 Task: Check the percentage active listings of common area in the last 1 year.
Action: Mouse moved to (930, 218)
Screenshot: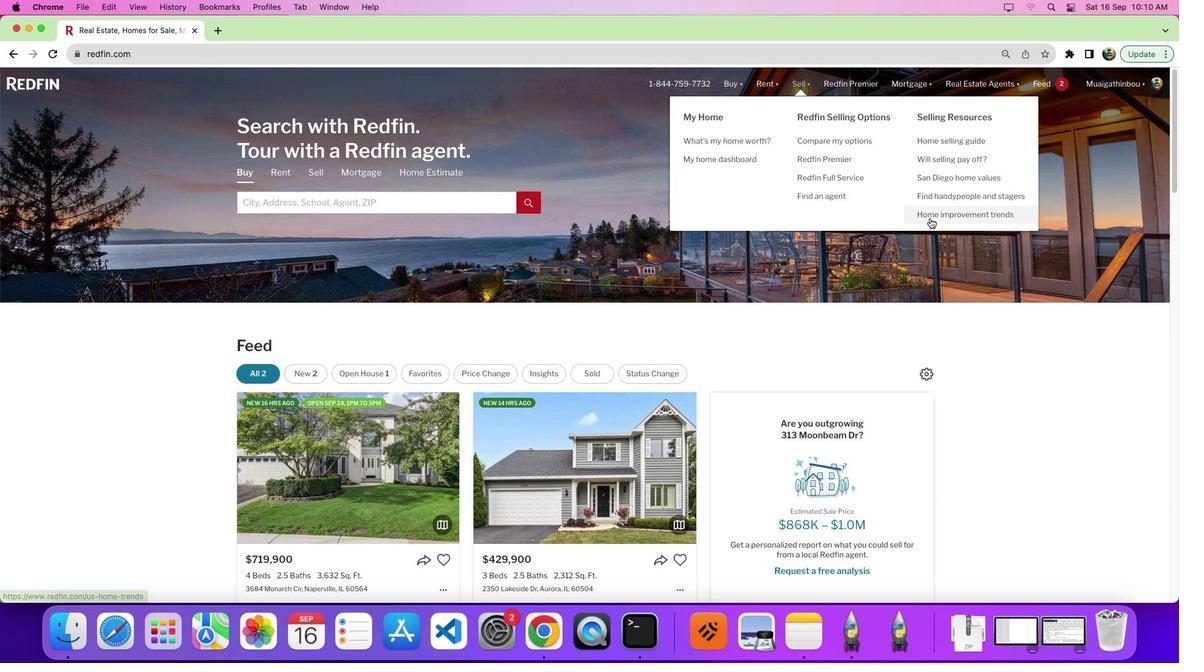 
Action: Mouse pressed left at (930, 218)
Screenshot: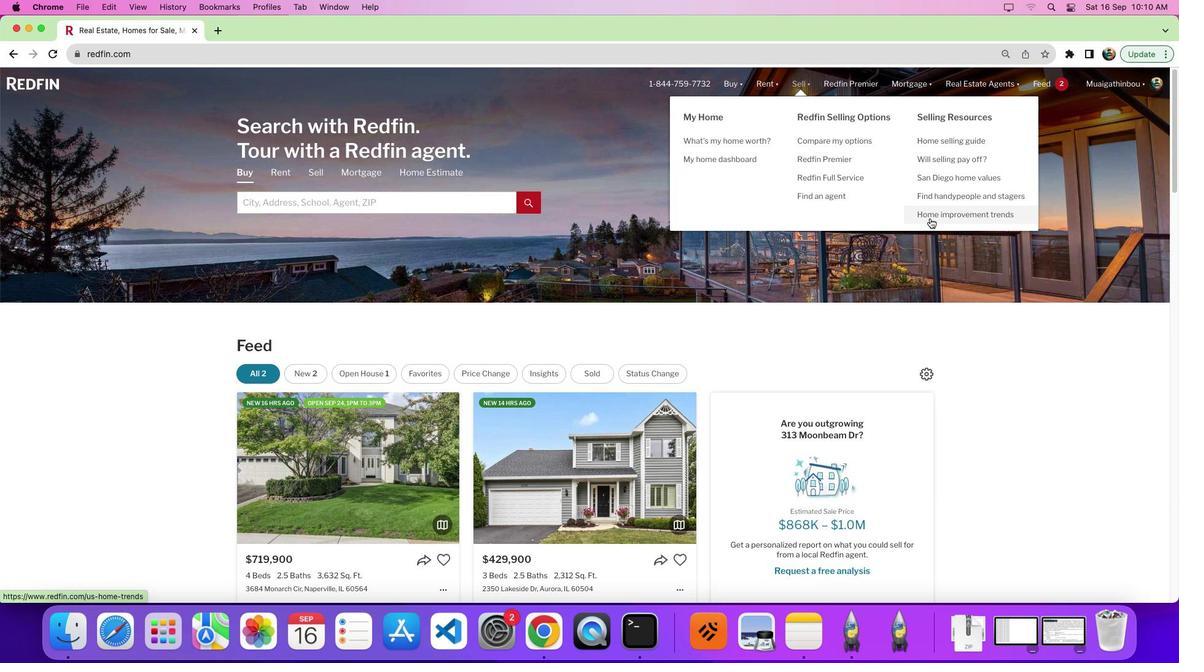 
Action: Mouse moved to (341, 239)
Screenshot: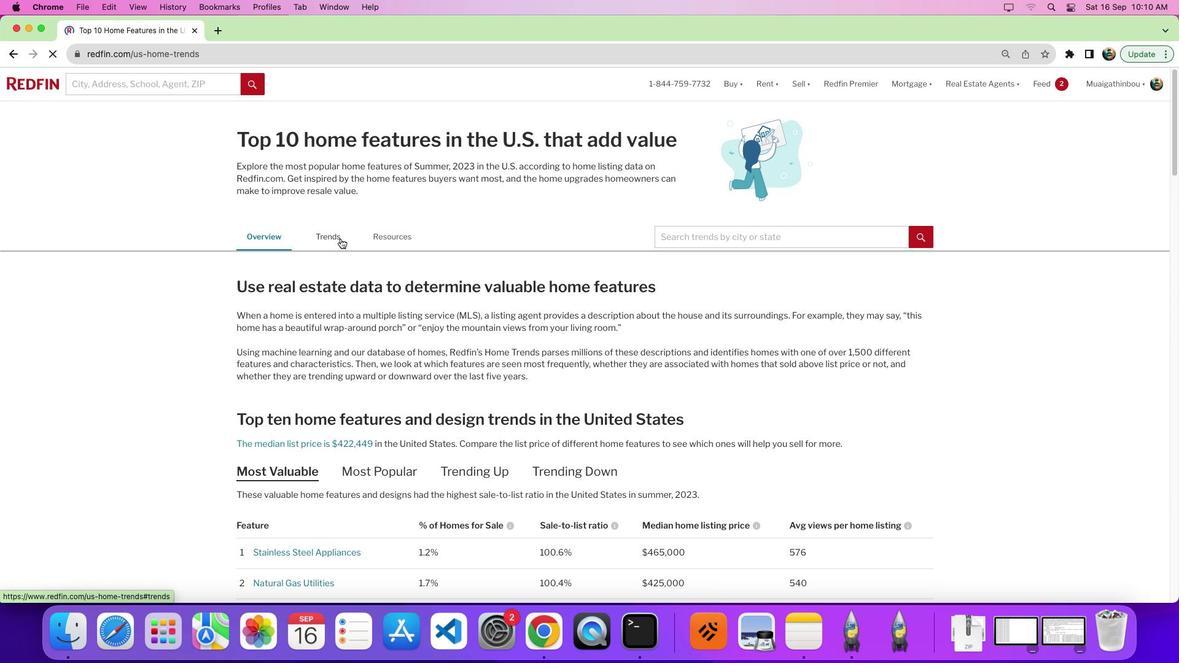 
Action: Mouse pressed left at (341, 239)
Screenshot: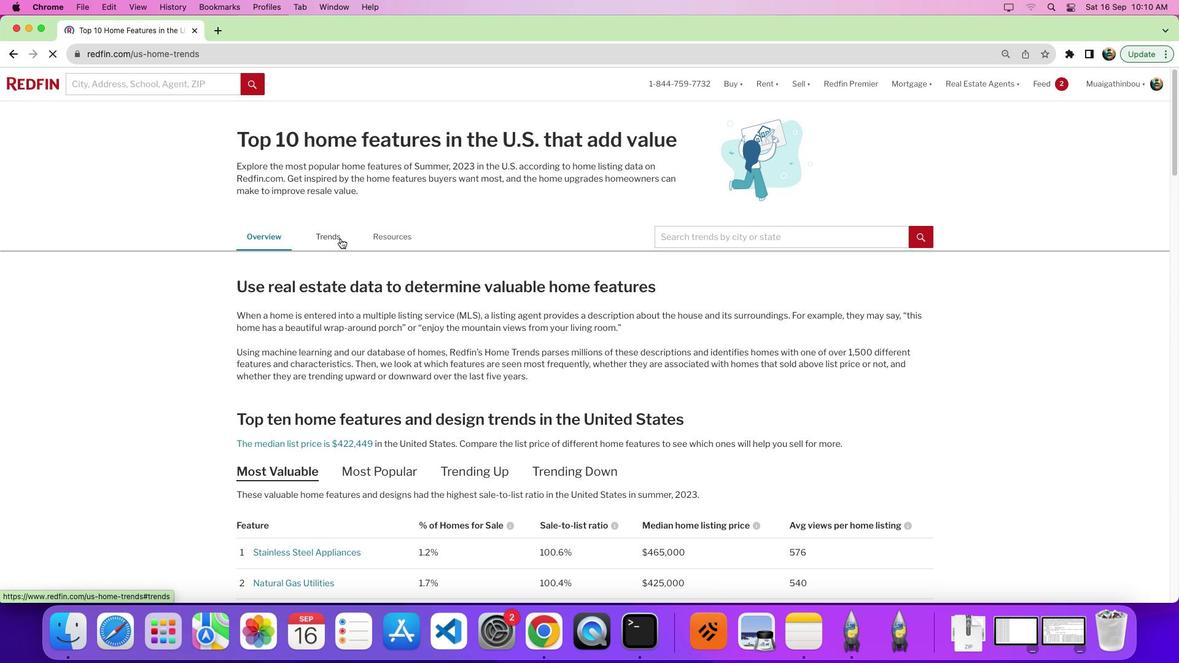 
Action: Mouse moved to (533, 253)
Screenshot: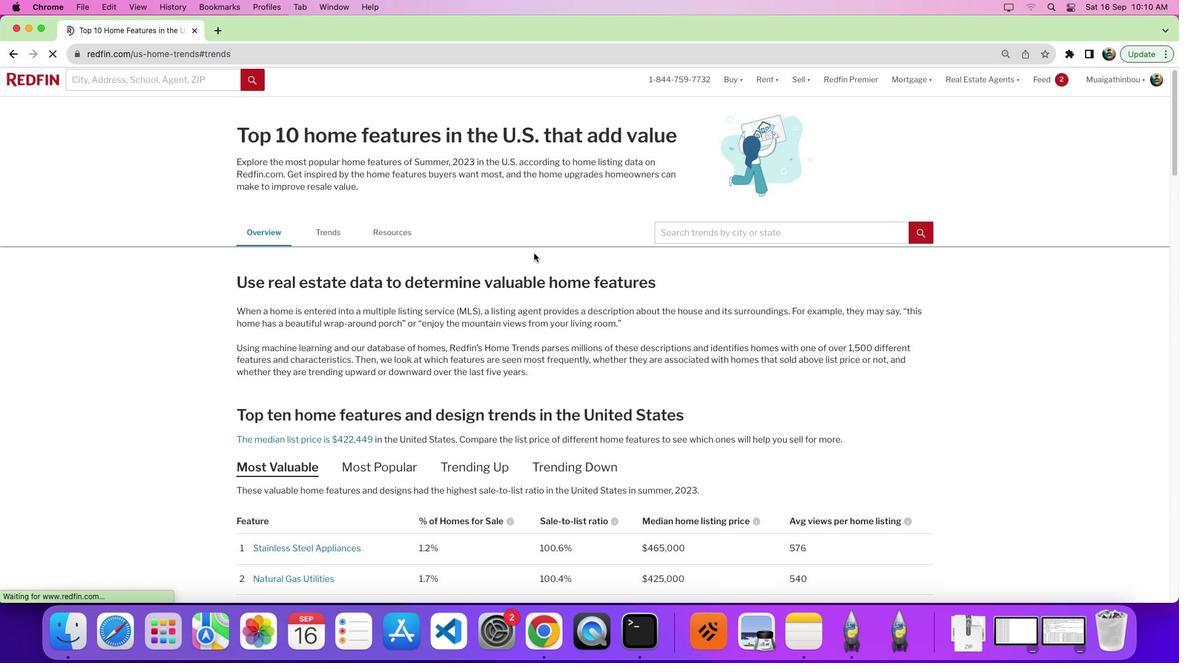 
Action: Mouse scrolled (533, 253) with delta (0, 0)
Screenshot: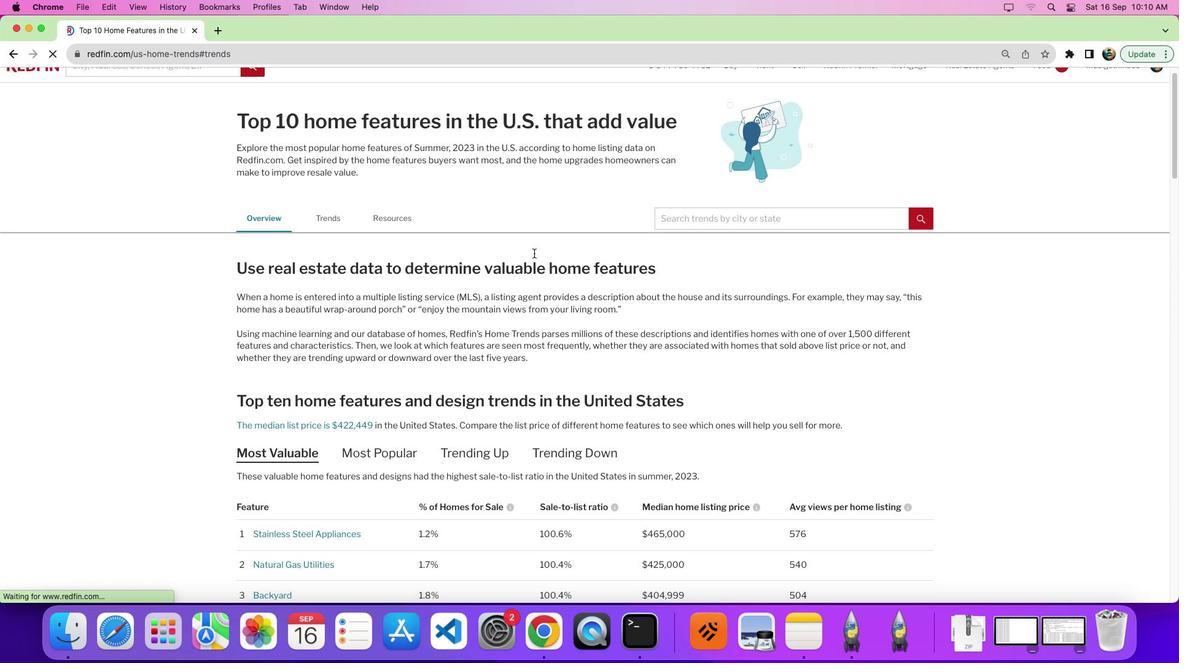 
Action: Mouse moved to (533, 253)
Screenshot: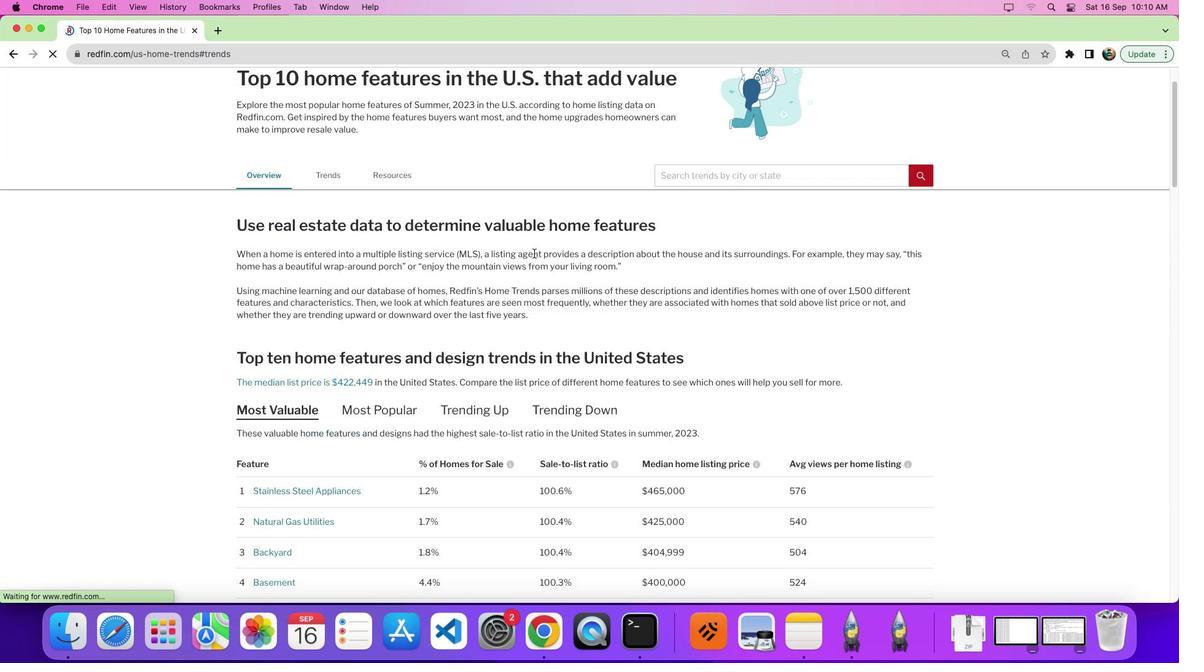 
Action: Mouse scrolled (533, 253) with delta (0, 0)
Screenshot: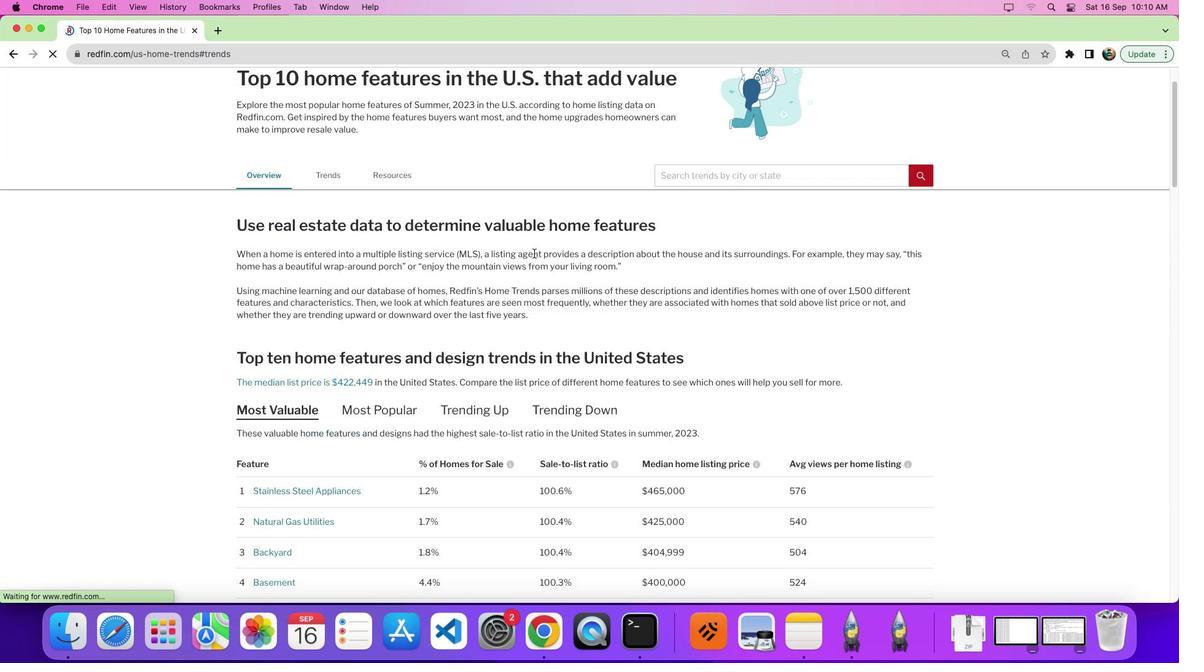 
Action: Mouse moved to (533, 253)
Screenshot: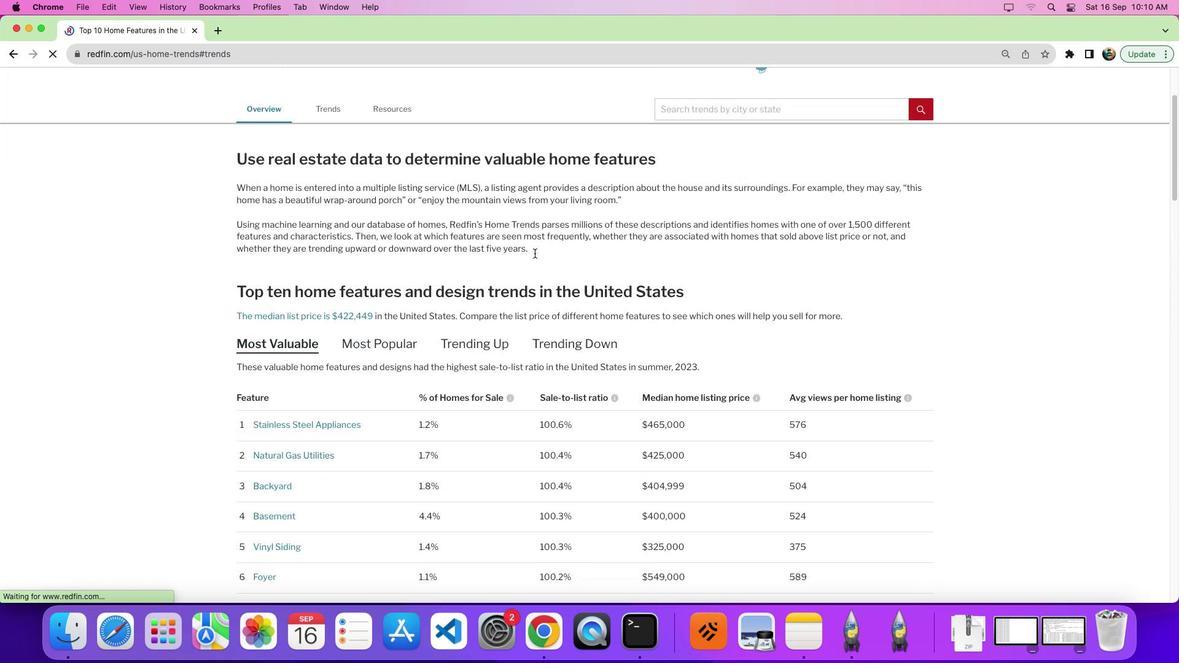
Action: Mouse scrolled (533, 253) with delta (0, -2)
Screenshot: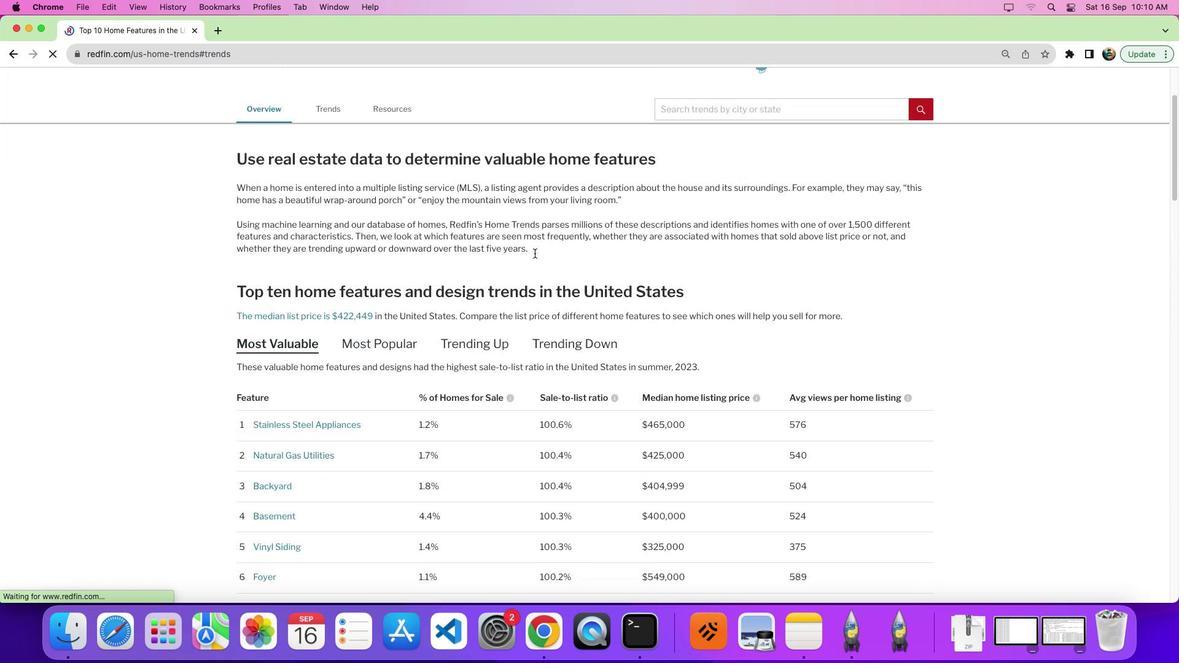 
Action: Mouse moved to (535, 253)
Screenshot: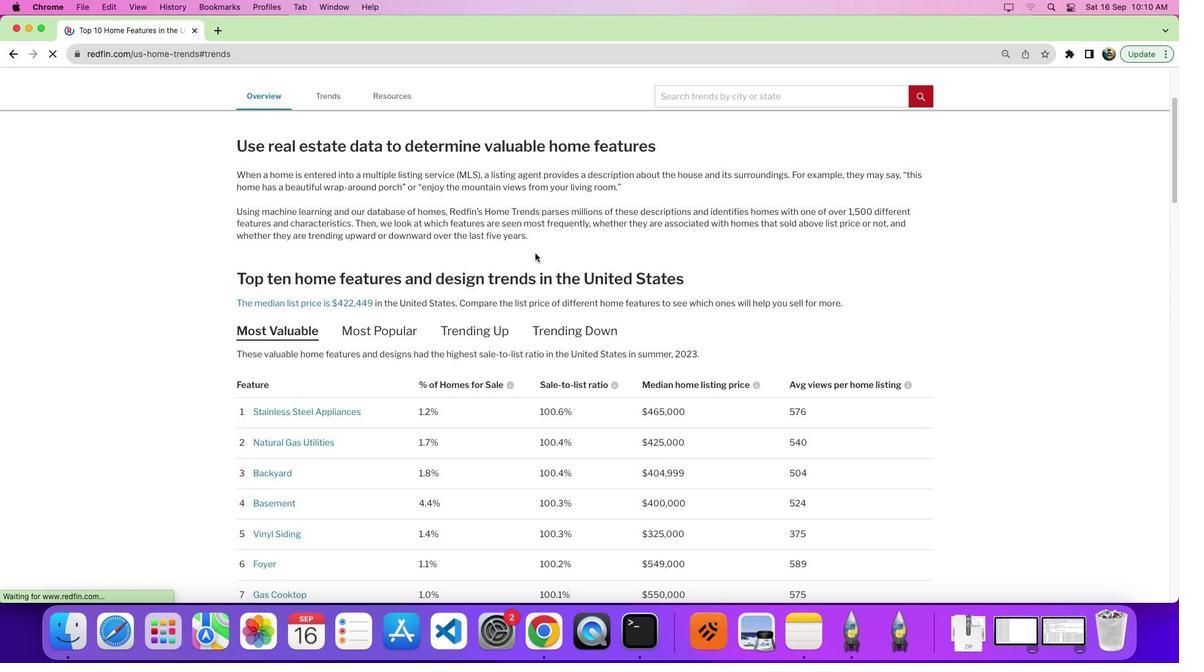 
Action: Mouse scrolled (535, 253) with delta (0, 0)
Screenshot: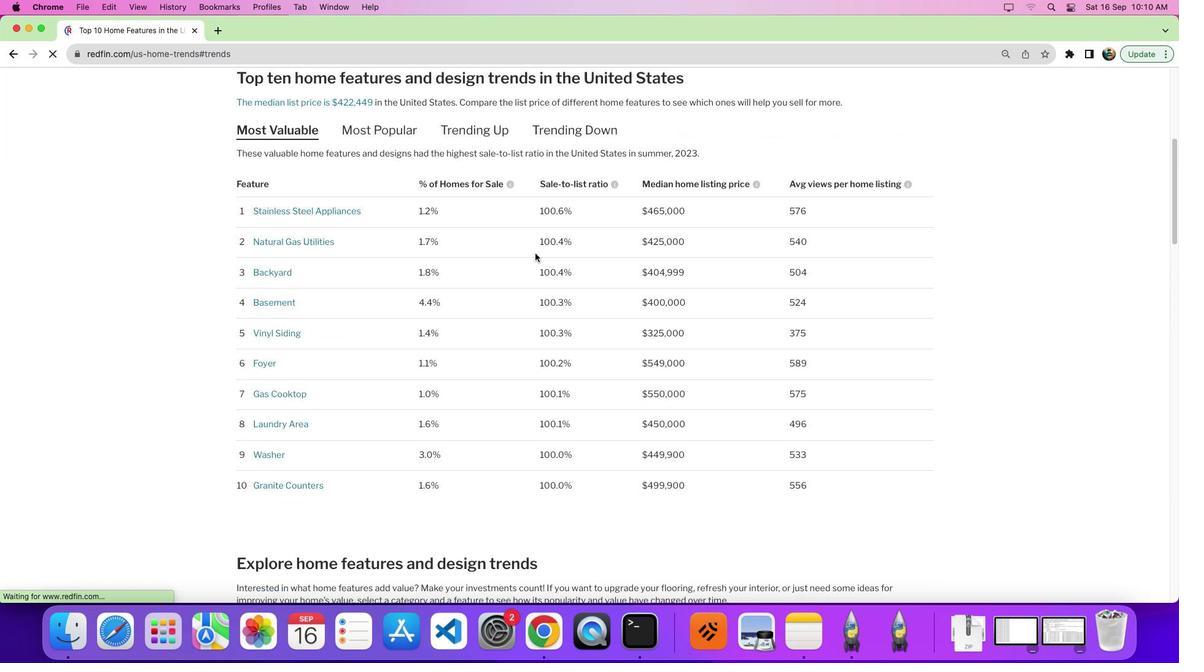 
Action: Mouse moved to (535, 253)
Screenshot: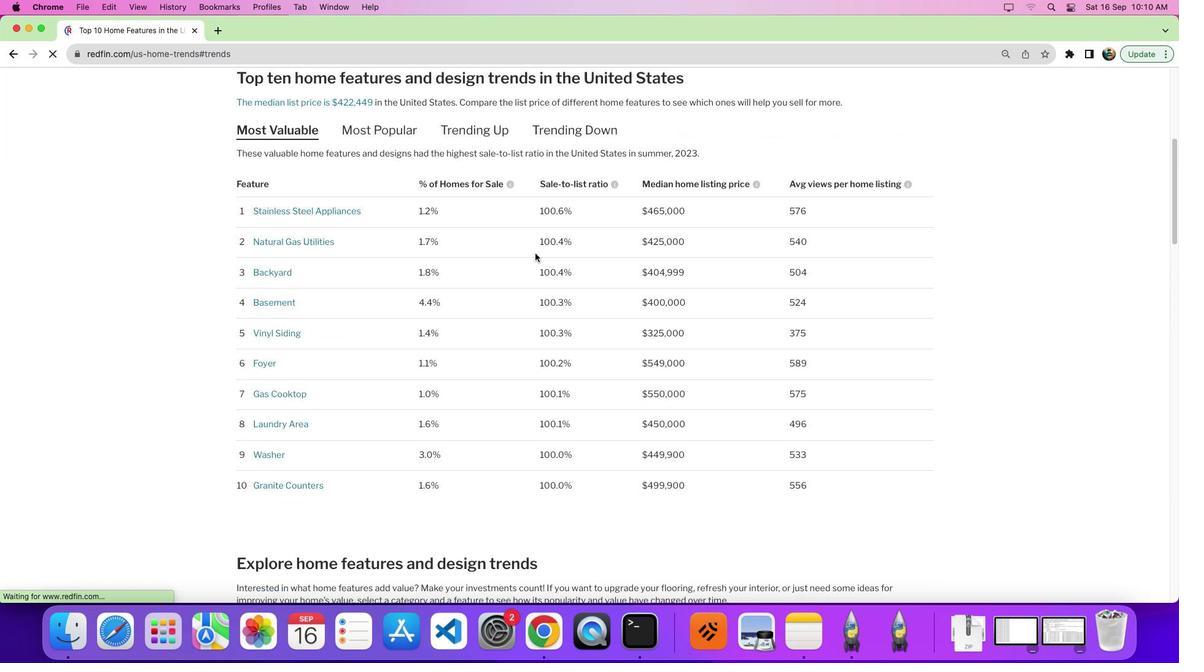 
Action: Mouse scrolled (535, 253) with delta (0, 0)
Screenshot: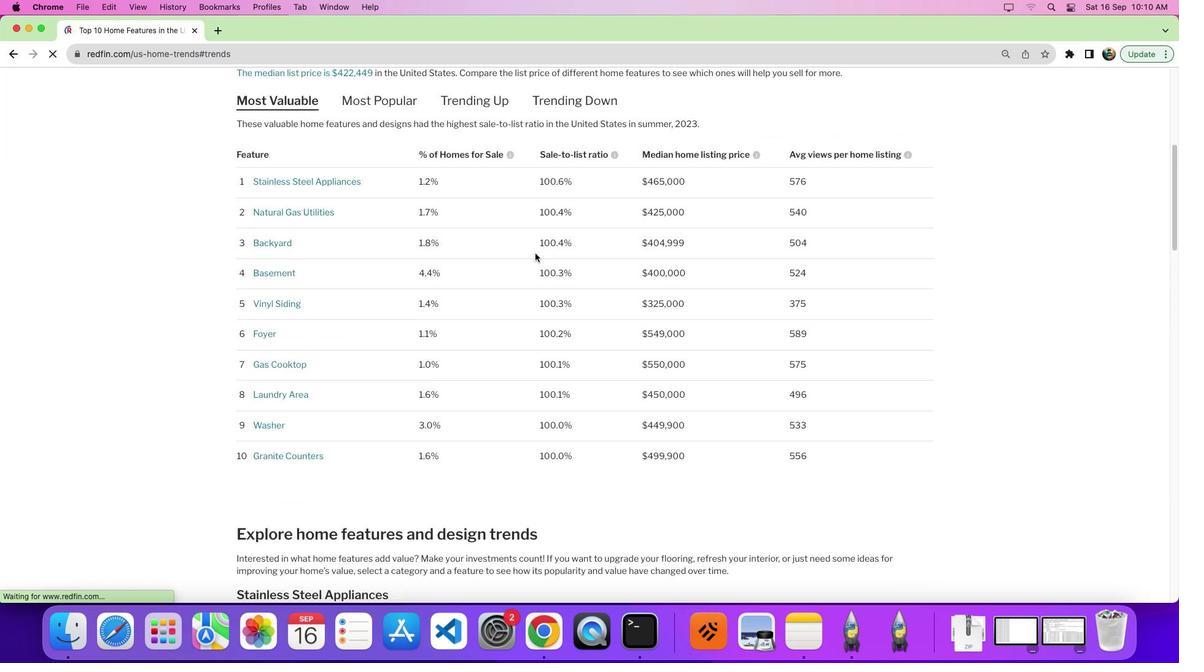 
Action: Mouse scrolled (535, 253) with delta (0, -4)
Screenshot: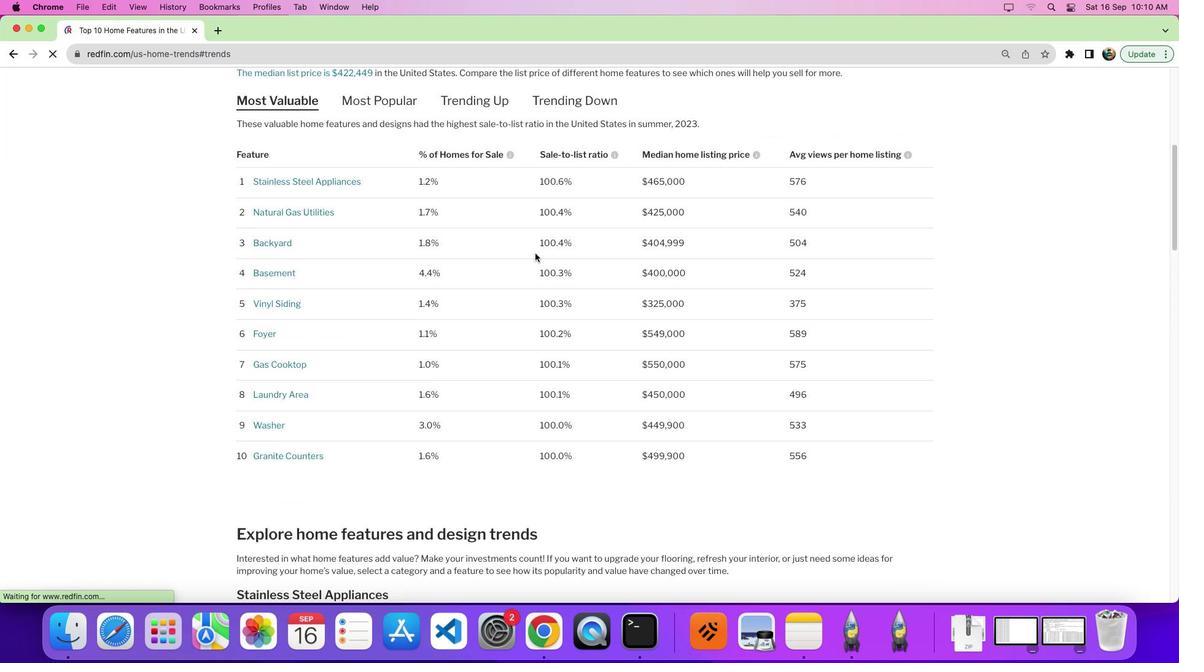 
Action: Mouse scrolled (535, 253) with delta (0, 0)
Screenshot: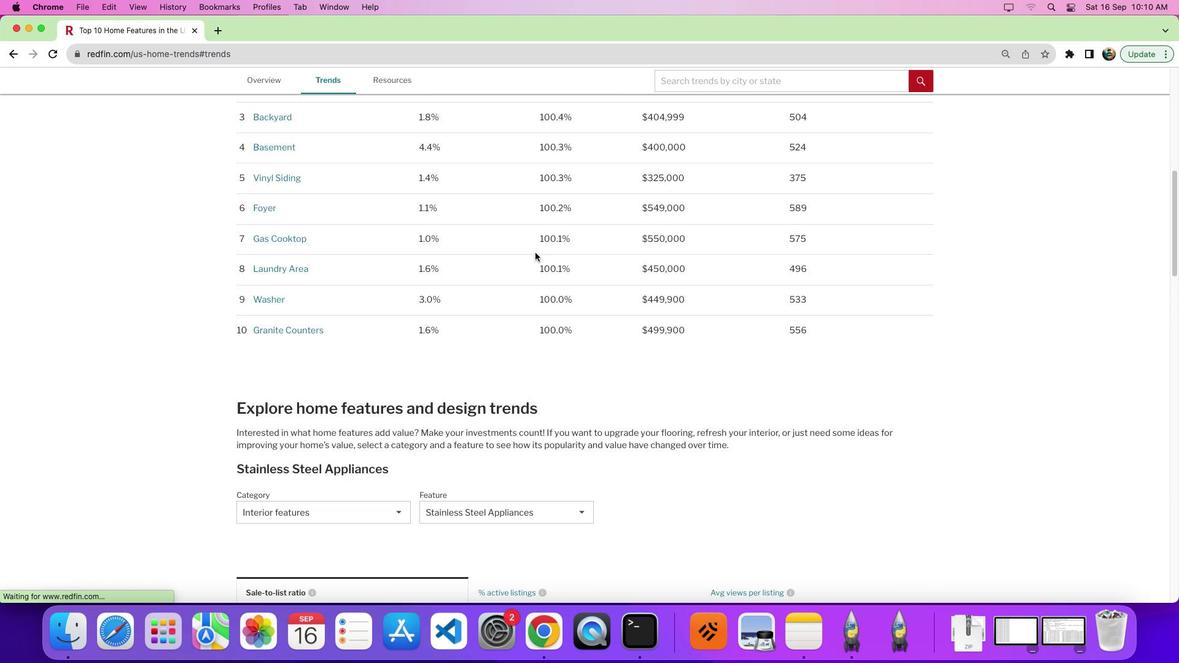 
Action: Mouse moved to (535, 253)
Screenshot: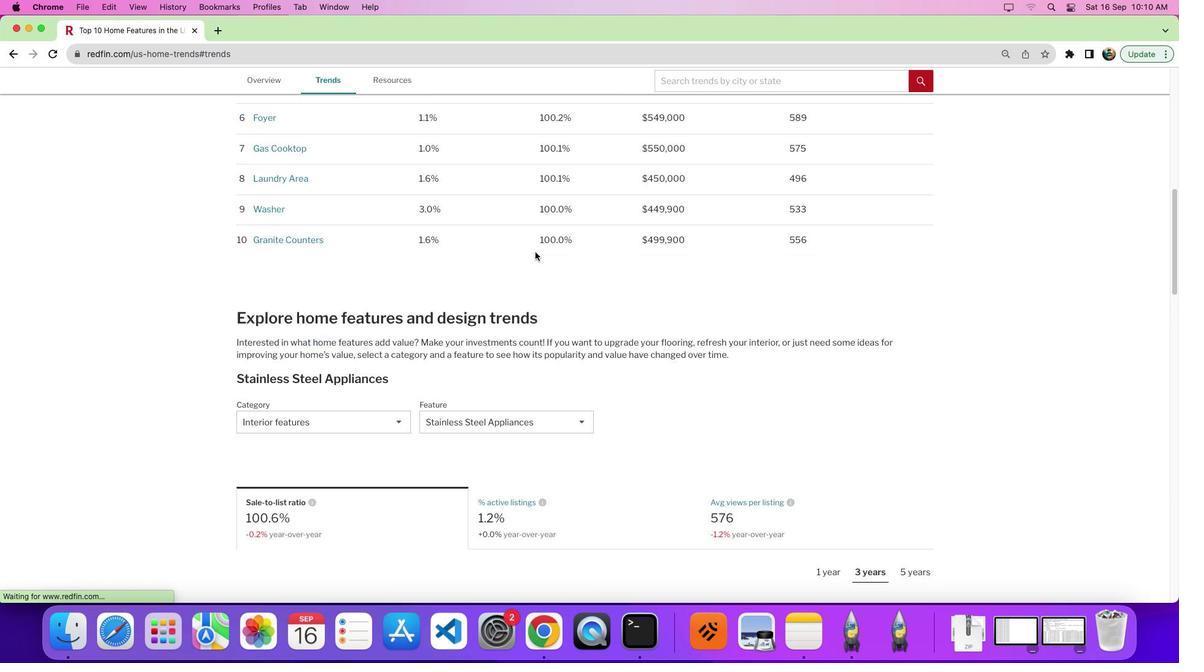
Action: Mouse scrolled (535, 253) with delta (0, 0)
Screenshot: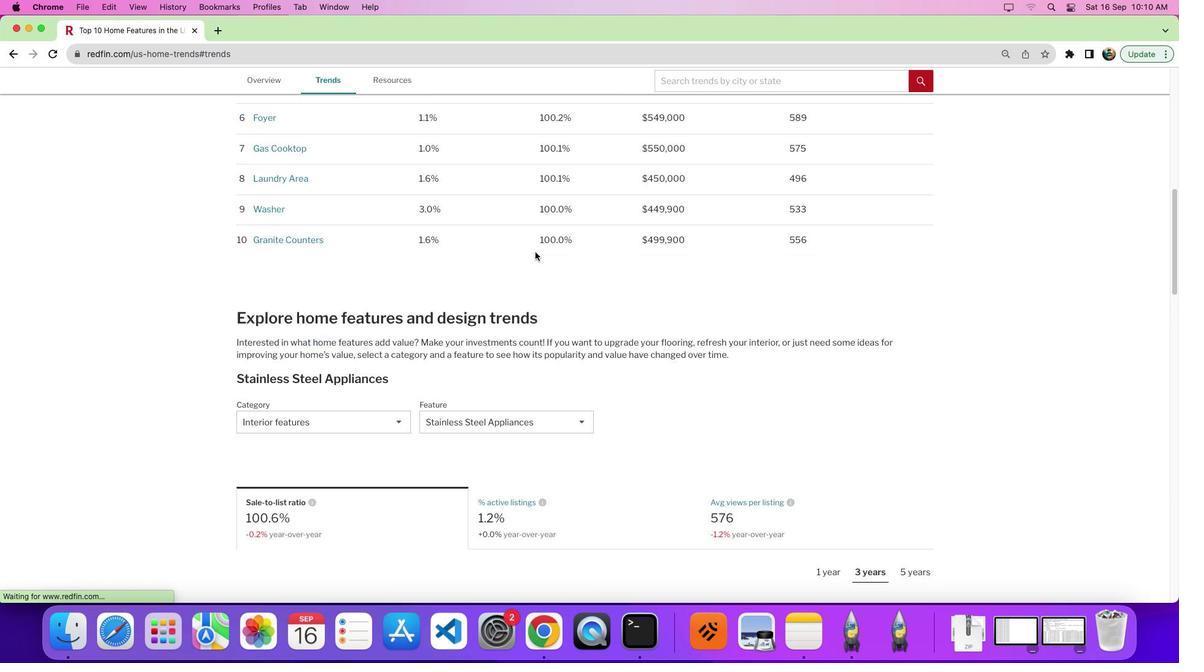 
Action: Mouse moved to (535, 252)
Screenshot: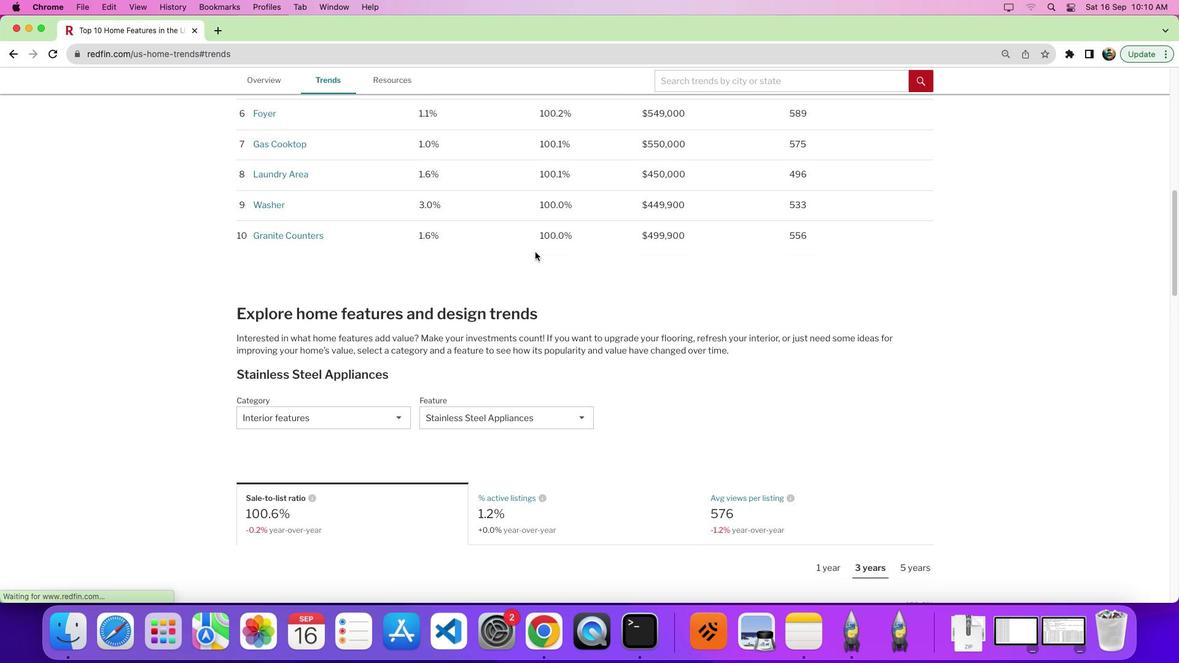 
Action: Mouse scrolled (535, 252) with delta (0, -4)
Screenshot: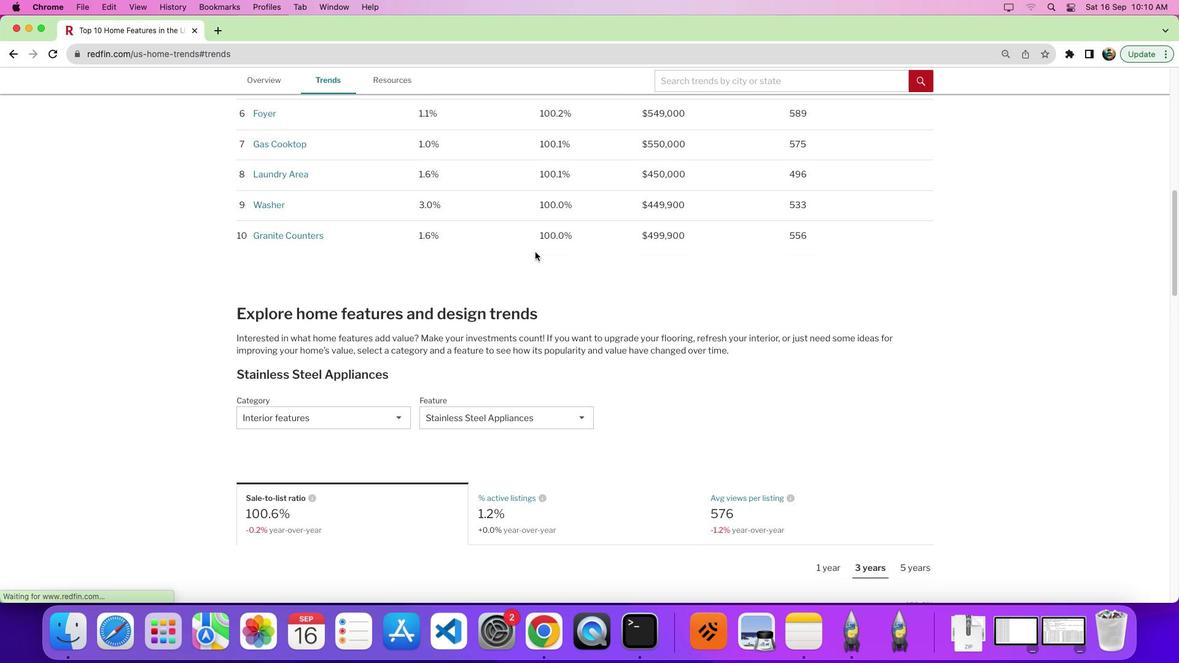 
Action: Mouse moved to (535, 251)
Screenshot: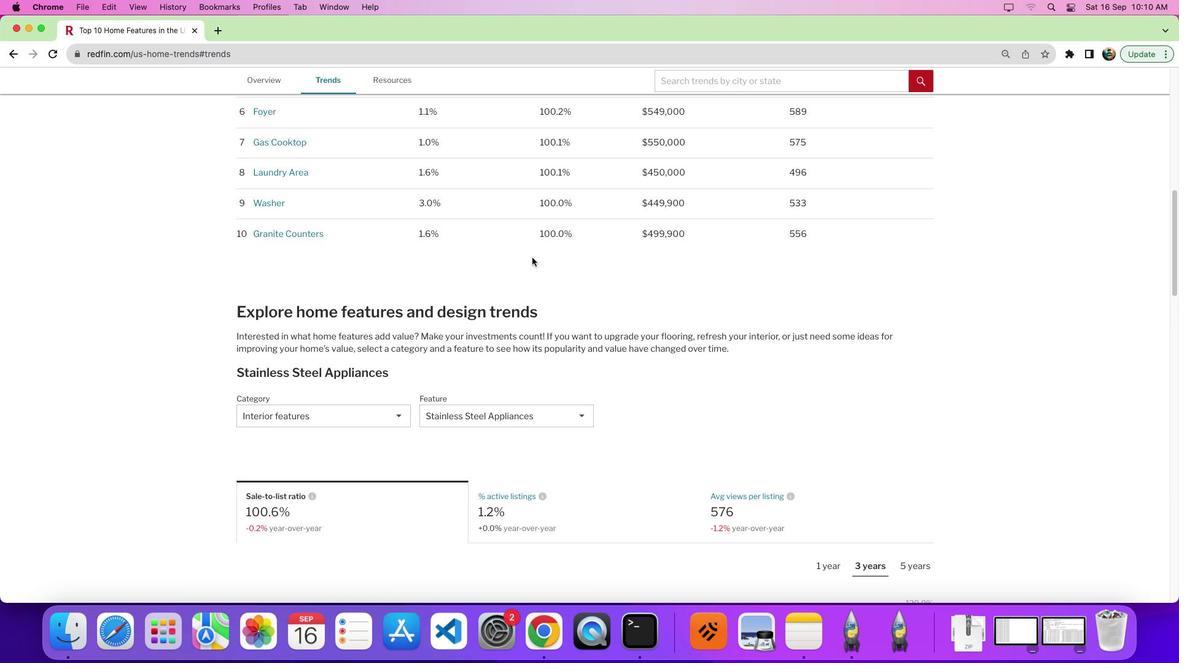 
Action: Mouse scrolled (535, 251) with delta (0, 0)
Screenshot: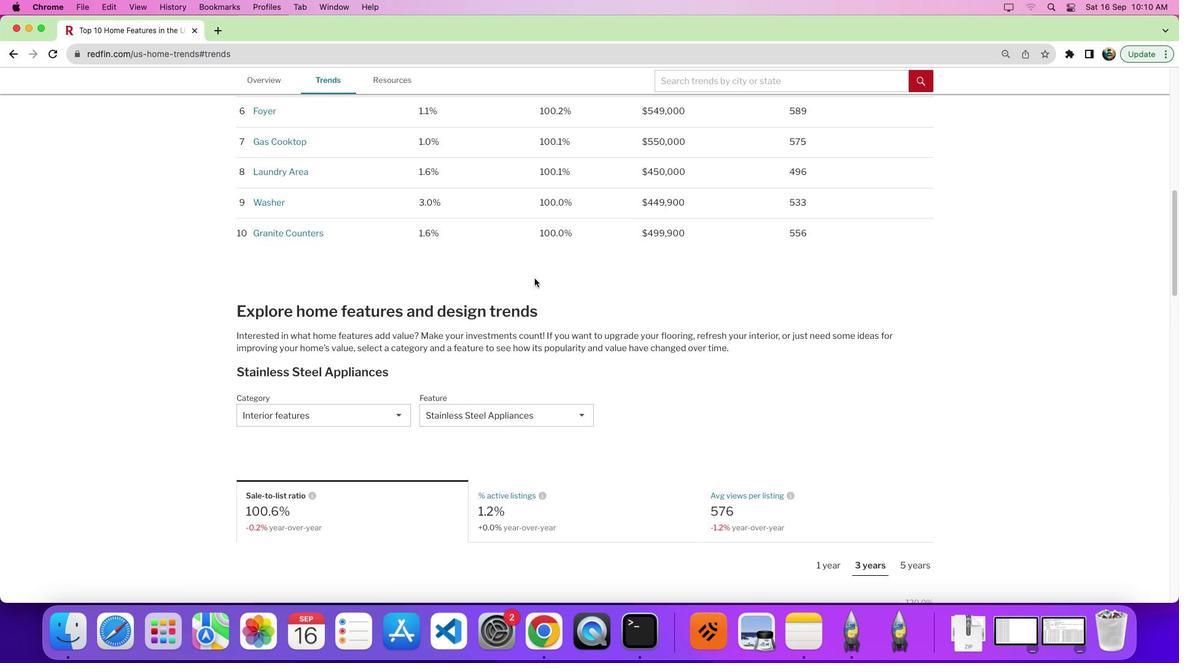 
Action: Mouse moved to (520, 411)
Screenshot: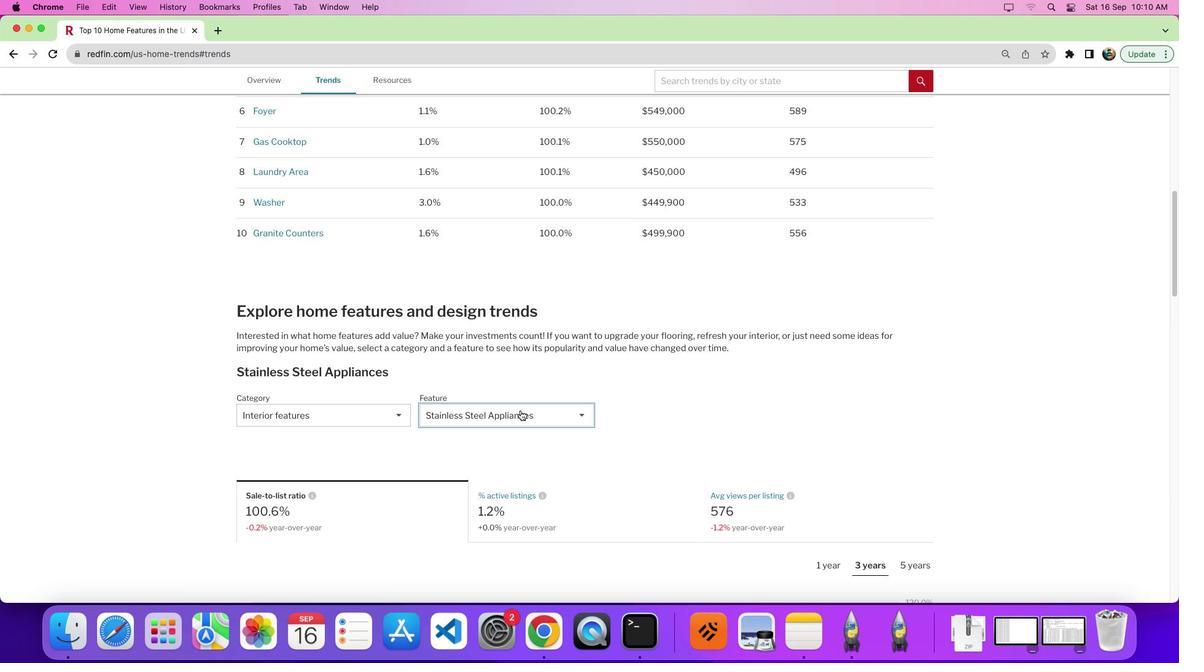 
Action: Mouse pressed left at (520, 411)
Screenshot: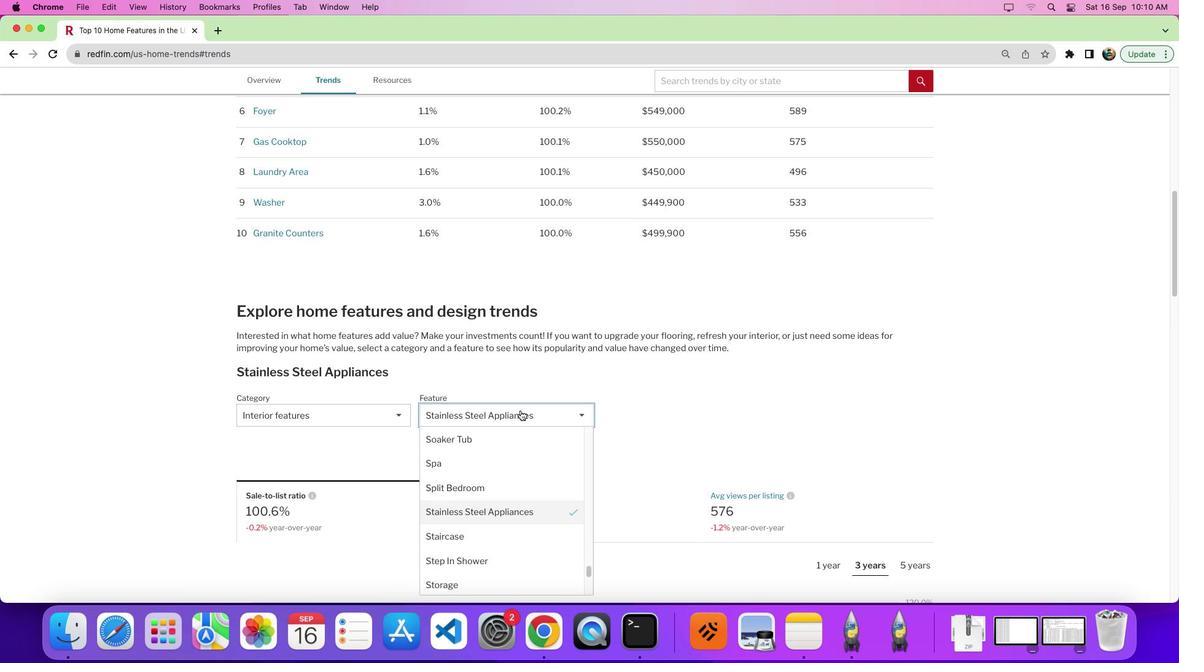 
Action: Mouse moved to (483, 474)
Screenshot: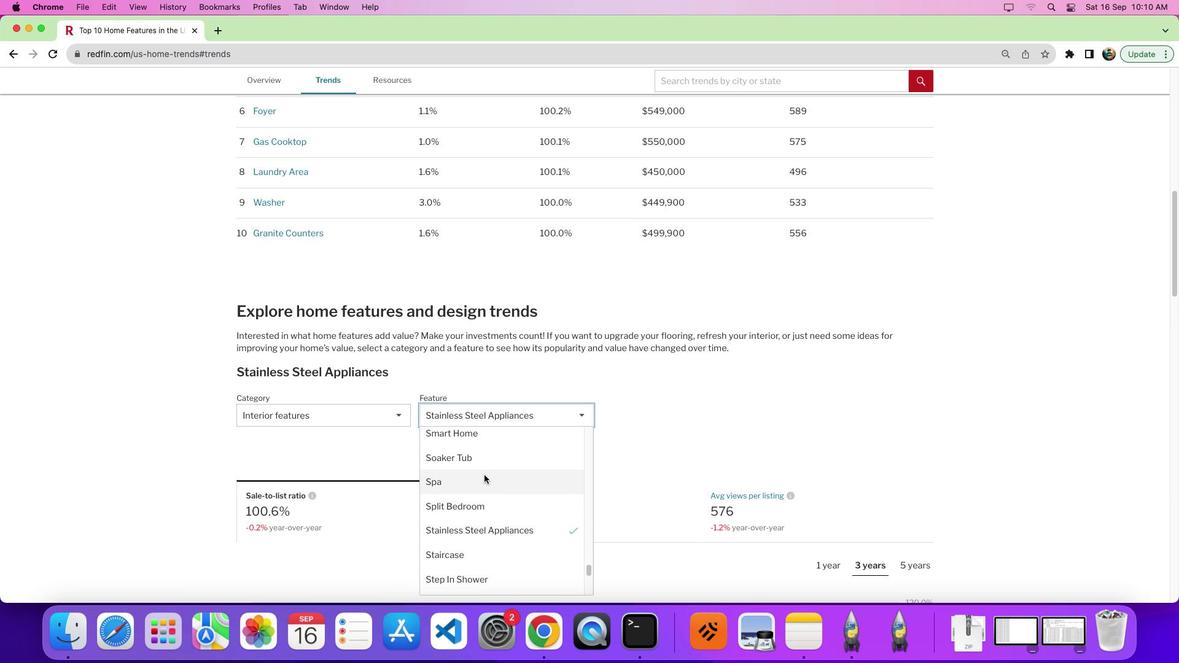 
Action: Mouse scrolled (483, 474) with delta (0, 0)
Screenshot: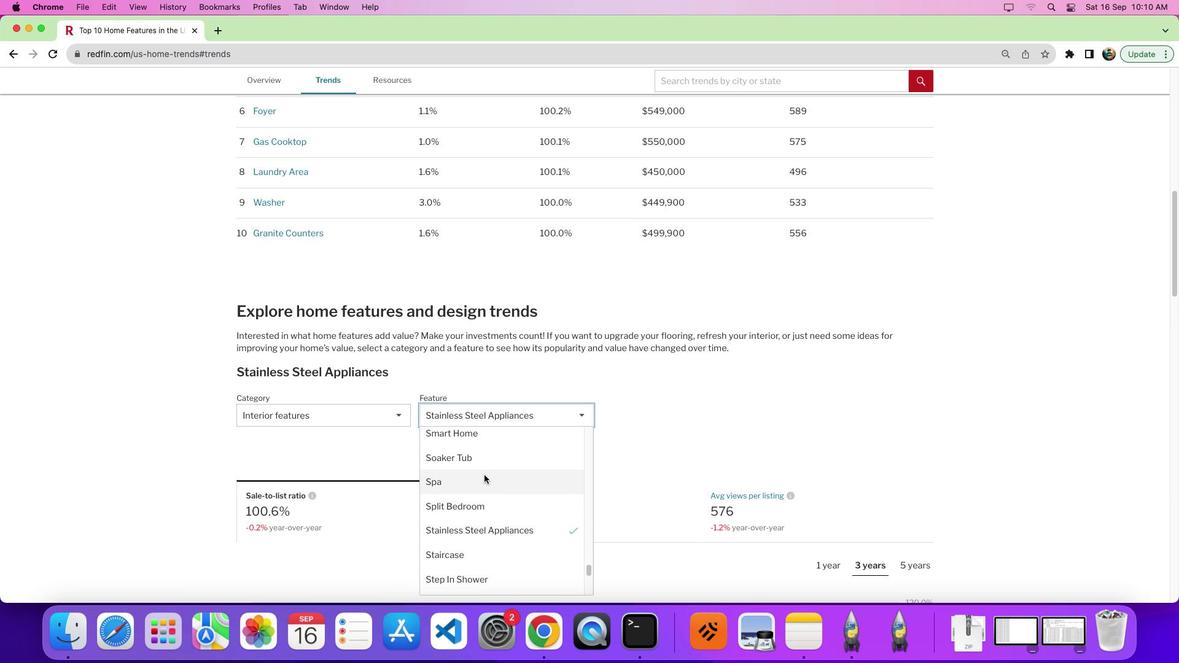 
Action: Mouse moved to (483, 474)
Screenshot: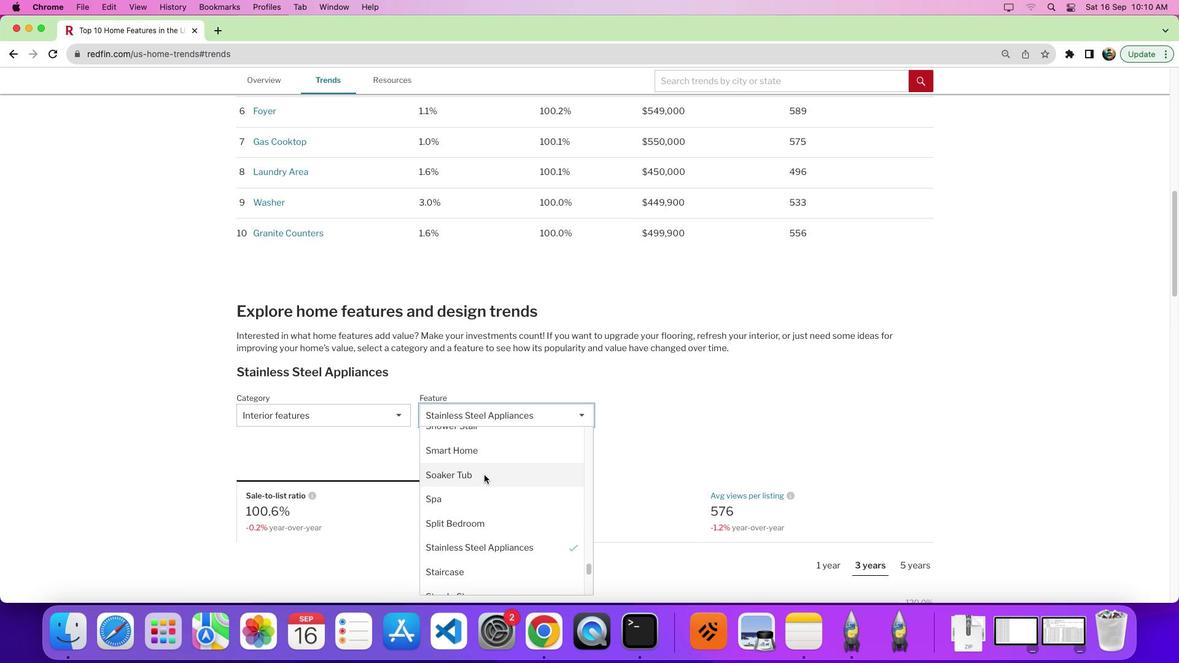 
Action: Mouse scrolled (483, 474) with delta (0, 0)
Screenshot: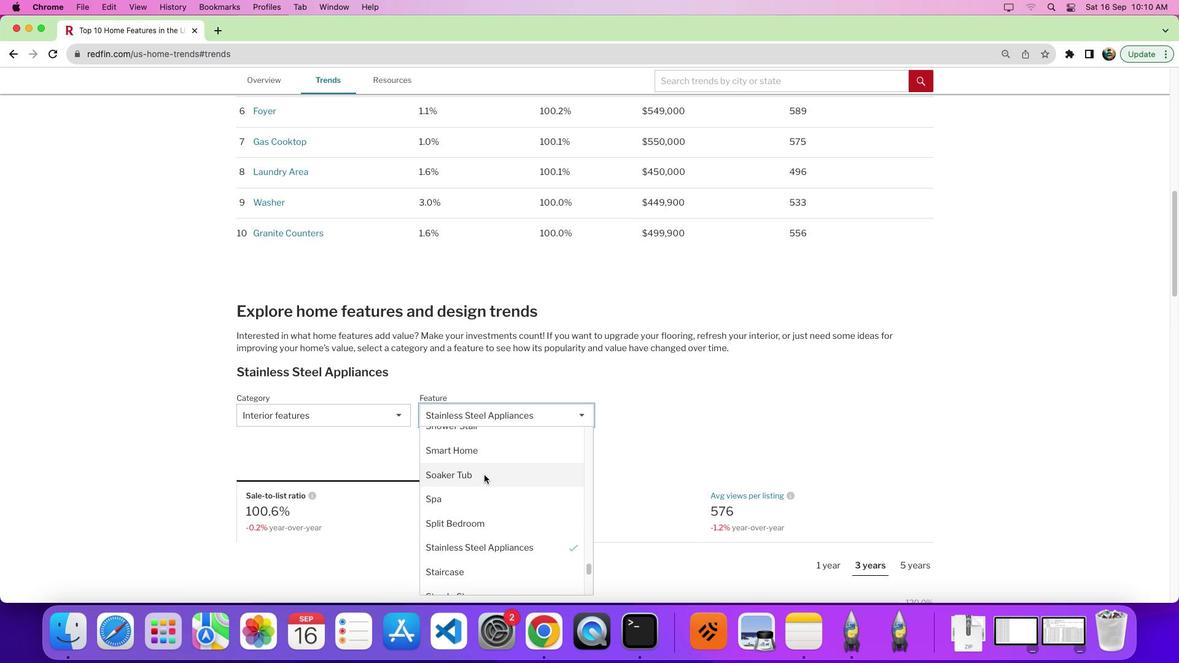 
Action: Mouse moved to (484, 474)
Screenshot: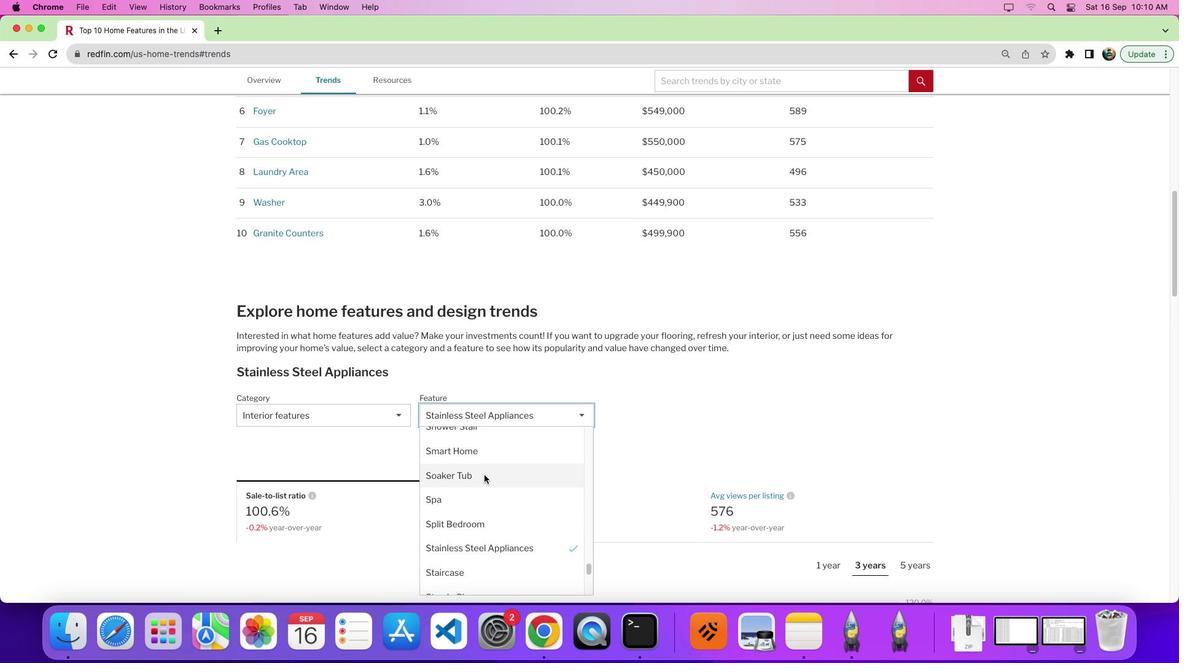 
Action: Mouse scrolled (484, 474) with delta (0, 0)
Screenshot: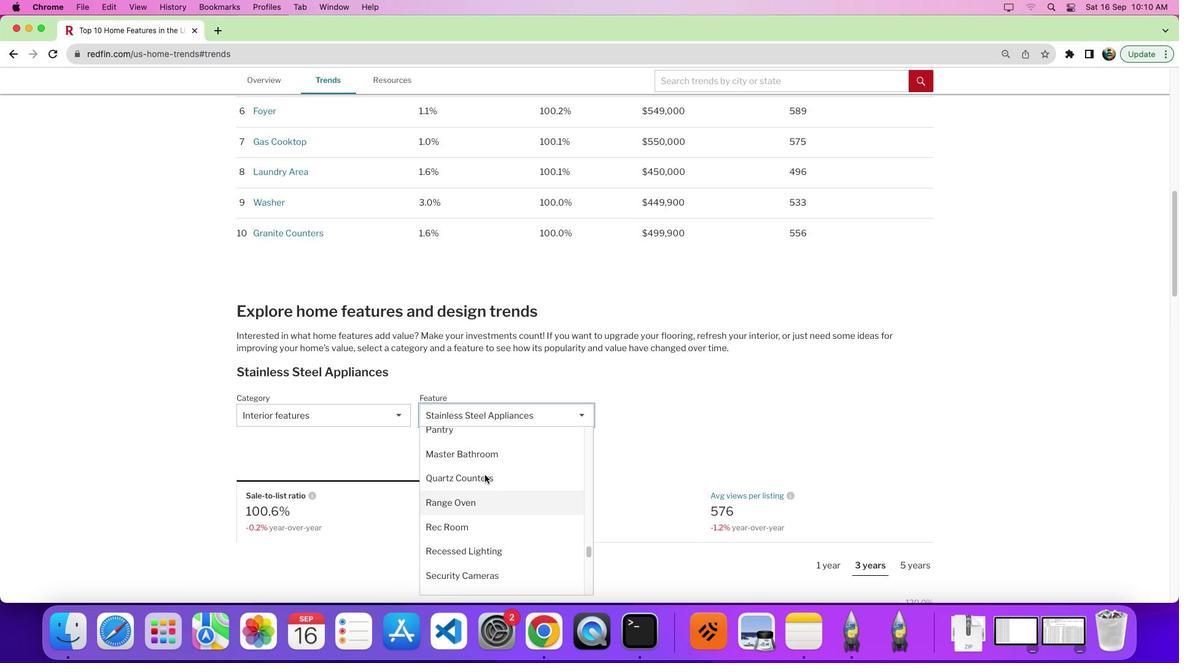 
Action: Mouse scrolled (484, 474) with delta (0, 0)
Screenshot: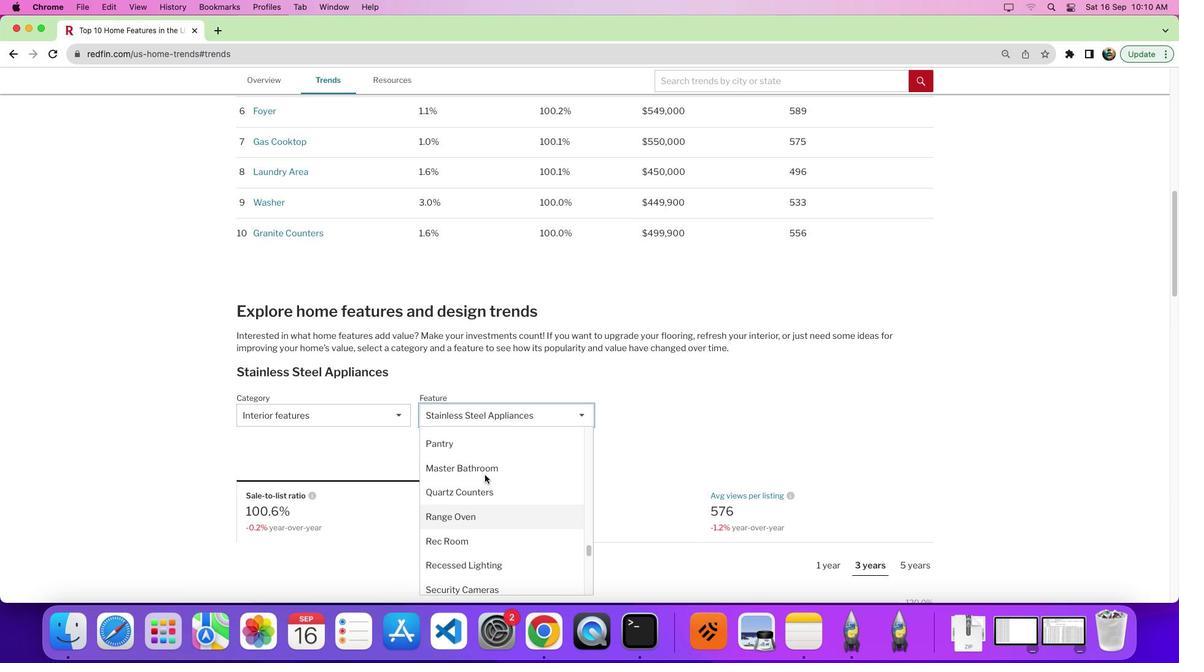 
Action: Mouse scrolled (484, 474) with delta (0, 4)
Screenshot: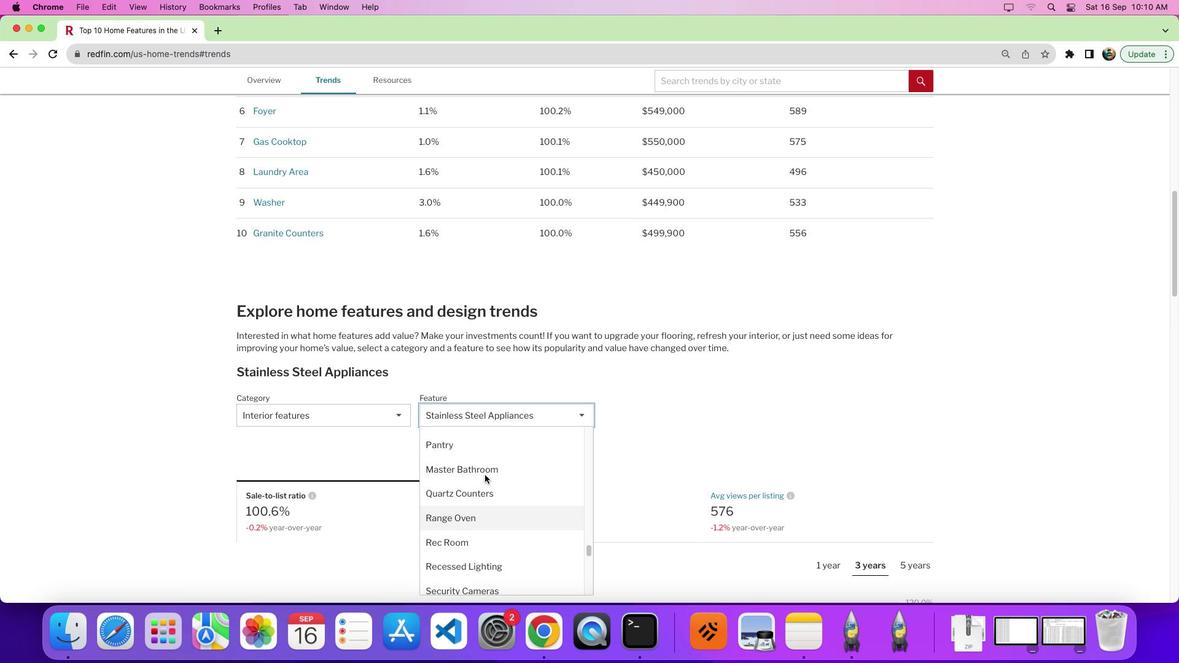 
Action: Mouse moved to (485, 474)
Screenshot: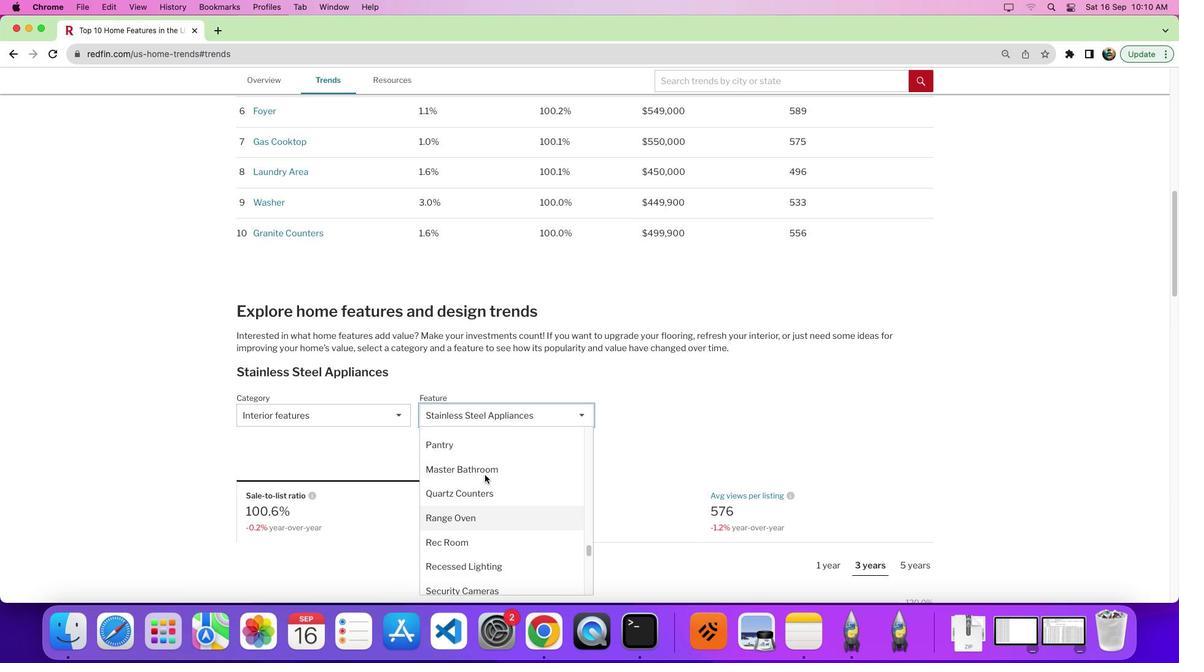 
Action: Mouse scrolled (485, 474) with delta (0, 0)
Screenshot: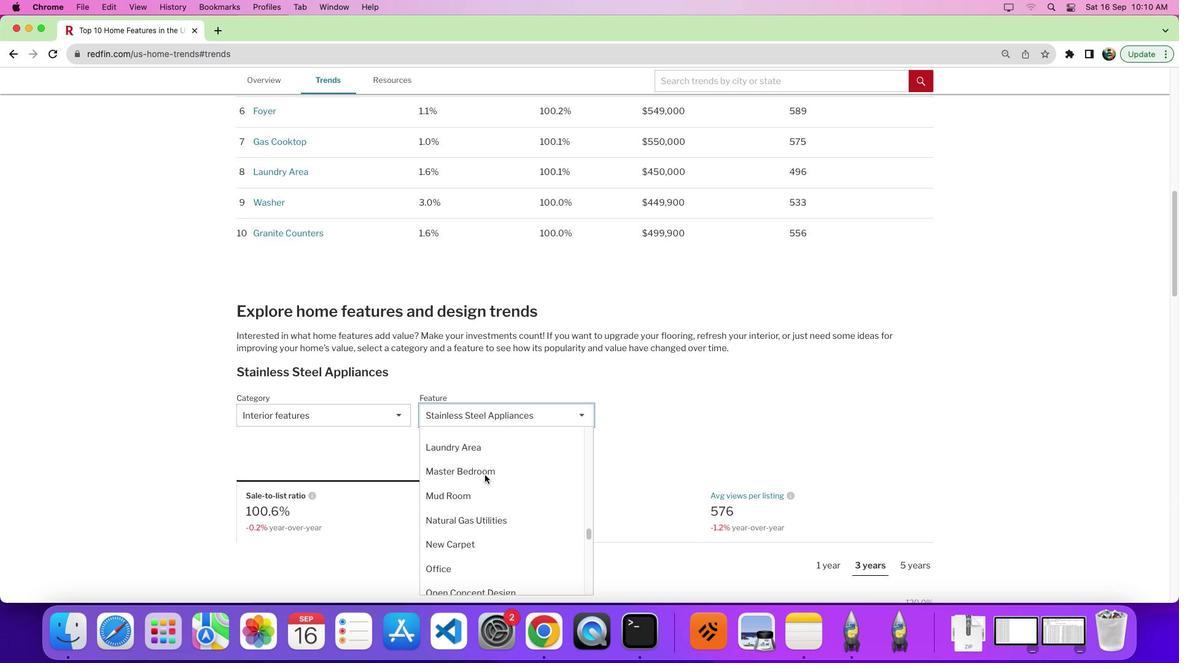 
Action: Mouse scrolled (485, 474) with delta (0, 0)
Screenshot: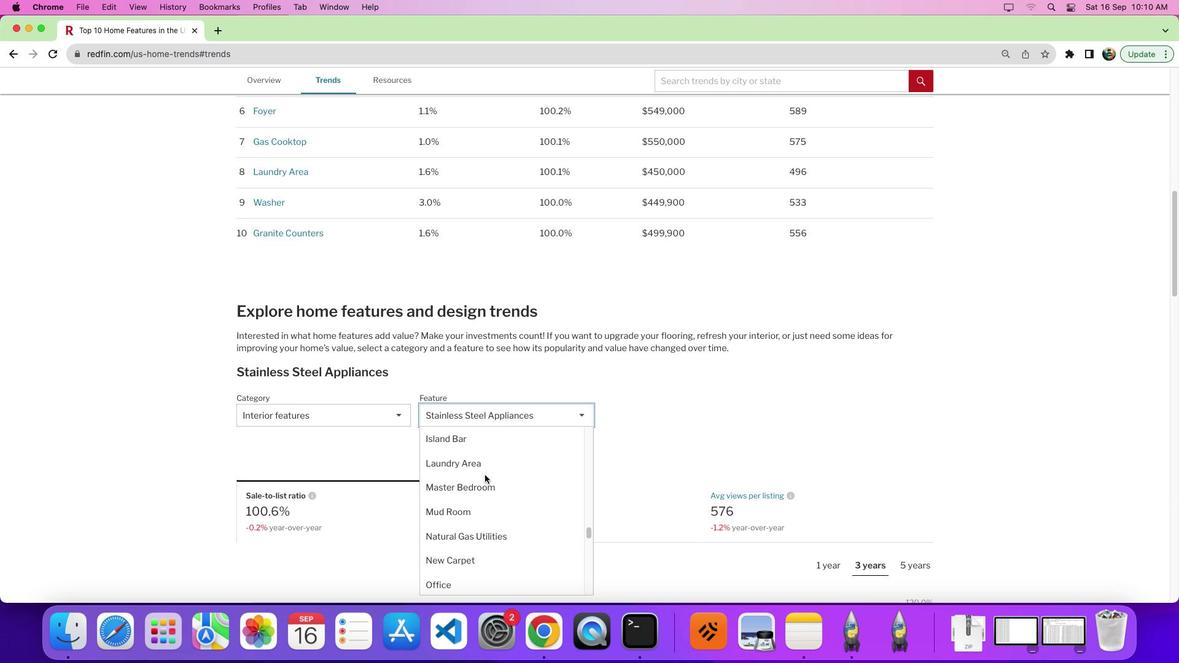 
Action: Mouse scrolled (485, 474) with delta (0, 4)
Screenshot: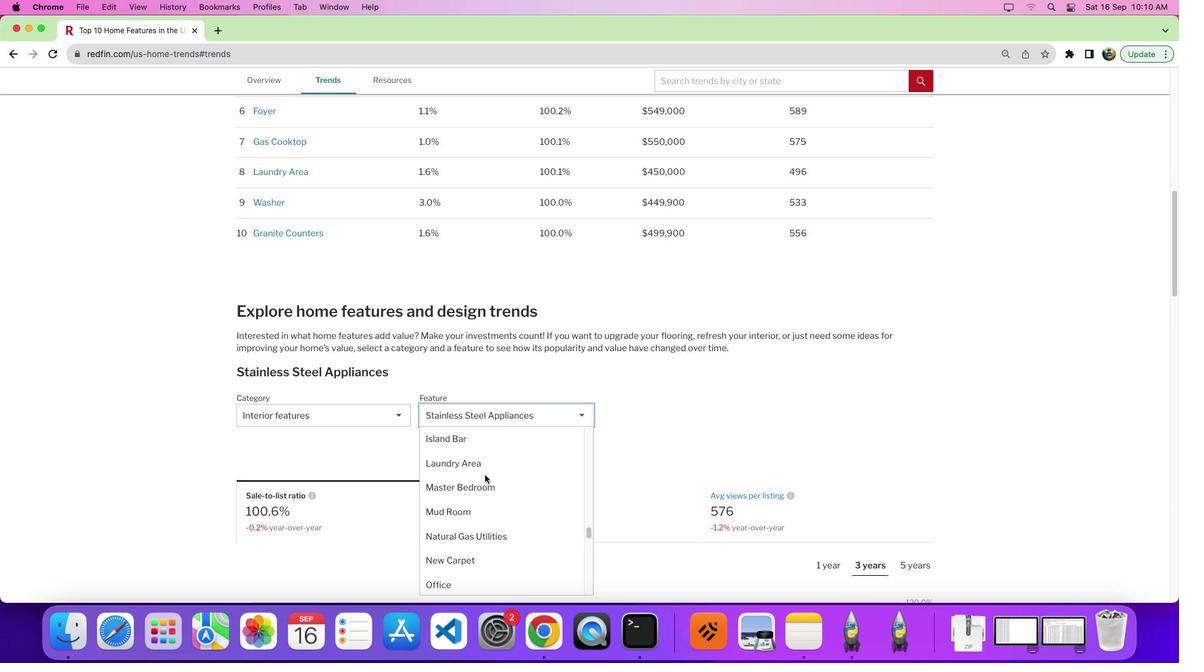 
Action: Mouse scrolled (485, 474) with delta (0, 0)
Screenshot: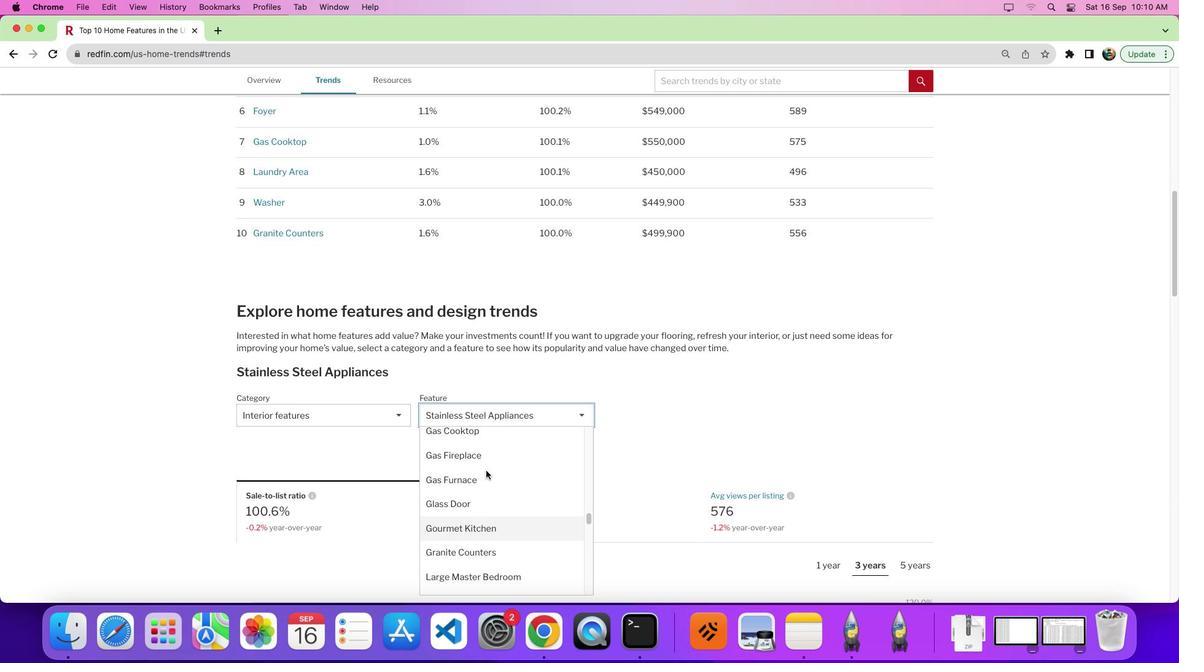
Action: Mouse scrolled (485, 474) with delta (0, 0)
Screenshot: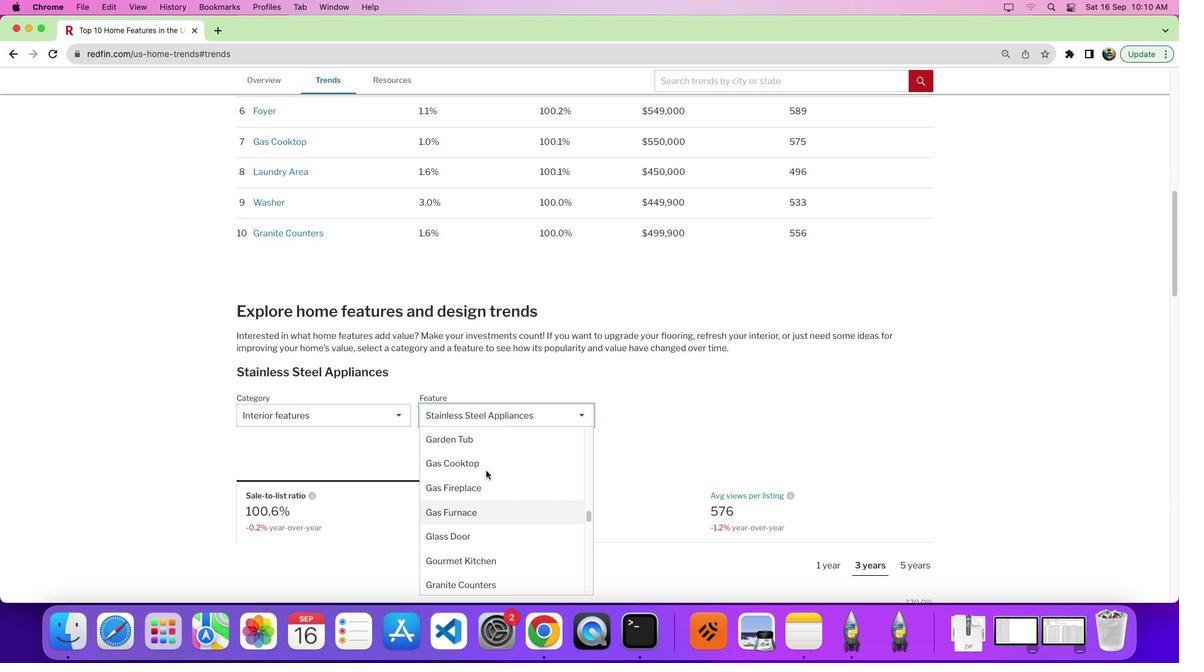 
Action: Mouse scrolled (485, 474) with delta (0, 4)
Screenshot: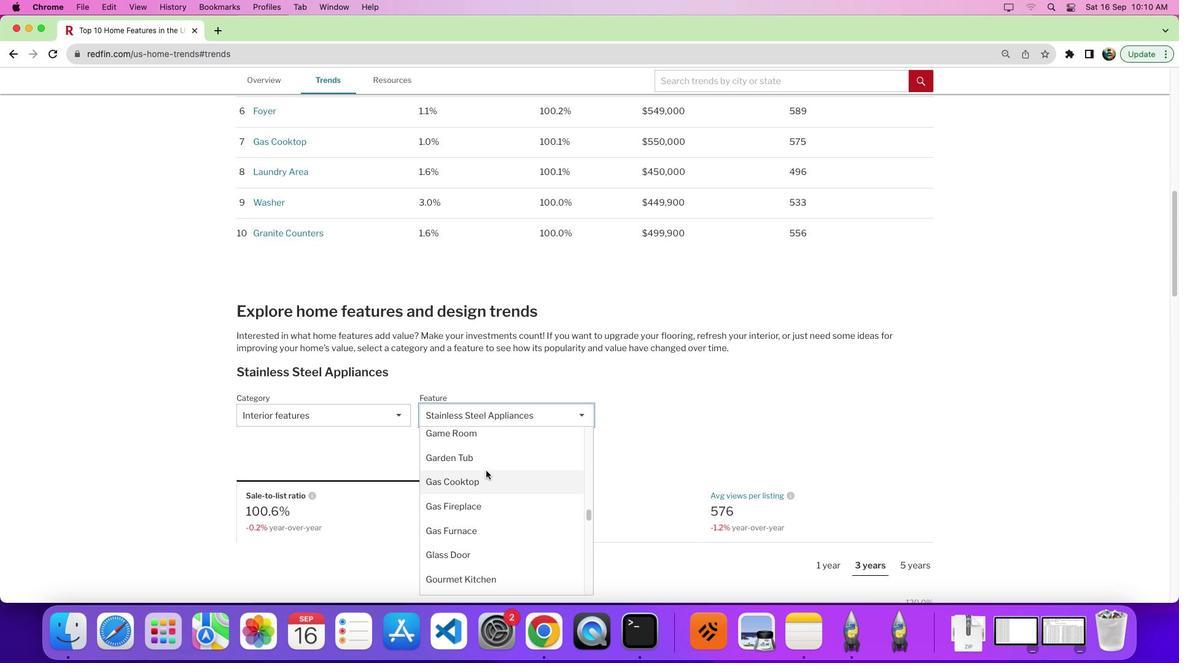 
Action: Mouse moved to (486, 465)
Screenshot: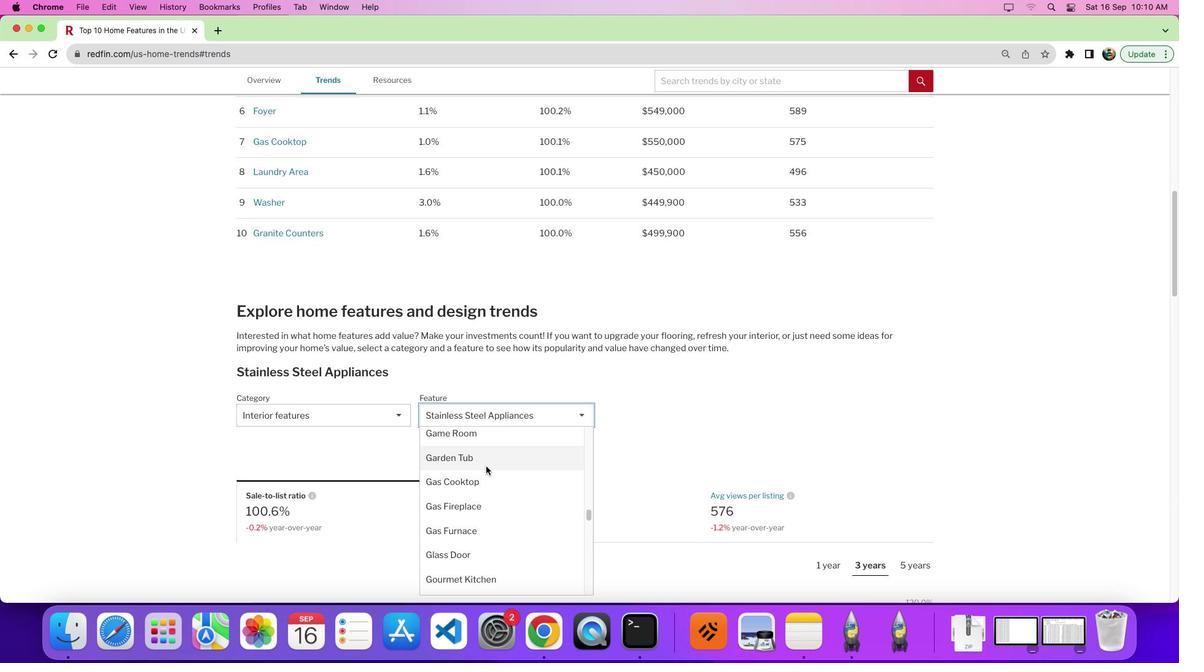 
Action: Mouse scrolled (486, 465) with delta (0, 0)
Screenshot: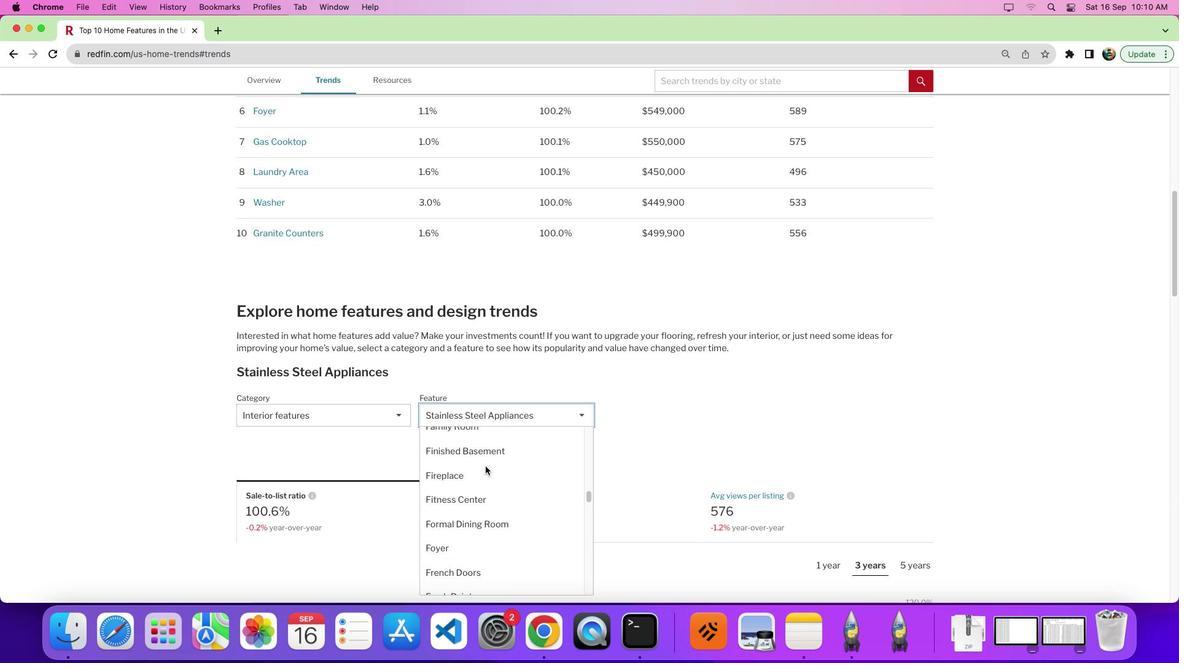 
Action: Mouse moved to (486, 466)
Screenshot: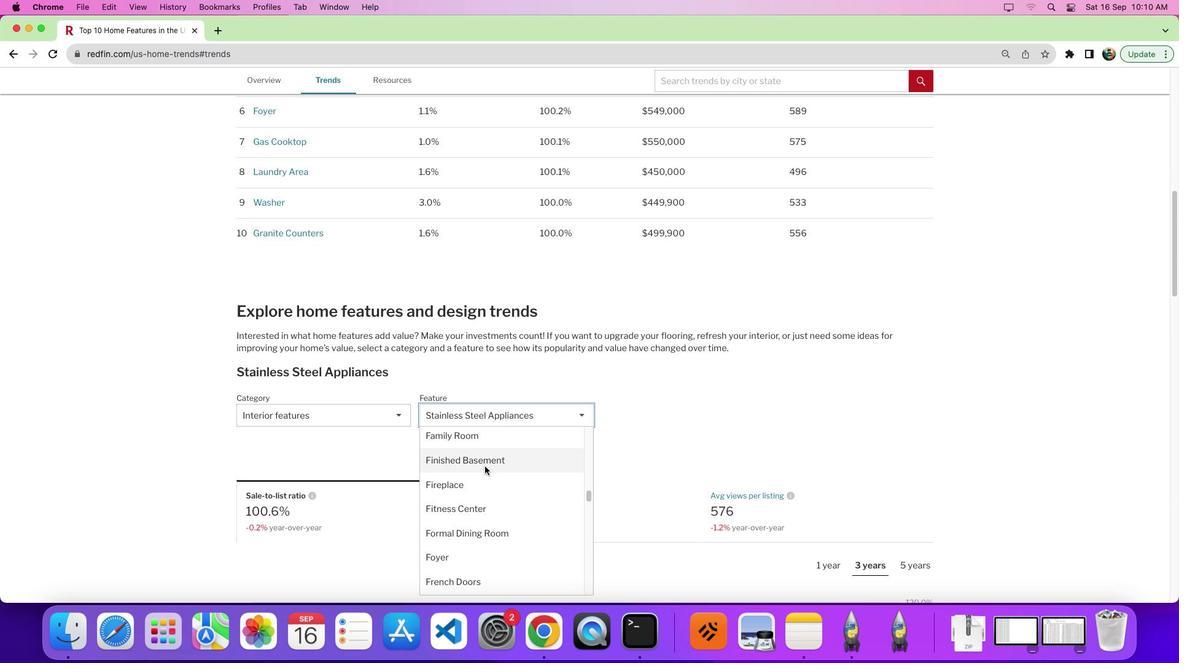 
Action: Mouse scrolled (486, 466) with delta (0, 0)
Screenshot: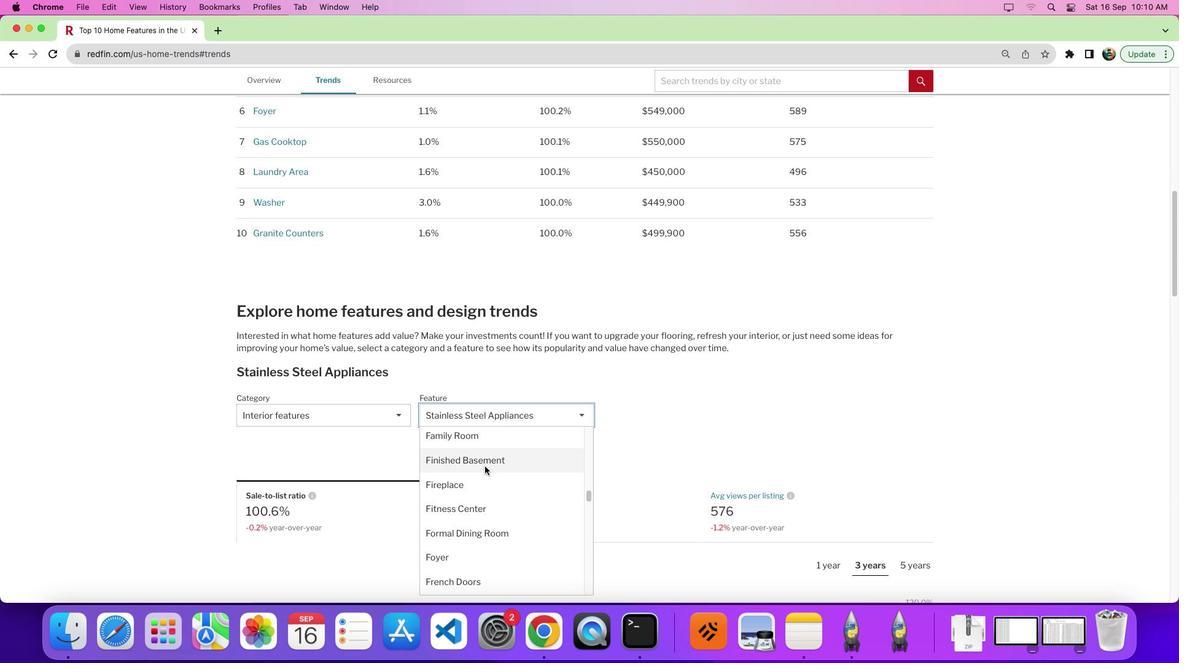 
Action: Mouse moved to (486, 466)
Screenshot: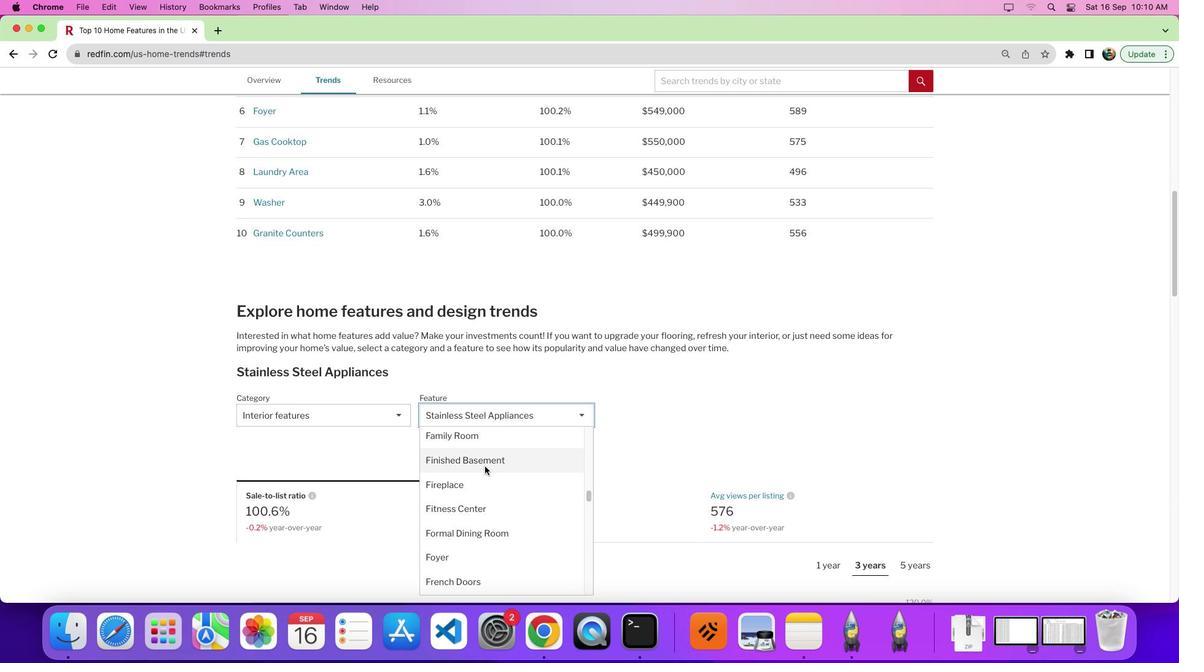 
Action: Mouse scrolled (486, 466) with delta (0, 4)
Screenshot: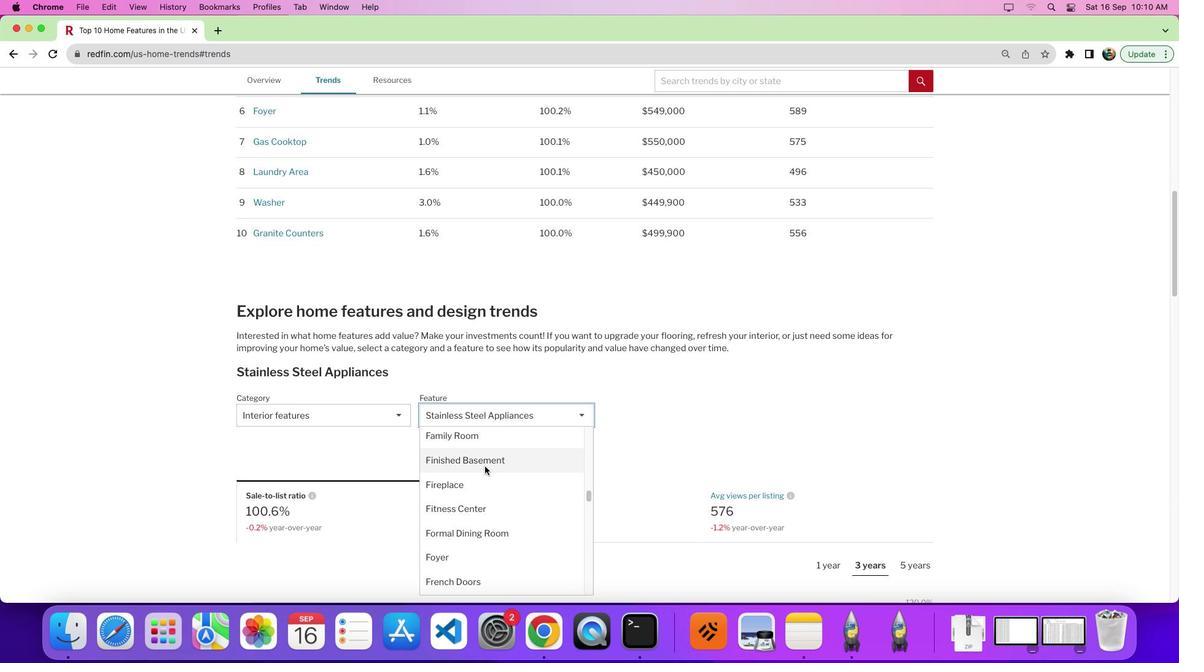 
Action: Mouse moved to (484, 466)
Screenshot: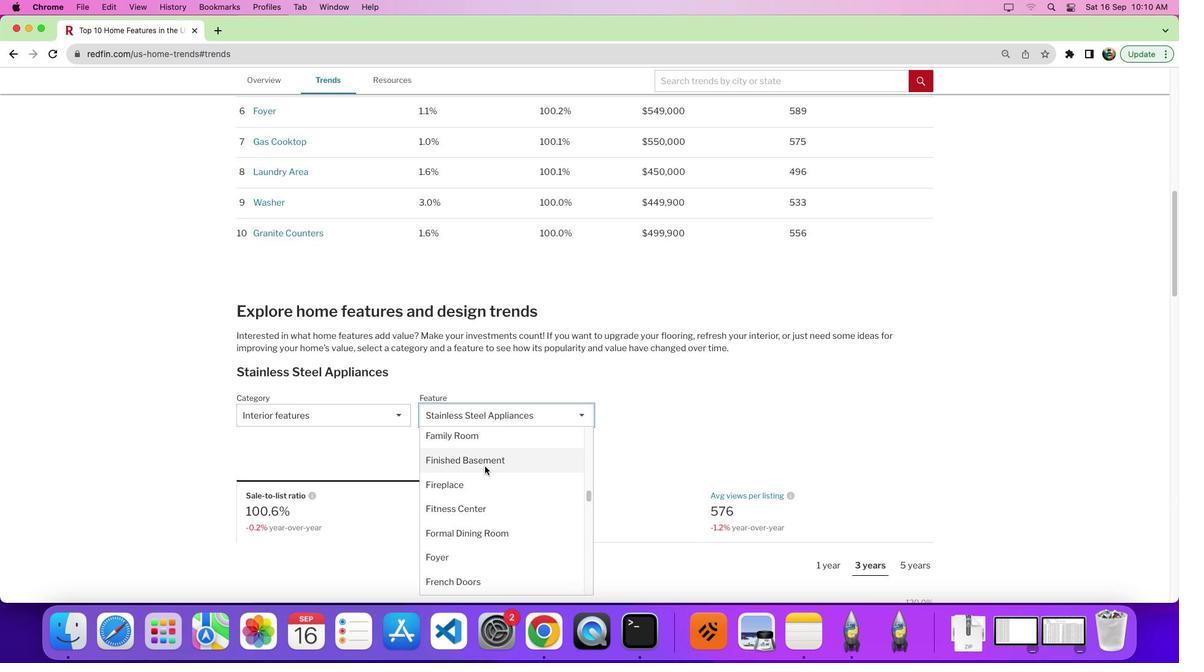 
Action: Mouse scrolled (484, 466) with delta (0, 0)
Screenshot: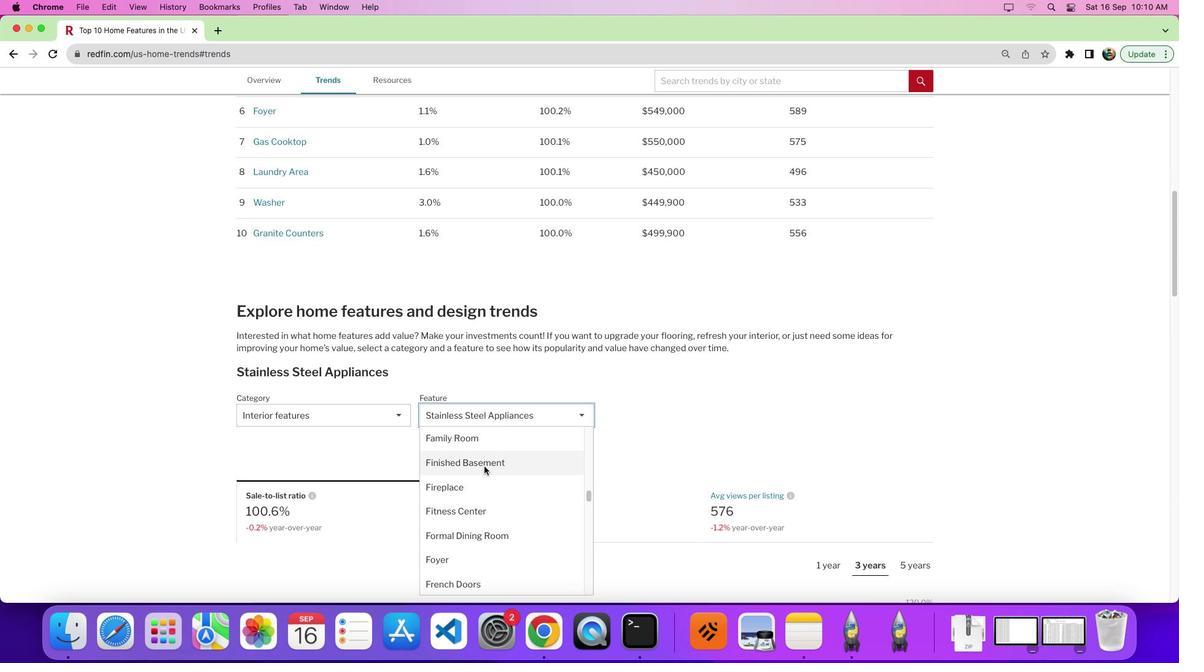 
Action: Mouse moved to (484, 466)
Screenshot: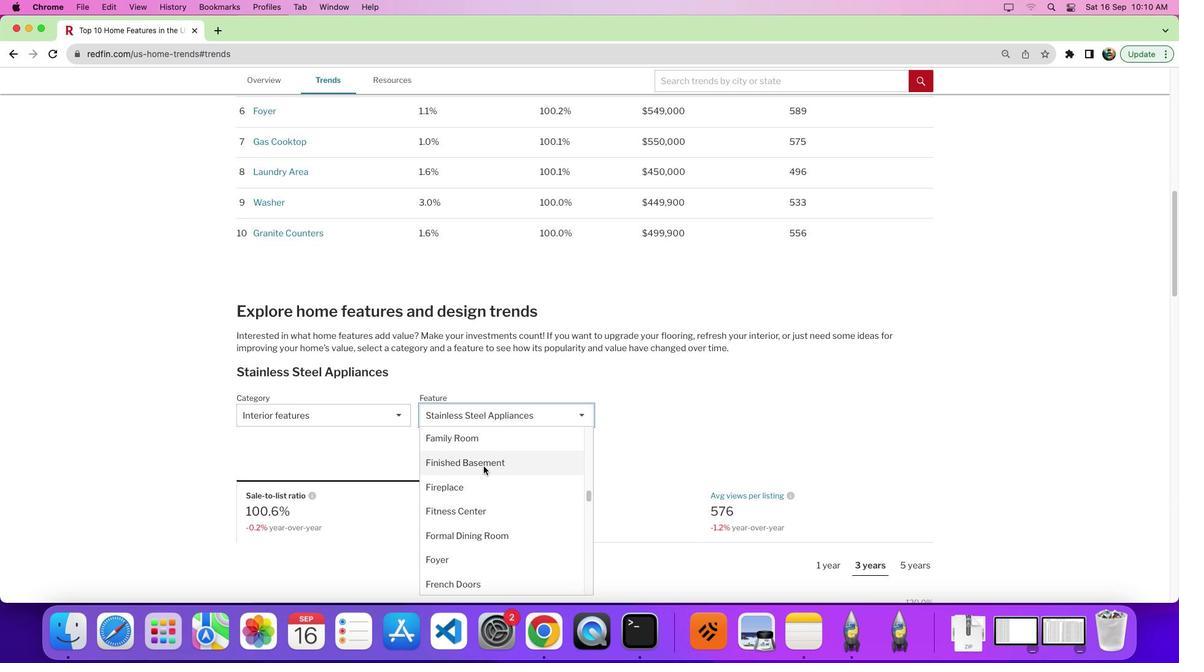 
Action: Mouse scrolled (484, 466) with delta (0, 0)
Screenshot: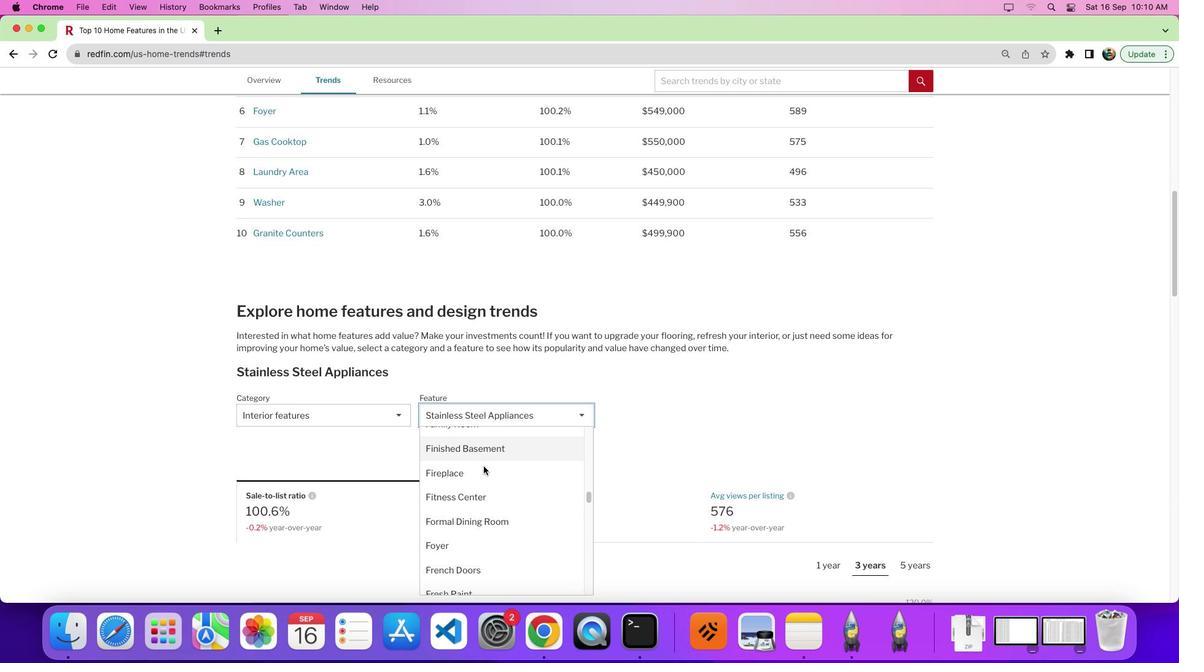 
Action: Mouse scrolled (484, 466) with delta (0, 0)
Screenshot: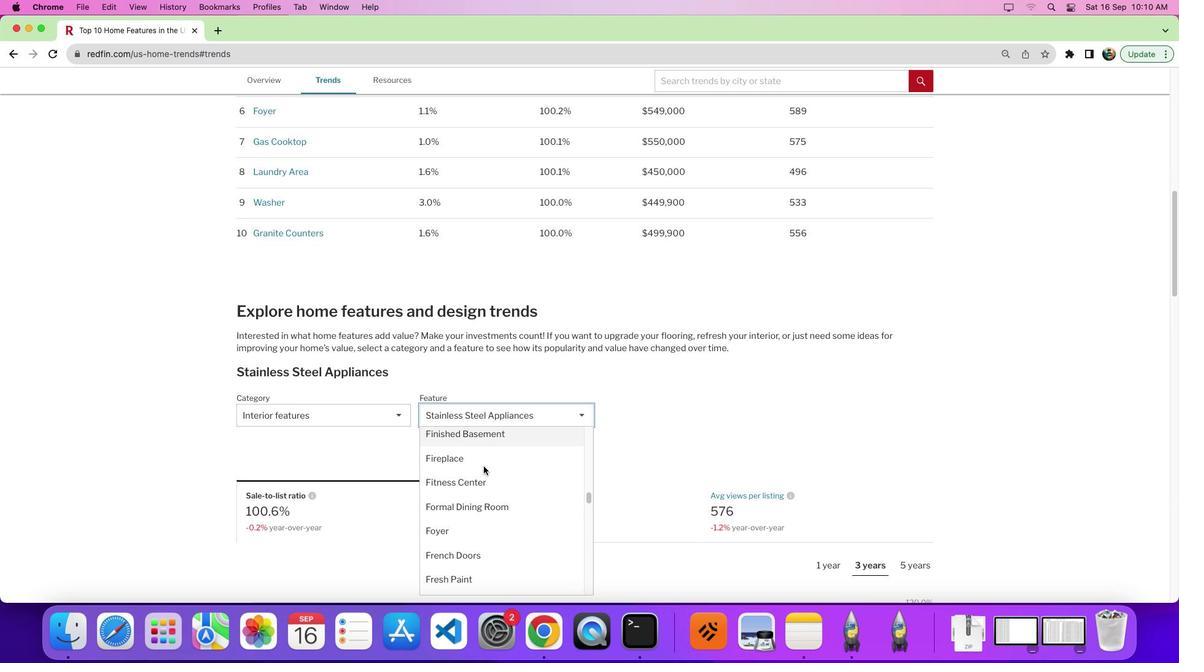 
Action: Mouse scrolled (484, 466) with delta (0, 0)
Screenshot: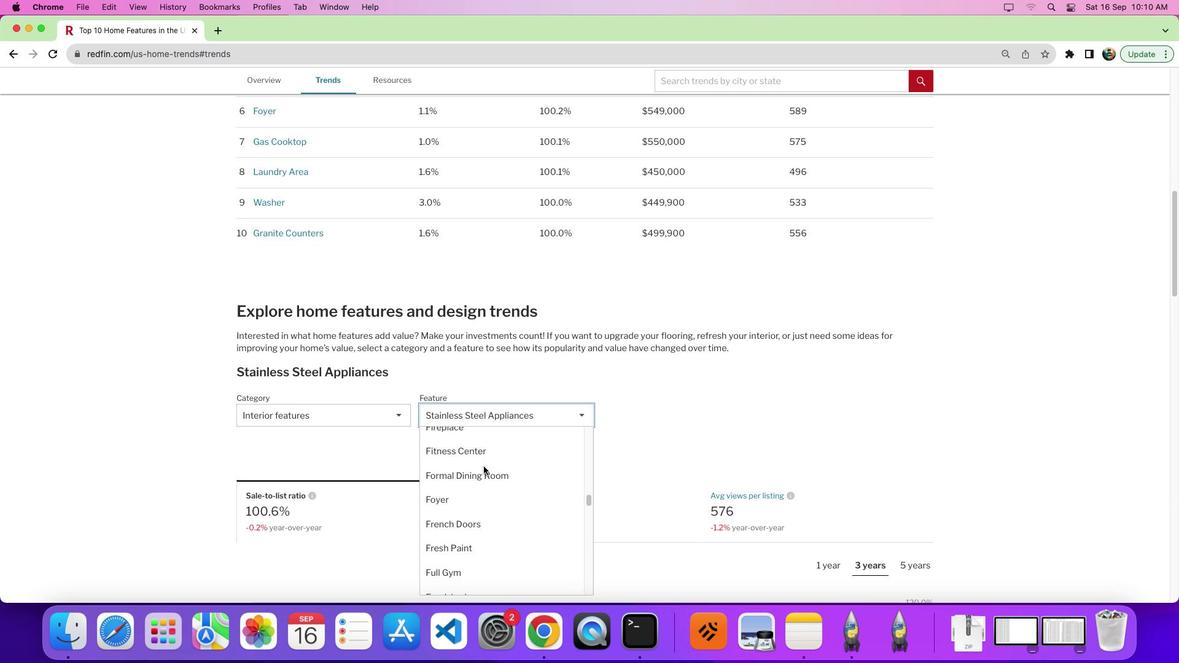 
Action: Mouse scrolled (484, 466) with delta (0, 0)
Screenshot: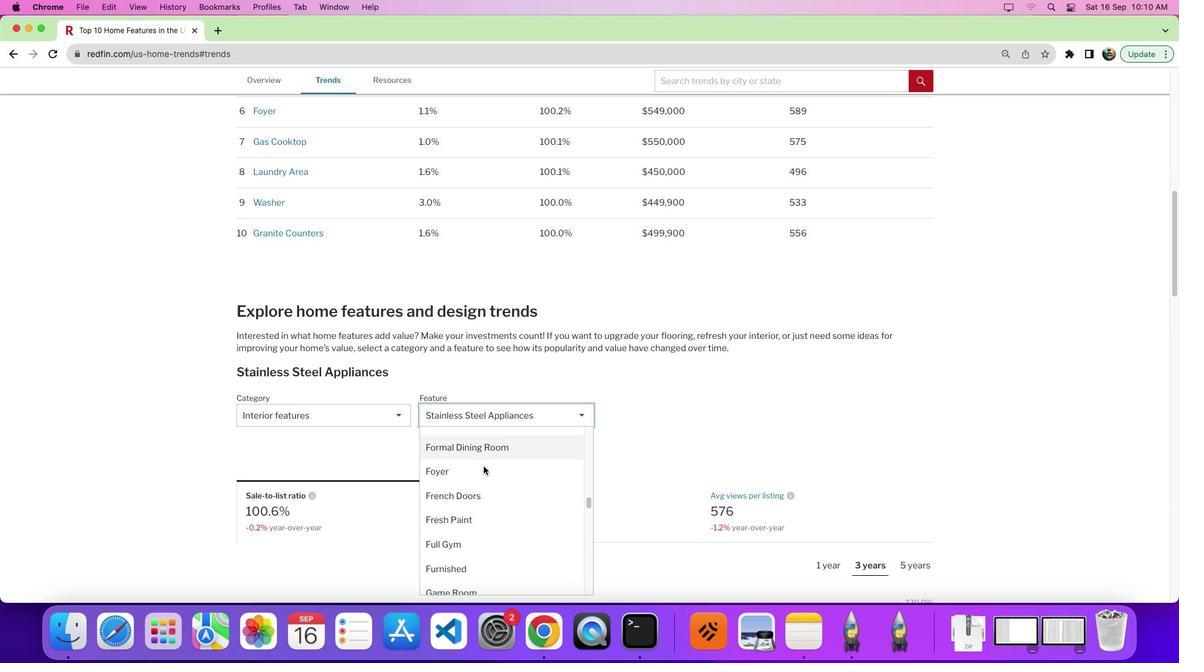 
Action: Mouse scrolled (484, 466) with delta (0, 0)
Screenshot: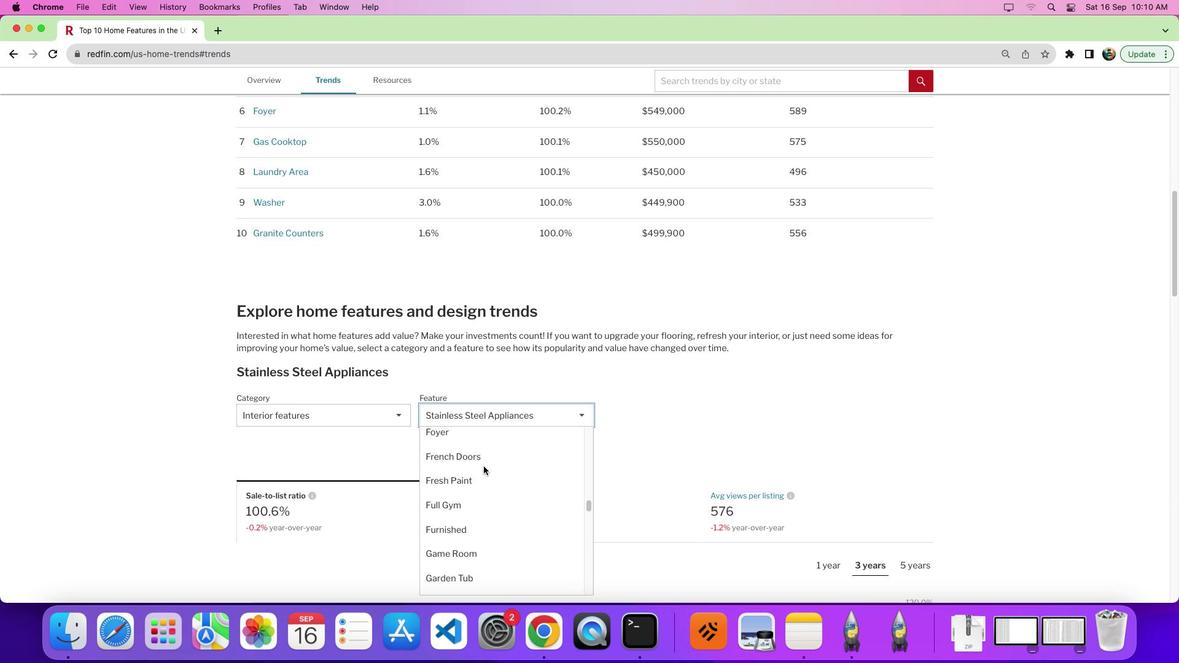
Action: Mouse scrolled (484, 466) with delta (0, -1)
Screenshot: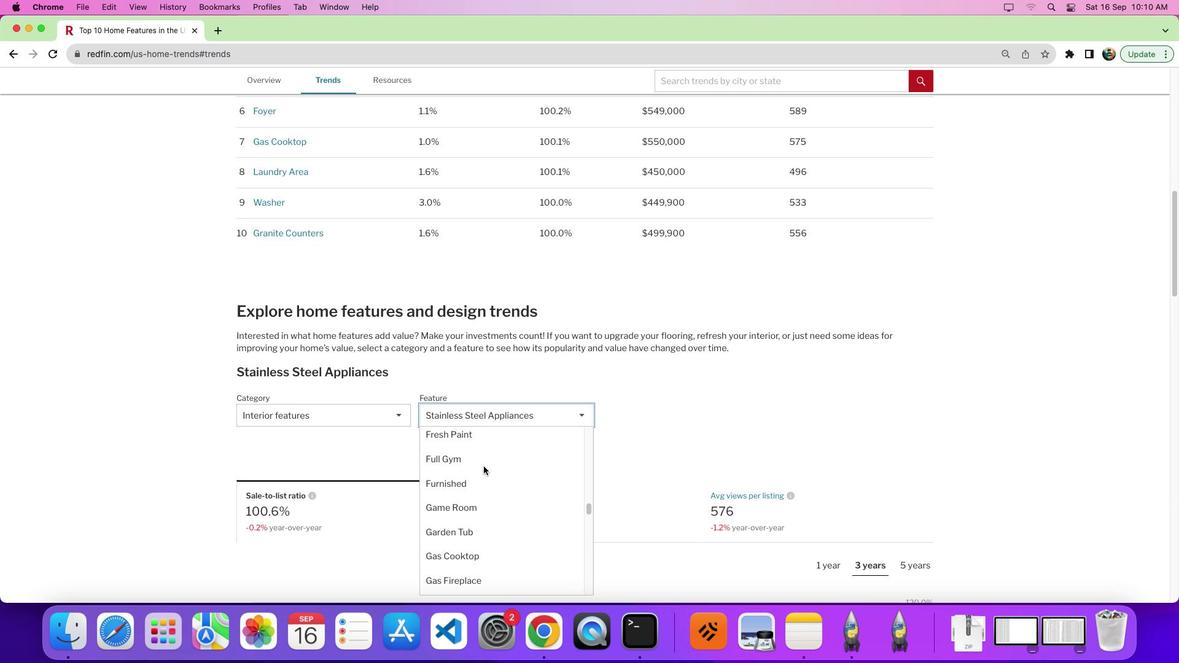 
Action: Mouse scrolled (484, 466) with delta (0, 0)
Screenshot: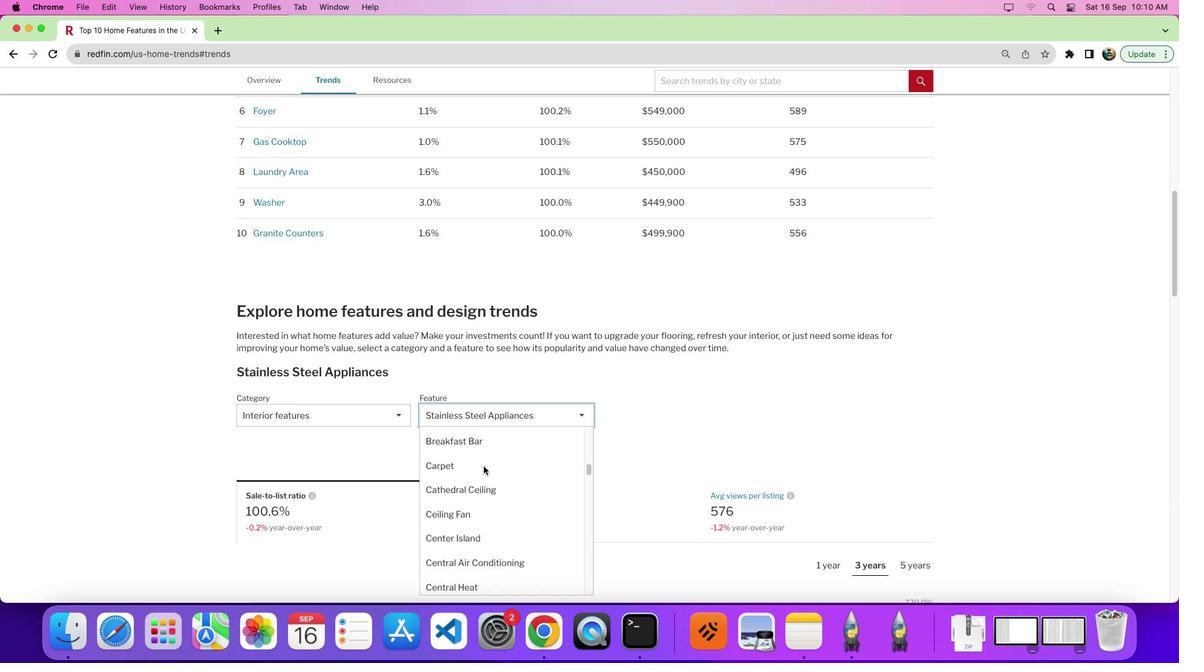 
Action: Mouse scrolled (484, 466) with delta (0, 0)
Screenshot: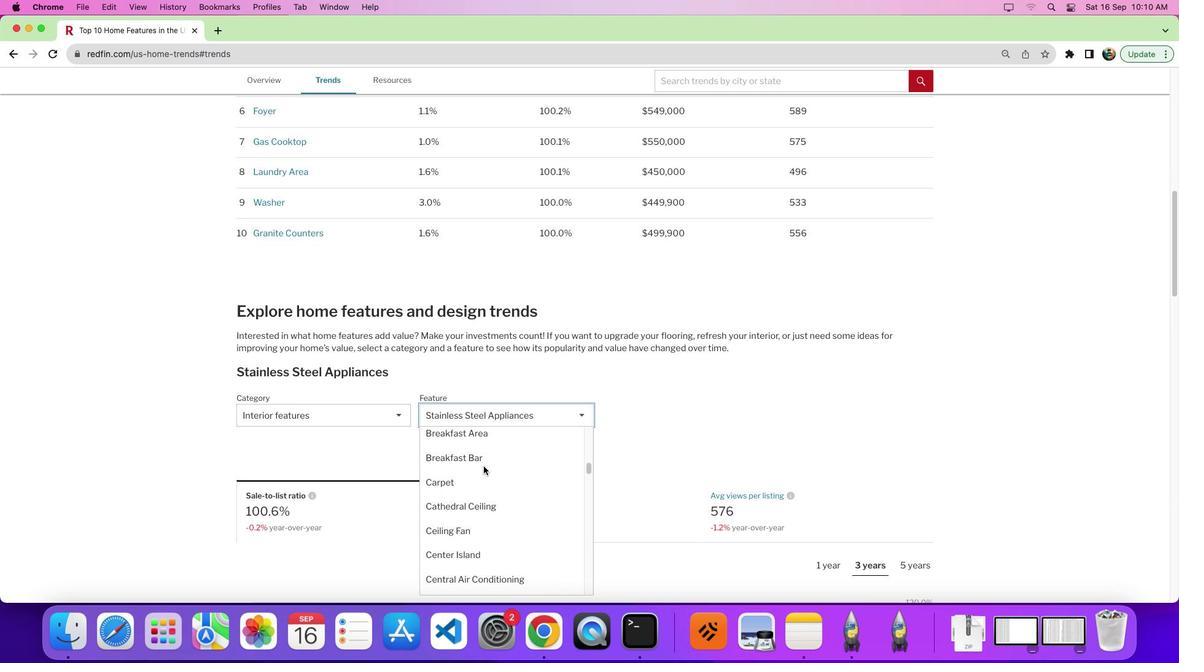 
Action: Mouse scrolled (484, 466) with delta (0, 4)
Screenshot: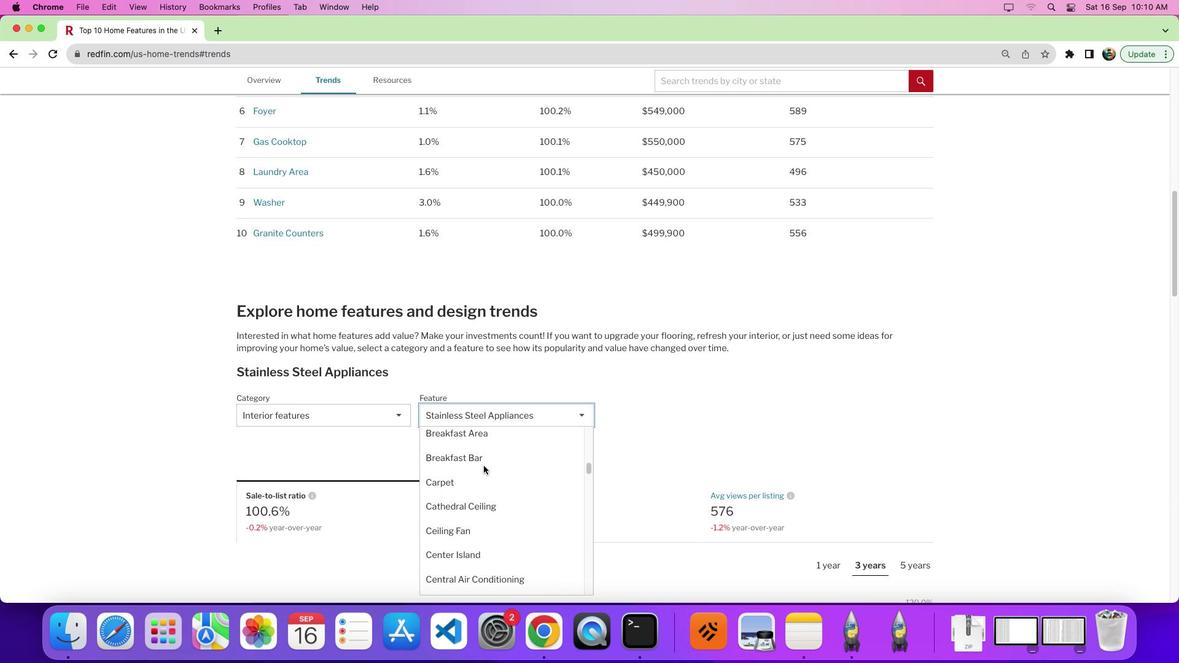 
Action: Mouse scrolled (484, 466) with delta (0, 6)
Screenshot: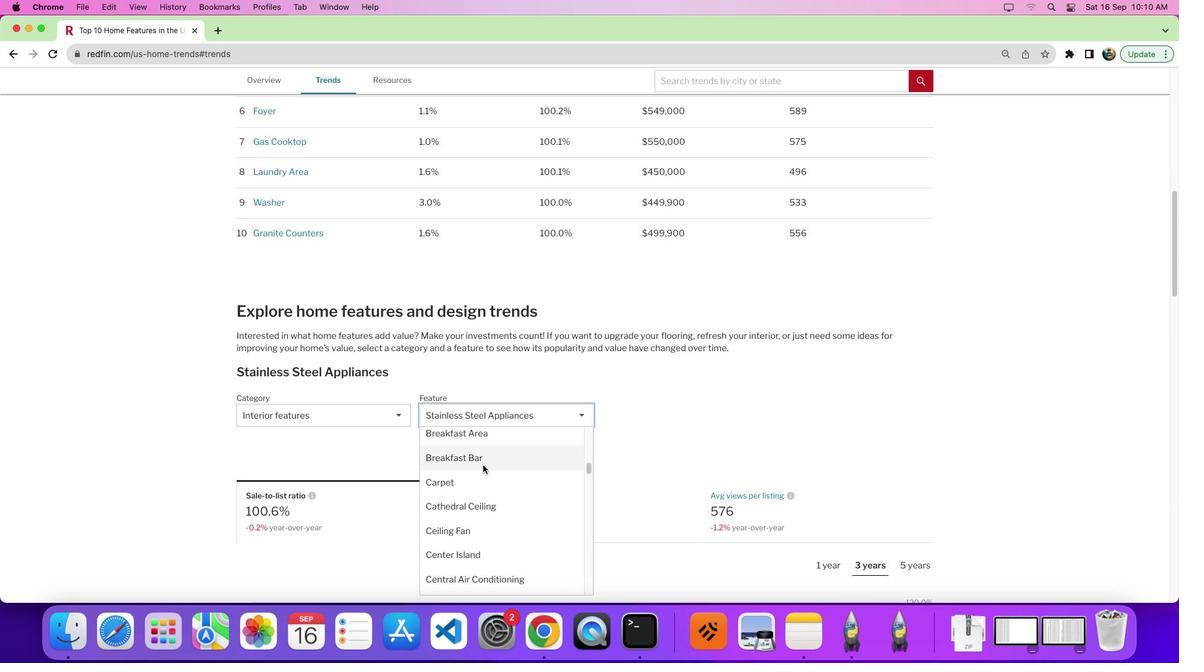 
Action: Mouse moved to (483, 465)
Screenshot: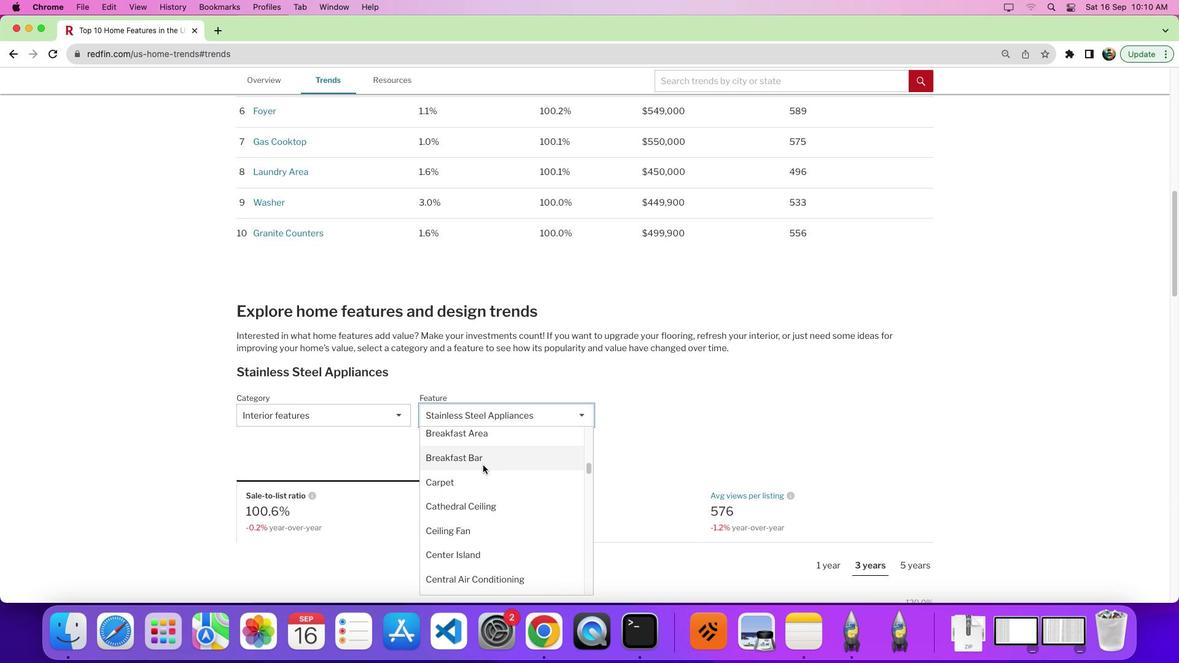 
Action: Mouse scrolled (483, 465) with delta (0, 0)
Screenshot: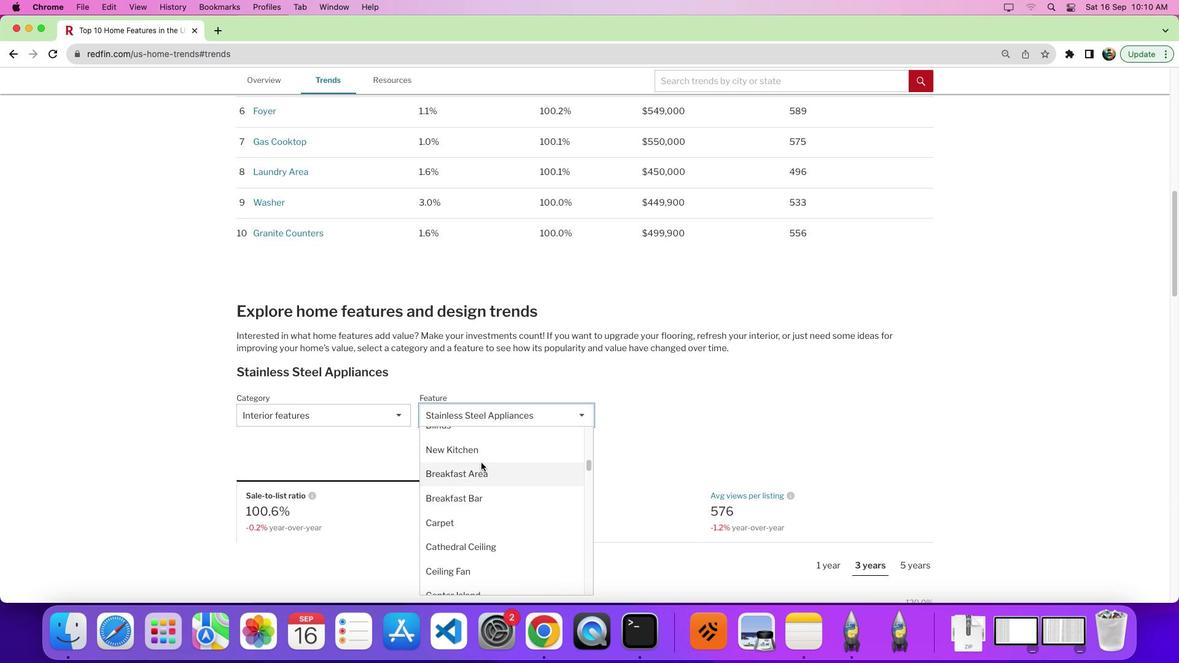 
Action: Mouse scrolled (483, 465) with delta (0, 0)
Screenshot: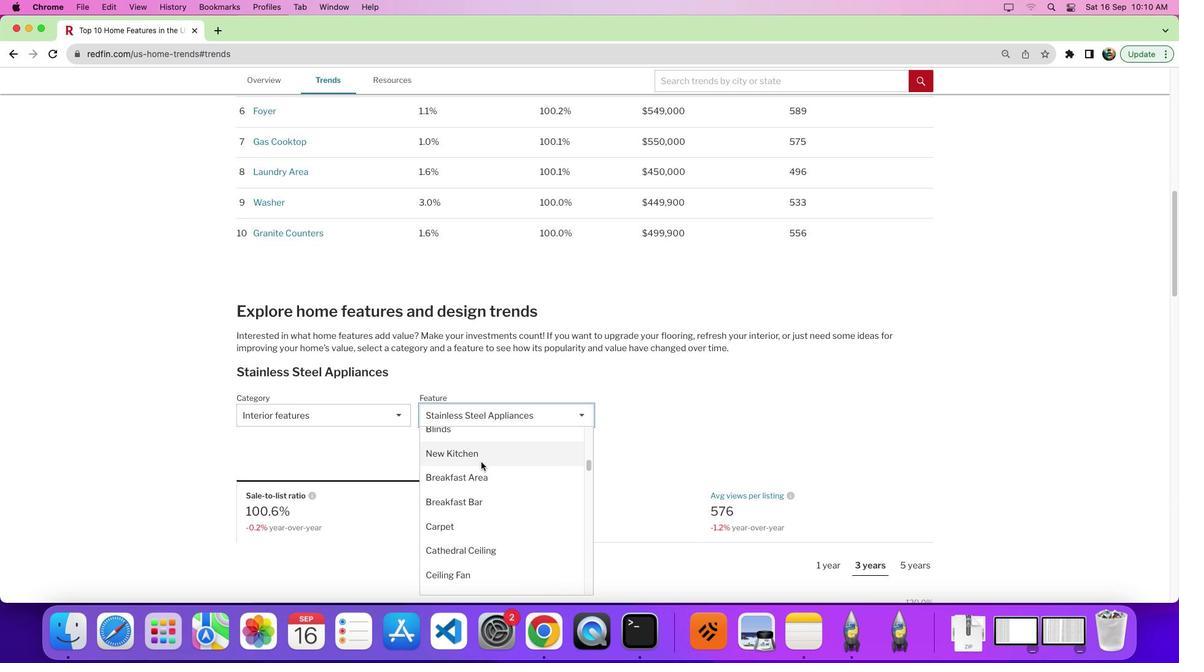 
Action: Mouse moved to (481, 462)
Screenshot: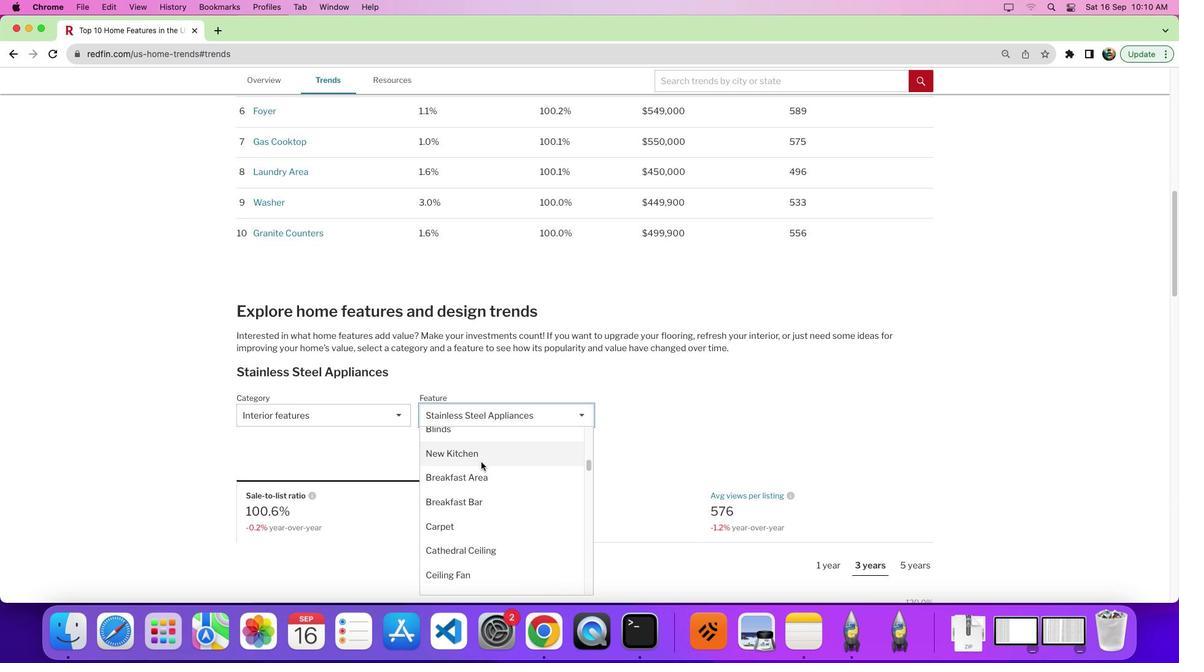 
Action: Mouse scrolled (481, 462) with delta (0, 0)
Screenshot: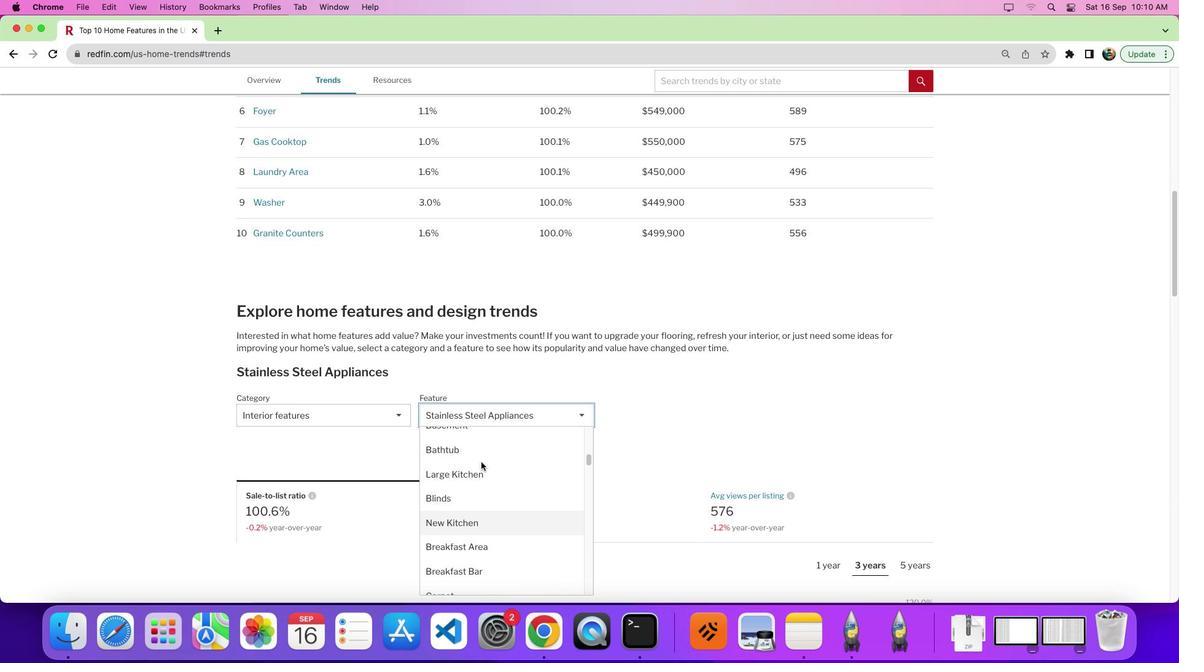 
Action: Mouse scrolled (481, 462) with delta (0, 0)
Screenshot: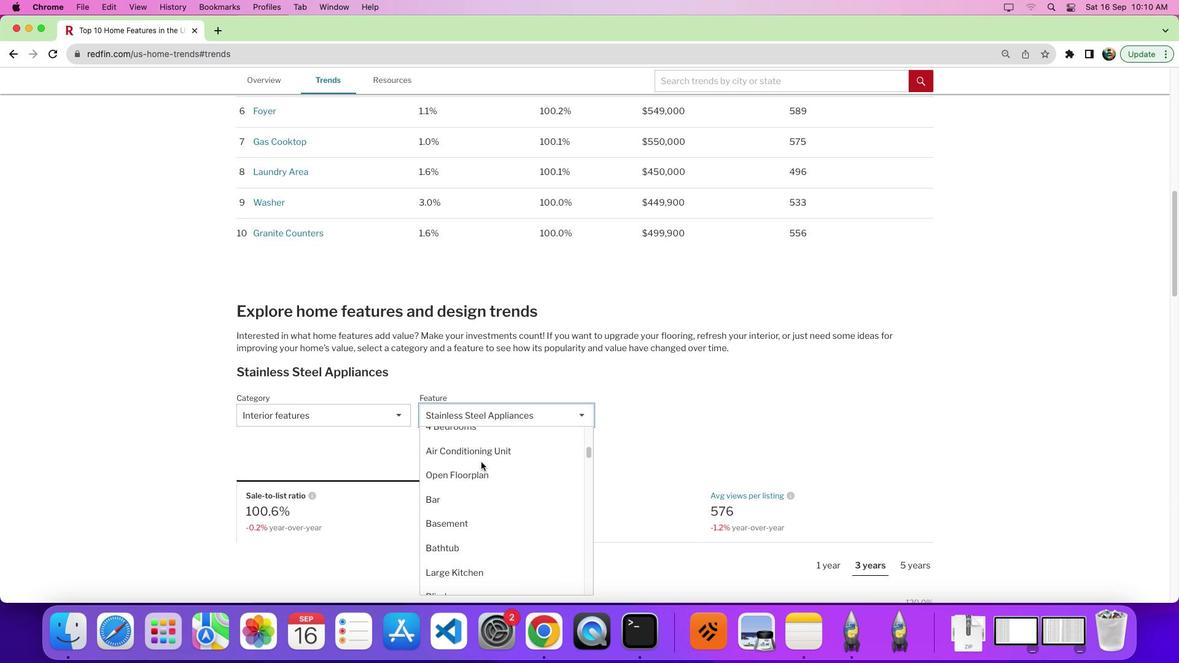 
Action: Mouse scrolled (481, 462) with delta (0, 3)
Screenshot: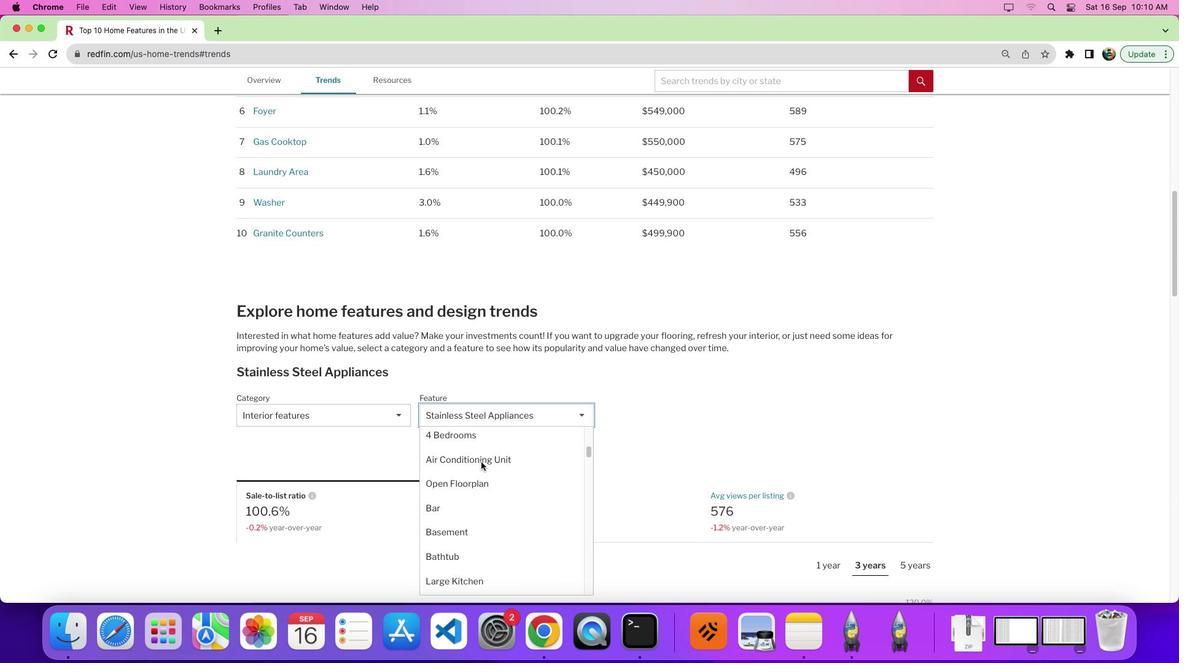 
Action: Mouse moved to (474, 521)
Screenshot: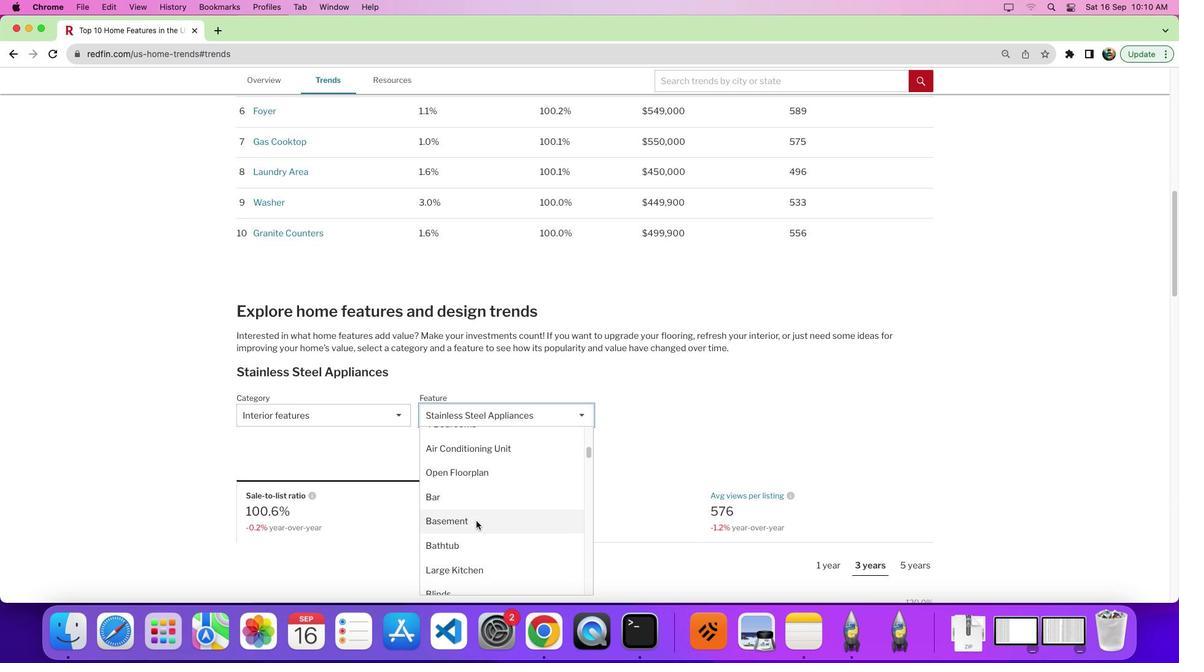 
Action: Mouse scrolled (474, 521) with delta (0, 0)
Screenshot: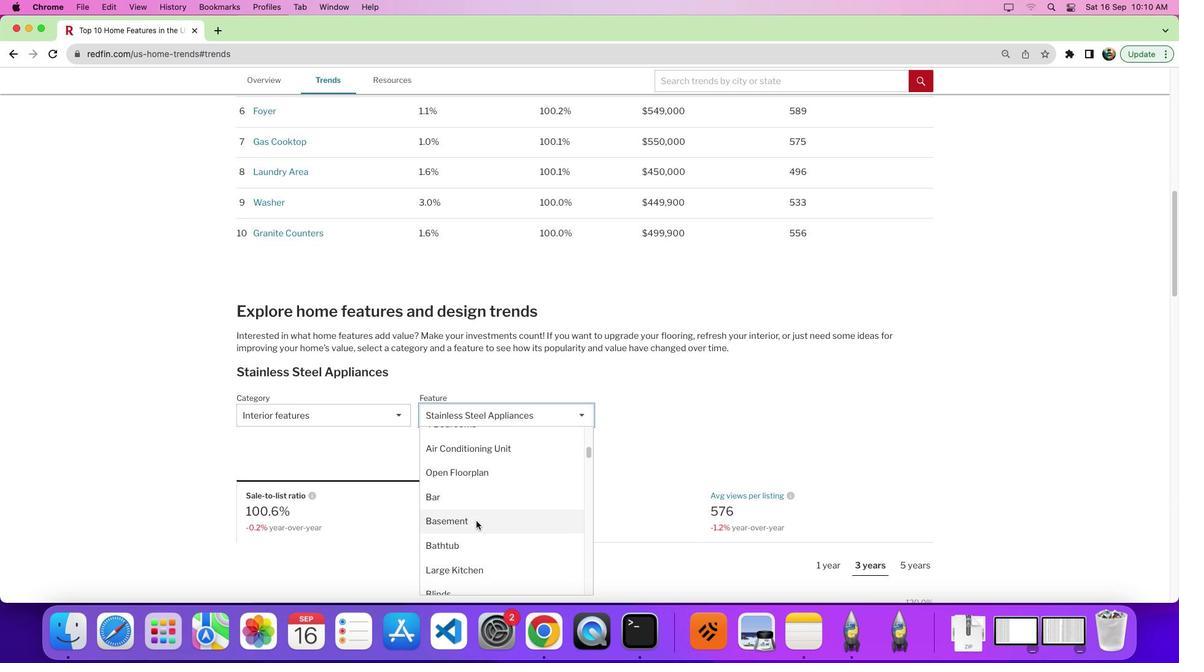
Action: Mouse moved to (476, 521)
Screenshot: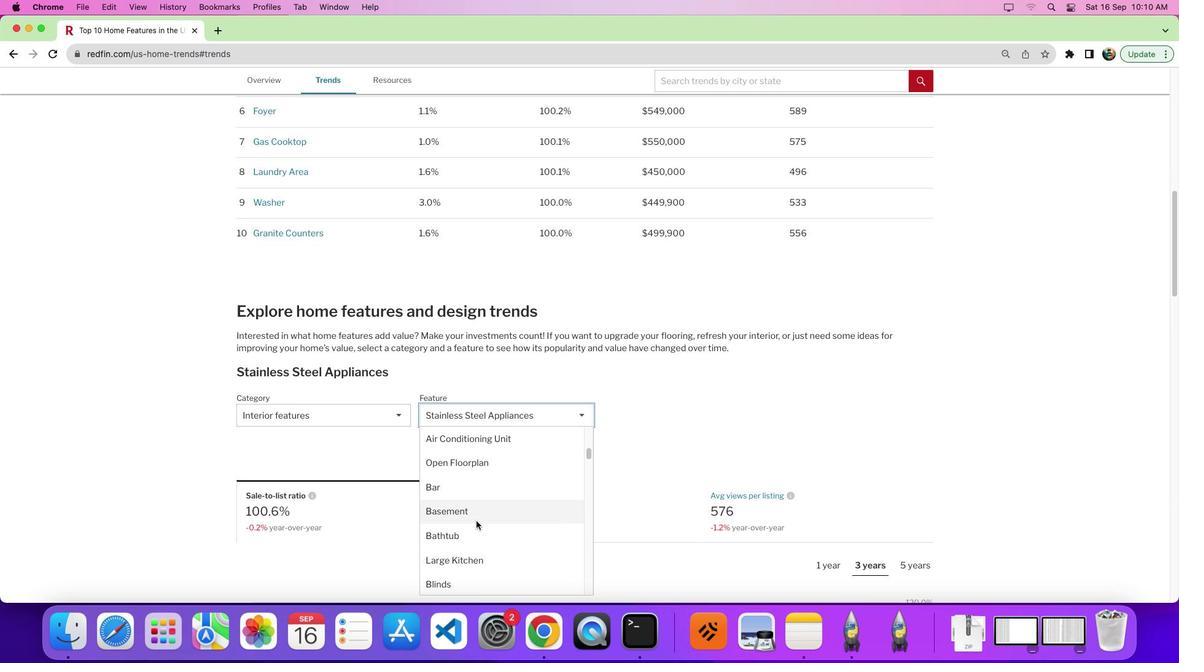 
Action: Mouse scrolled (476, 521) with delta (0, 0)
Screenshot: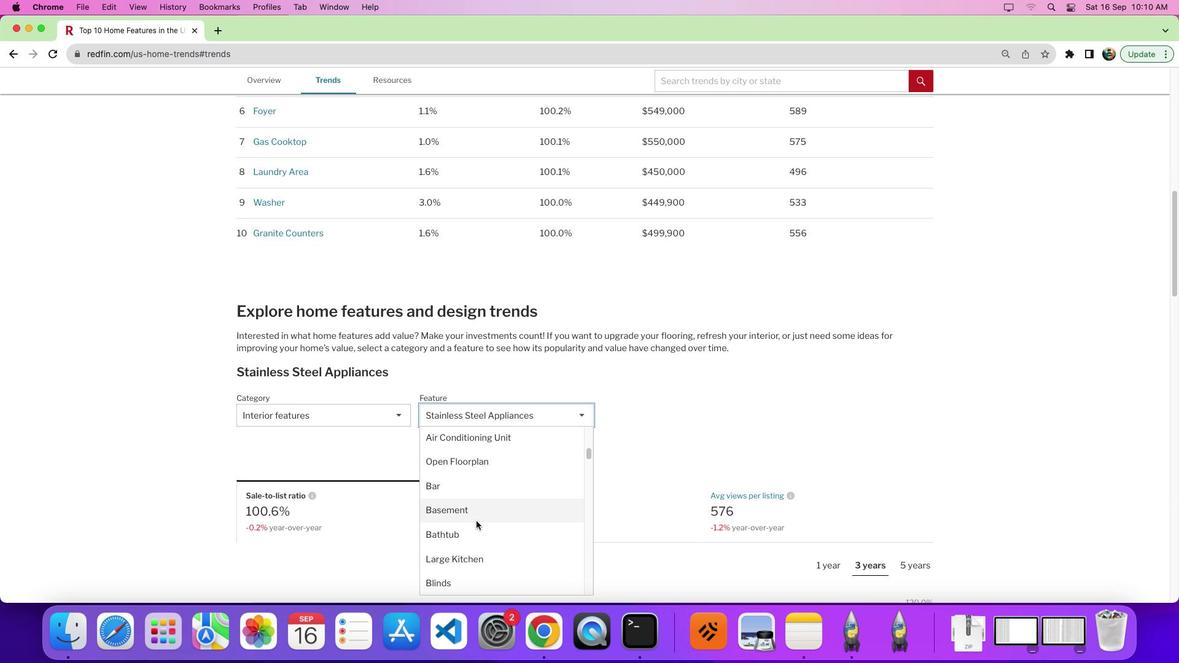 
Action: Mouse moved to (476, 521)
Screenshot: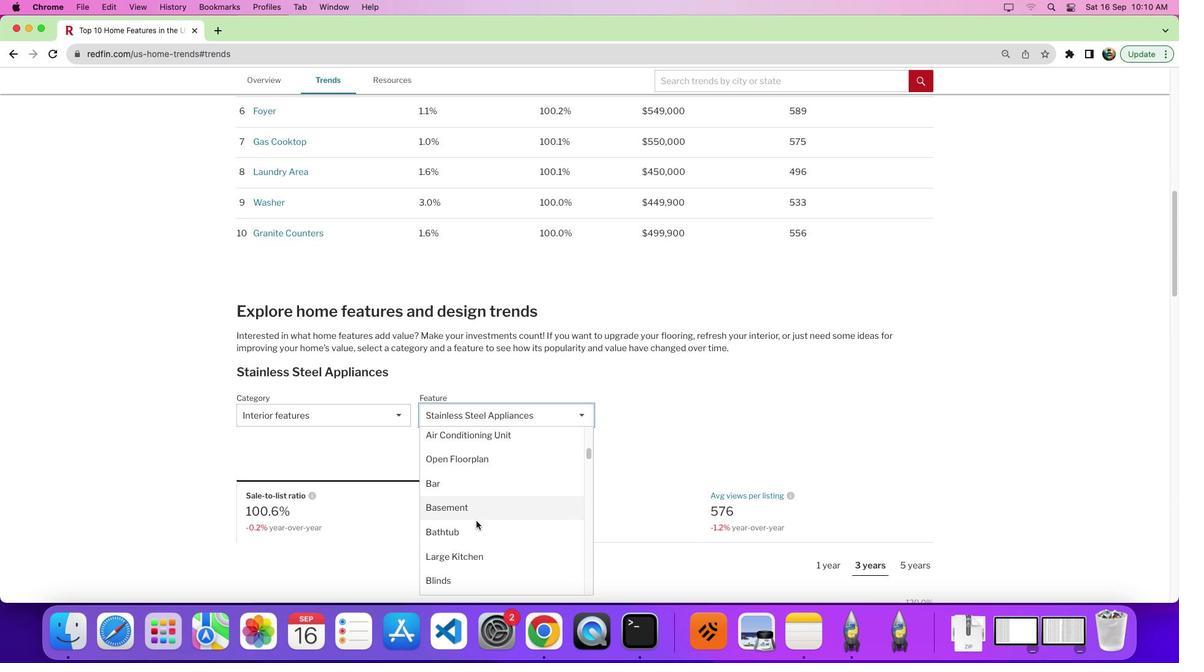 
Action: Mouse scrolled (476, 521) with delta (0, 0)
Screenshot: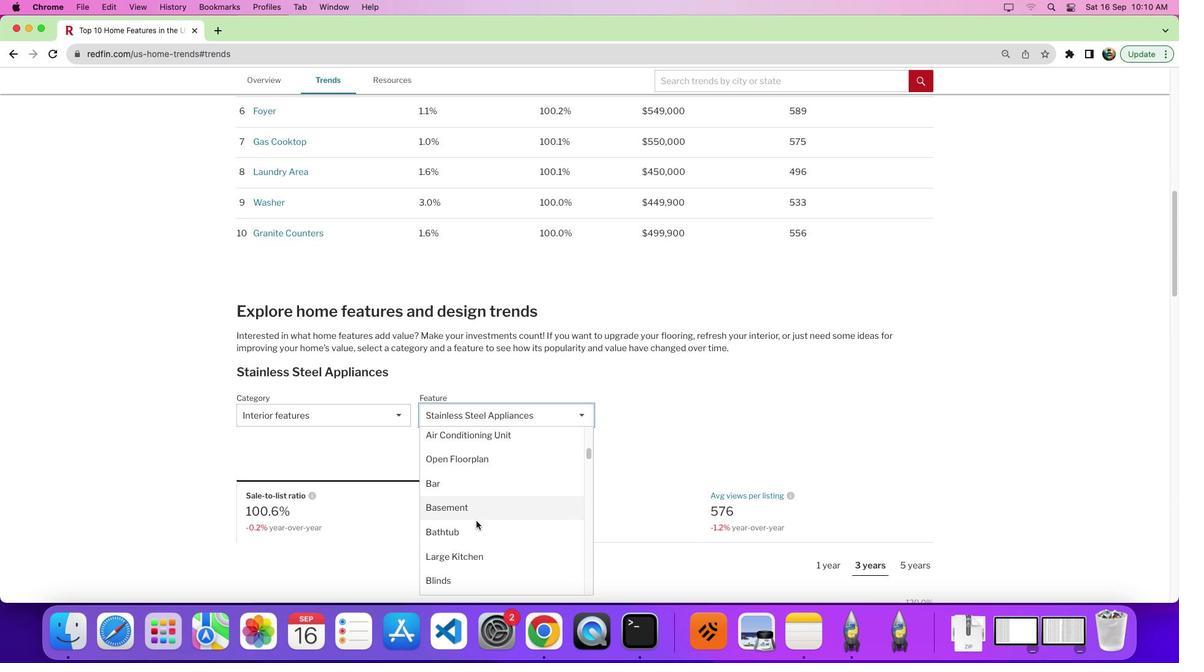 
Action: Mouse moved to (476, 521)
Screenshot: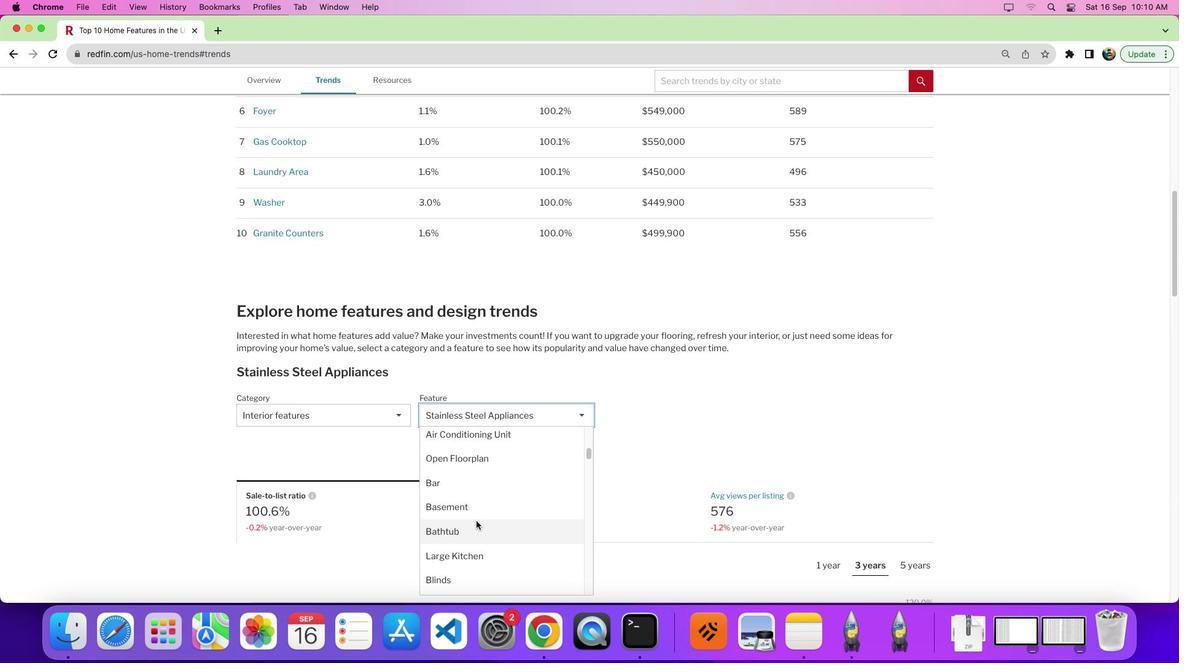 
Action: Mouse scrolled (476, 521) with delta (0, 0)
Screenshot: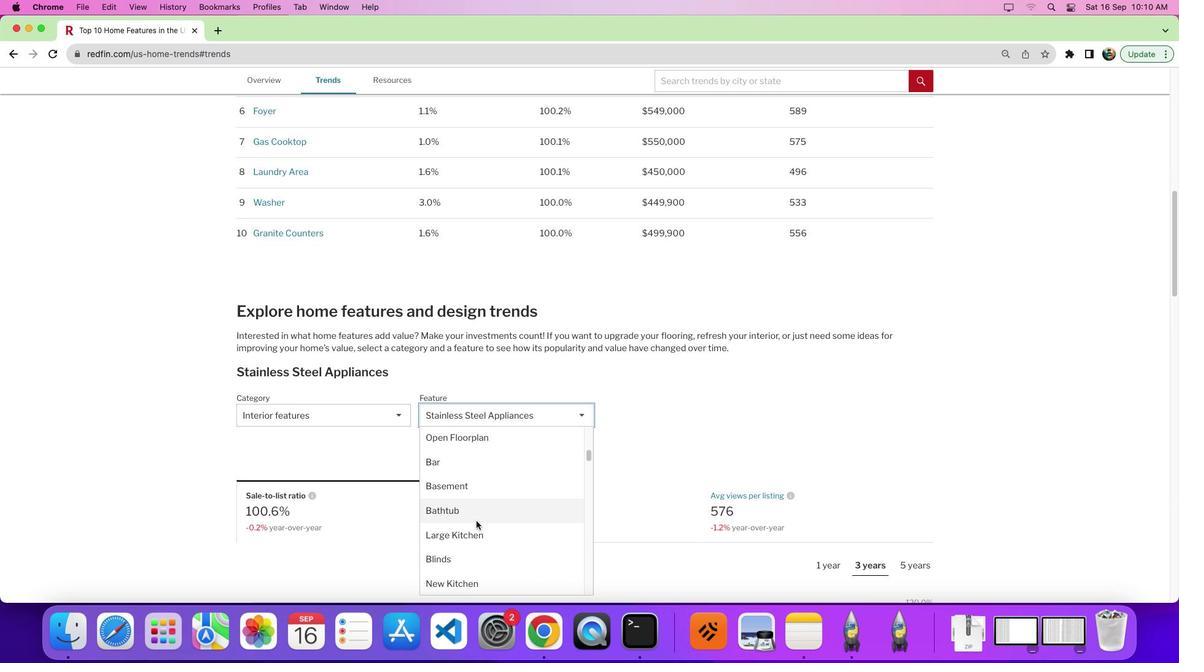 
Action: Mouse scrolled (476, 521) with delta (0, 0)
Screenshot: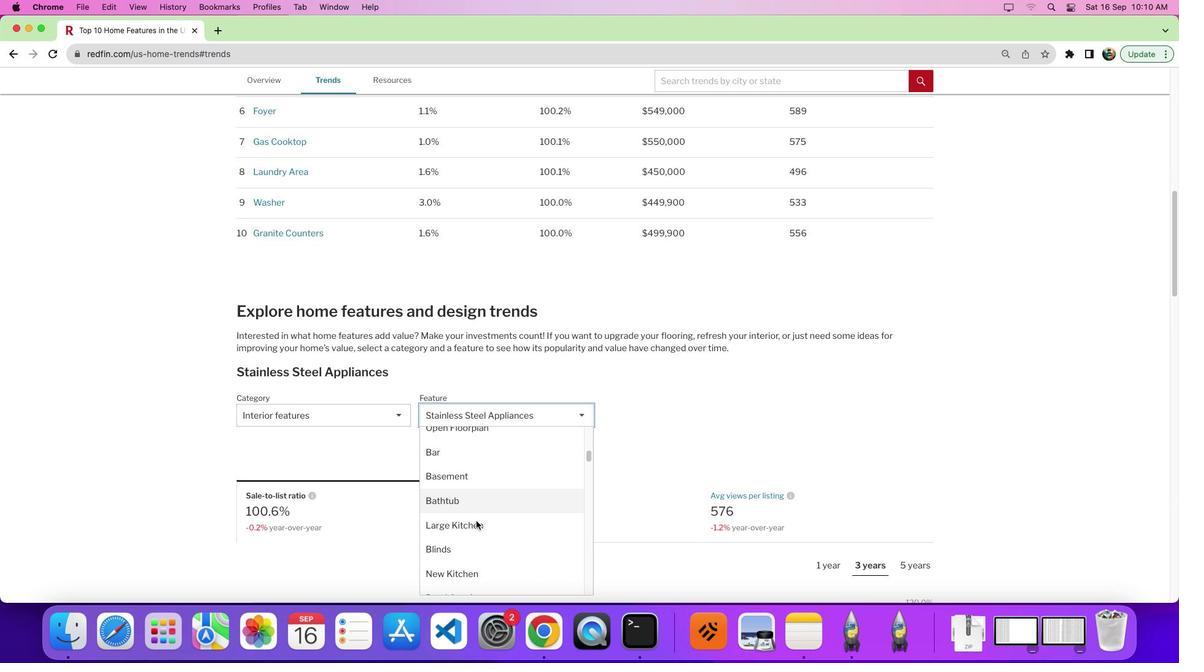 
Action: Mouse scrolled (476, 521) with delta (0, 0)
Screenshot: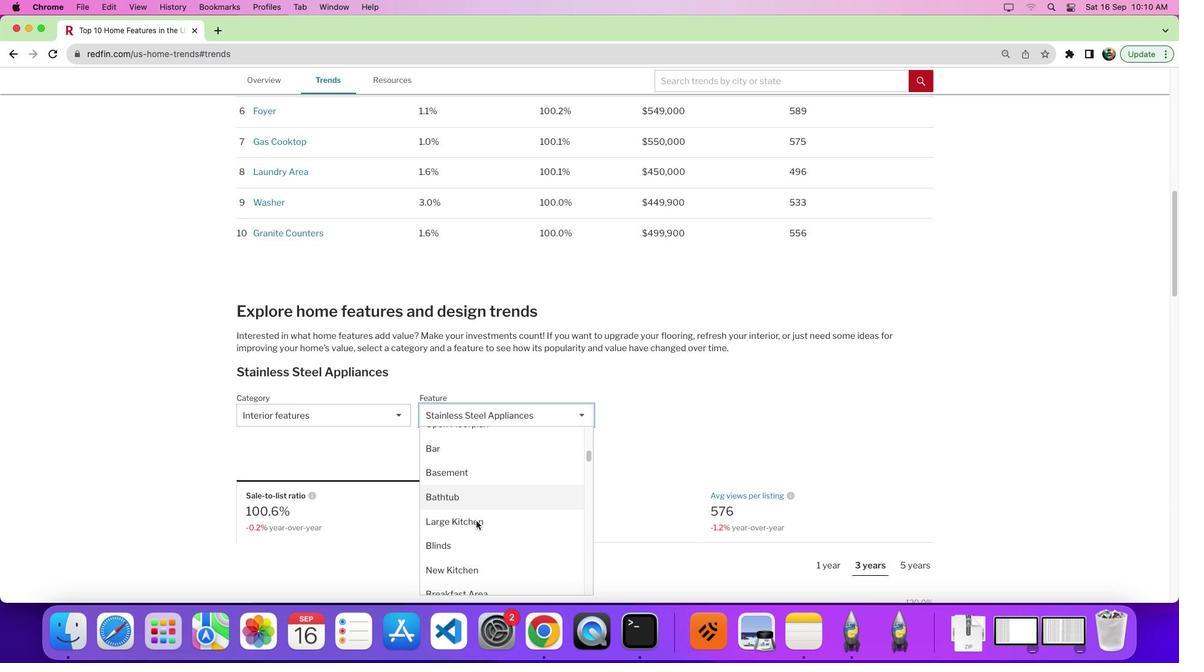 
Action: Mouse scrolled (476, 521) with delta (0, 0)
Screenshot: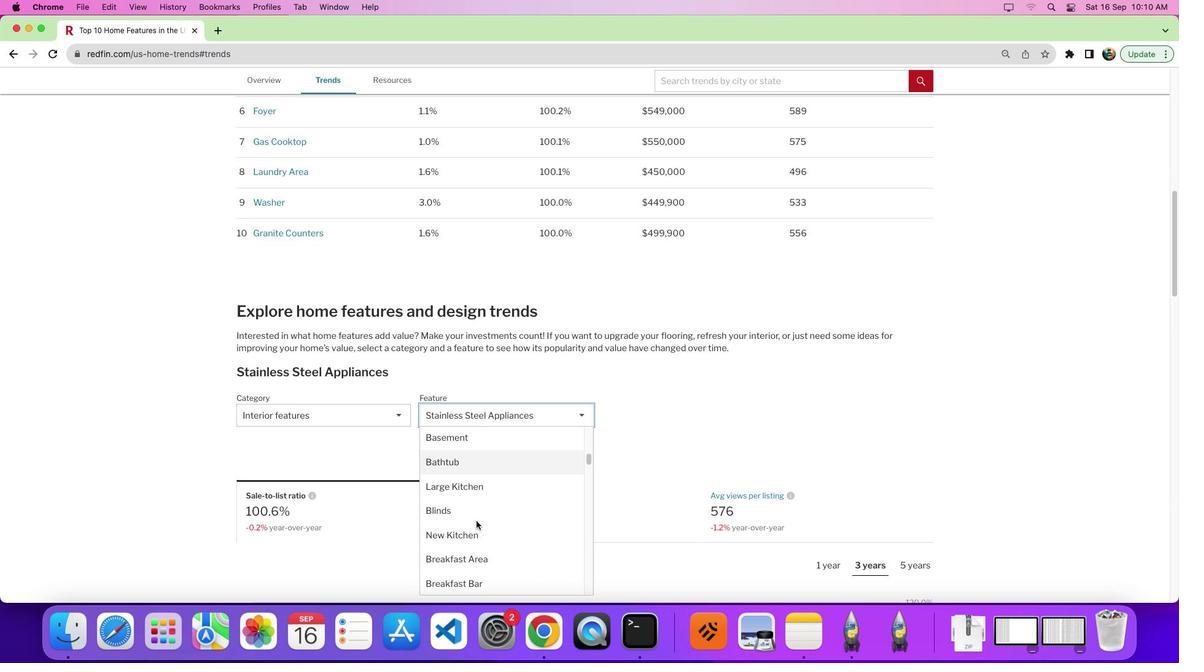 
Action: Mouse scrolled (476, 521) with delta (0, 0)
Screenshot: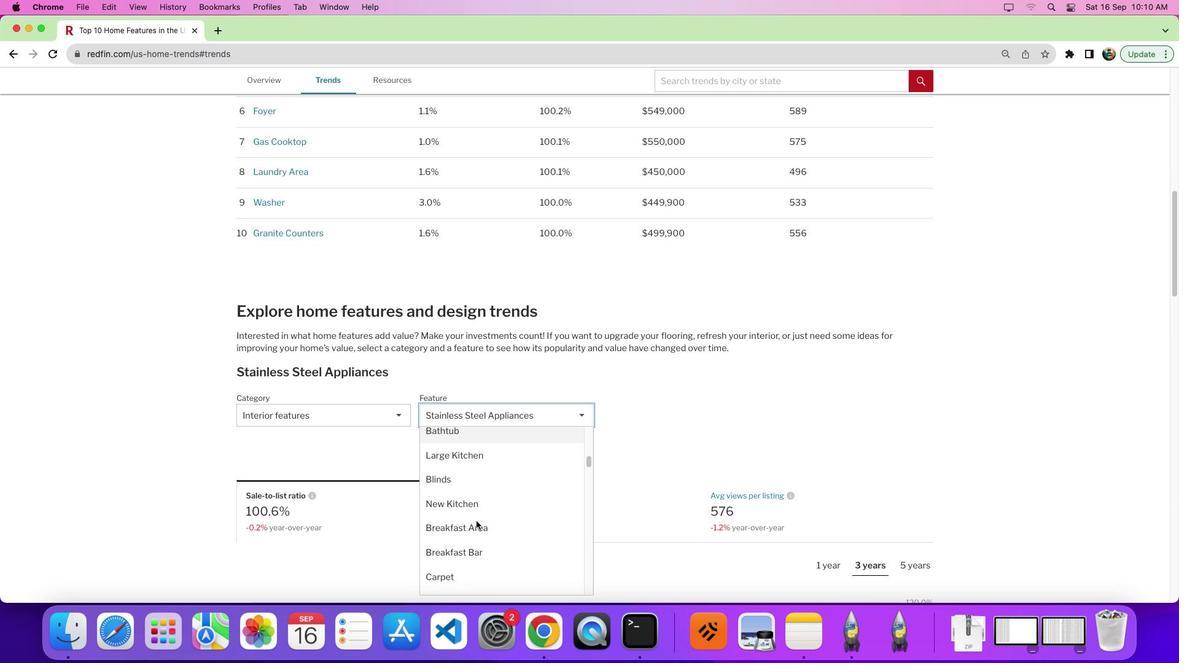 
Action: Mouse scrolled (476, 521) with delta (0, -1)
Screenshot: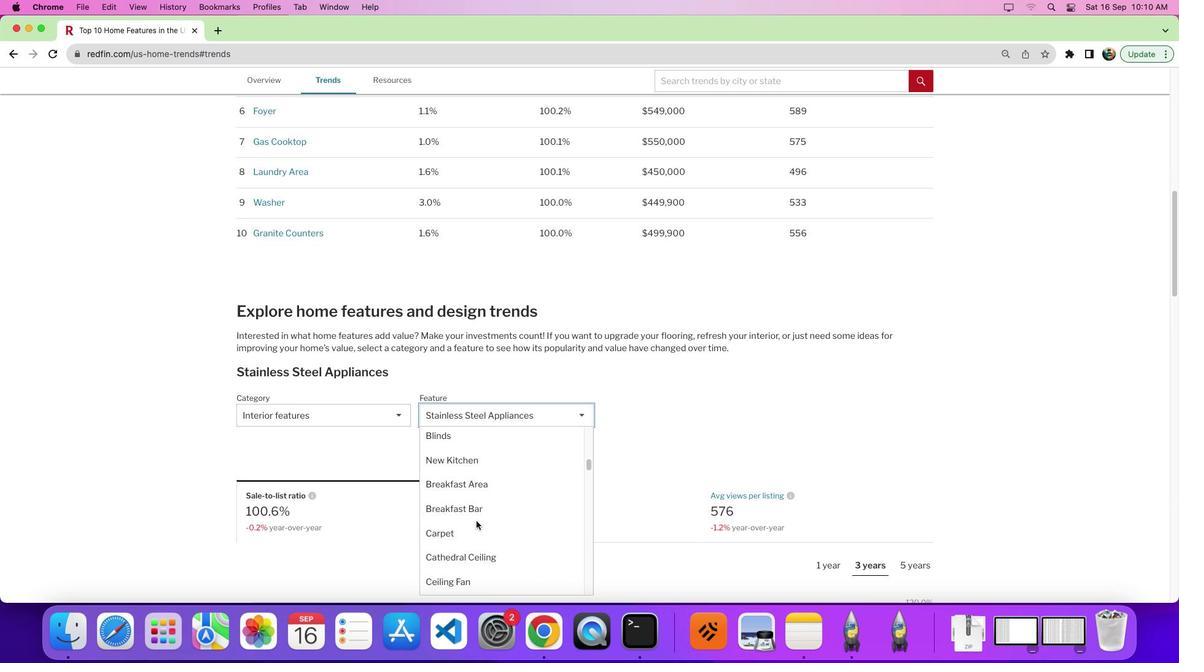 
Action: Mouse moved to (476, 517)
Screenshot: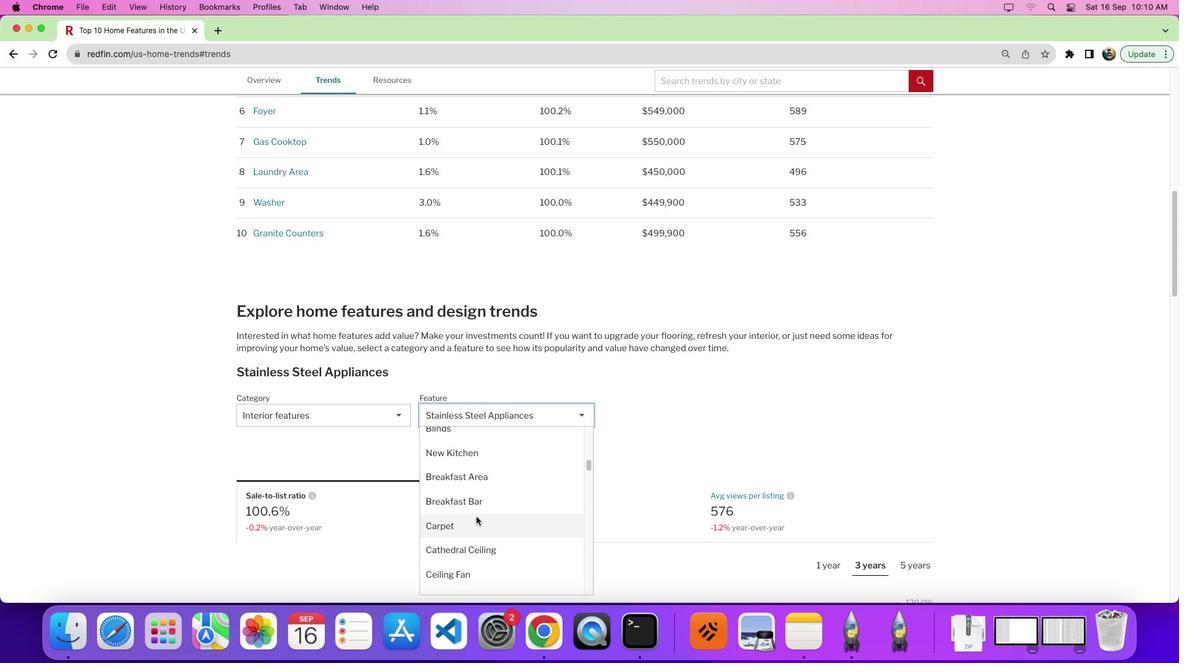 
Action: Mouse scrolled (476, 517) with delta (0, 0)
Screenshot: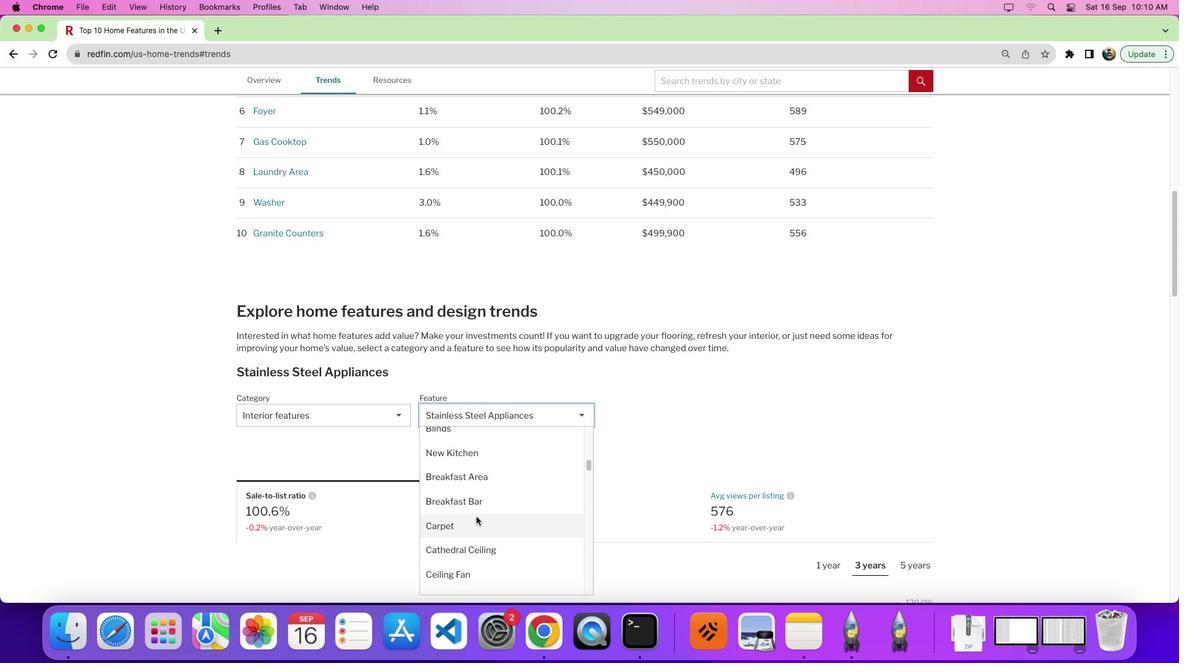 
Action: Mouse moved to (476, 516)
Screenshot: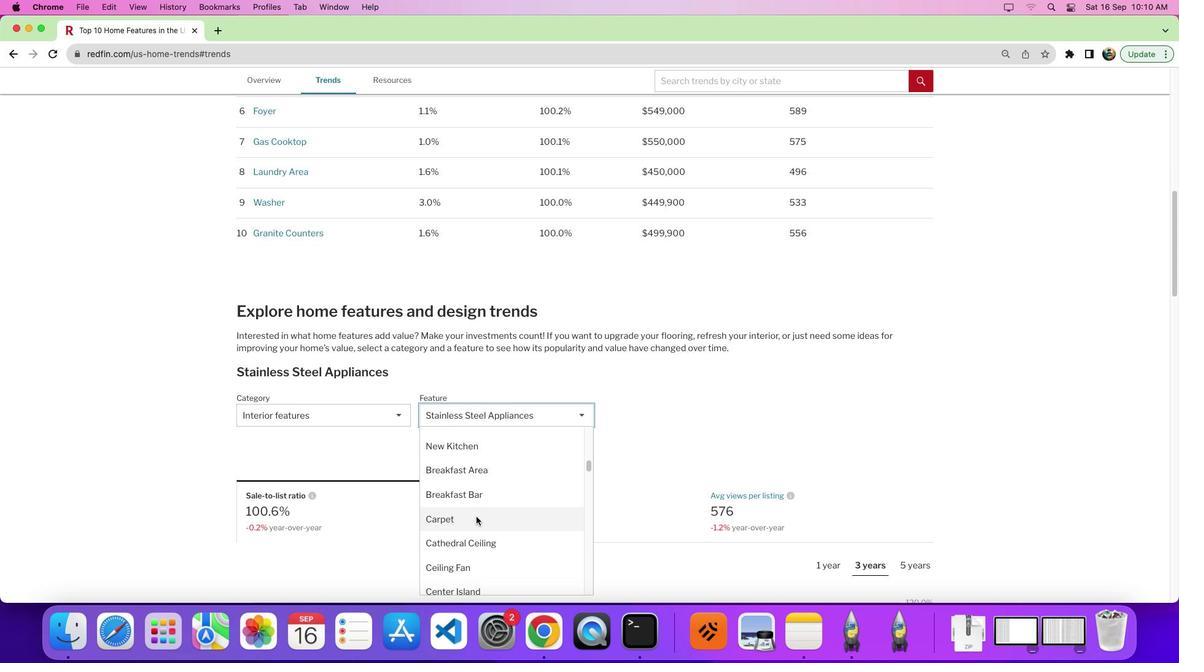 
Action: Mouse scrolled (476, 516) with delta (0, 0)
Screenshot: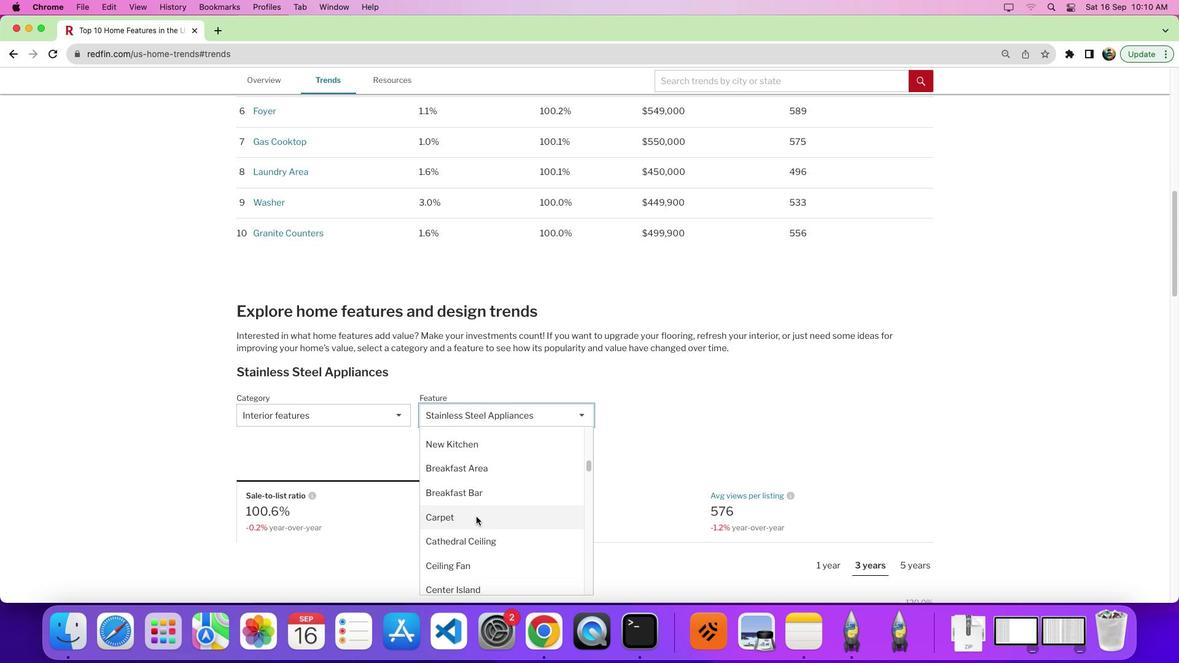 
Action: Mouse scrolled (476, 516) with delta (0, 0)
Screenshot: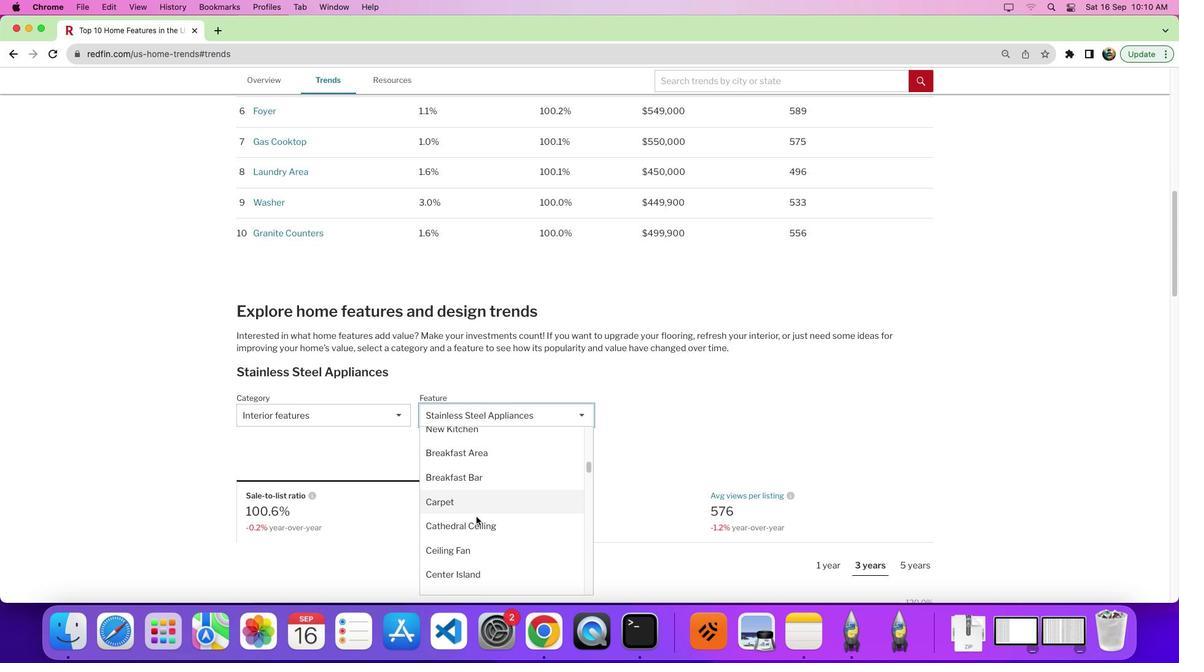 
Action: Mouse scrolled (476, 516) with delta (0, 0)
Screenshot: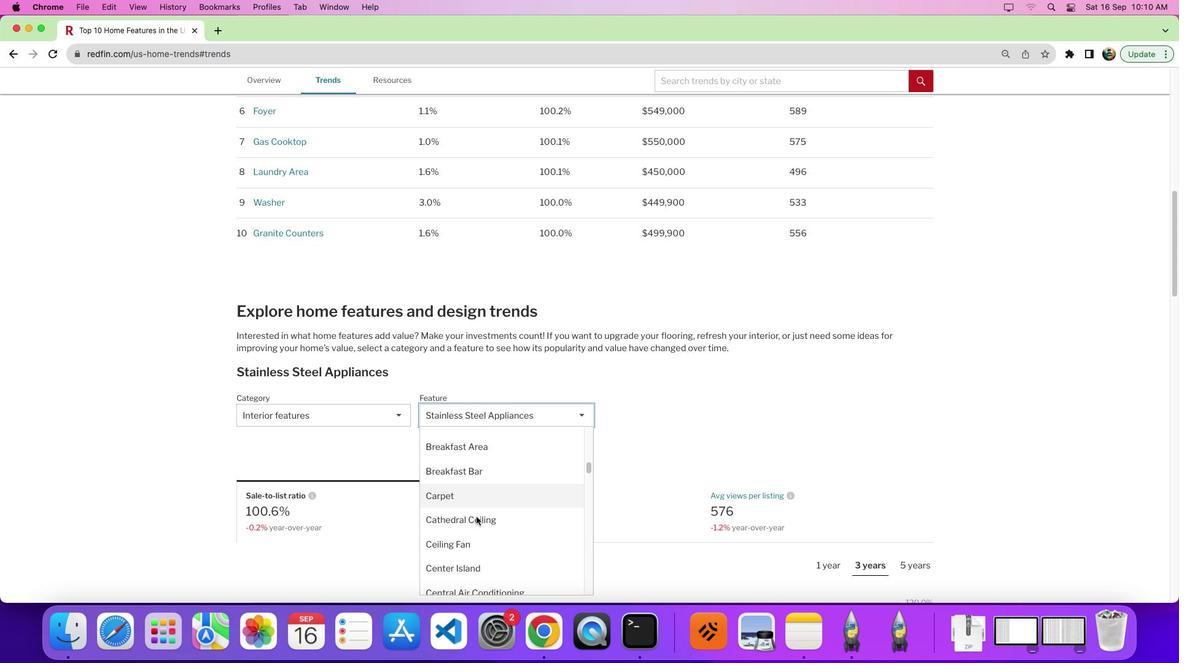 
Action: Mouse moved to (476, 527)
Screenshot: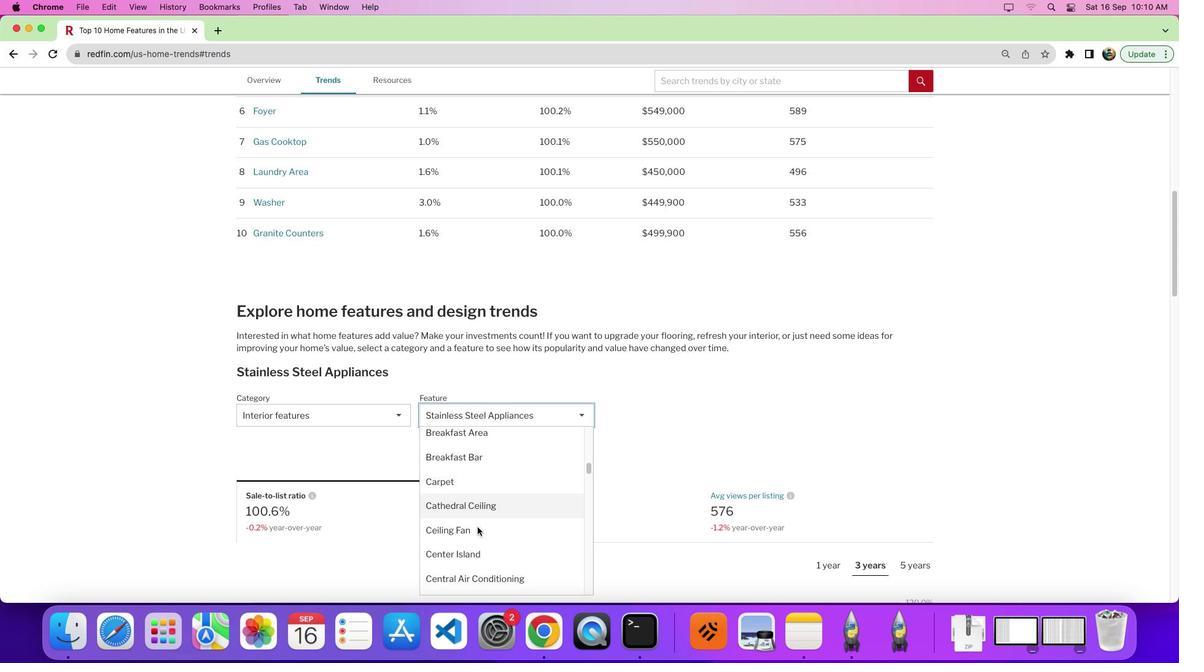 
Action: Mouse scrolled (476, 527) with delta (0, 0)
Screenshot: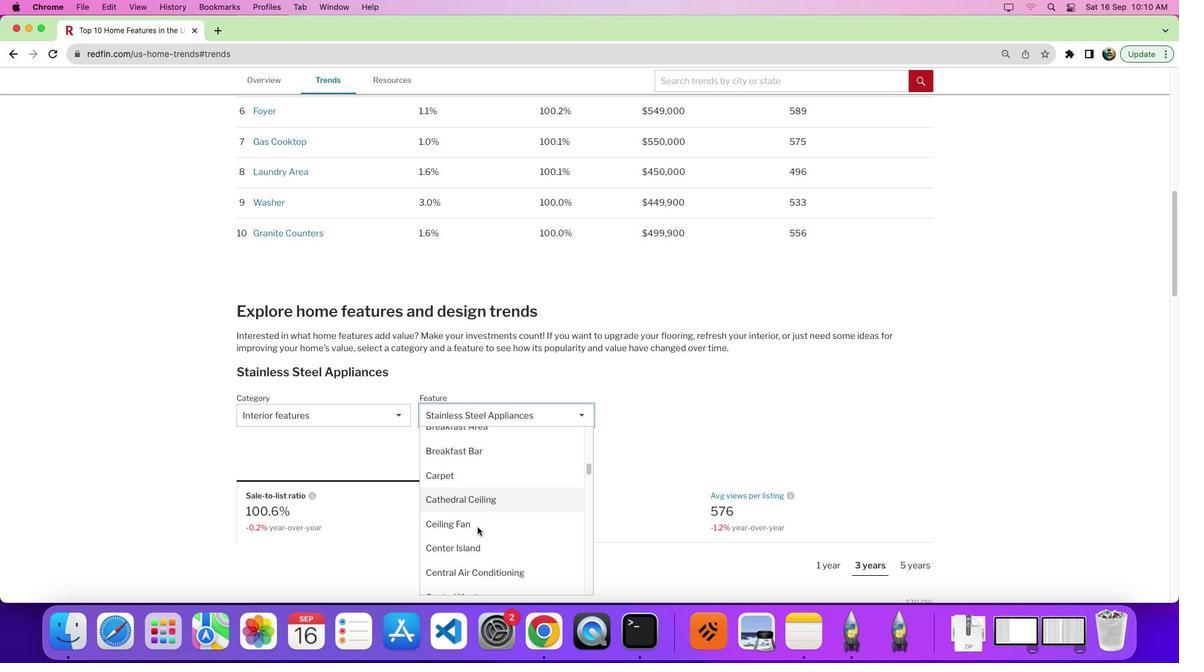 
Action: Mouse moved to (477, 527)
Screenshot: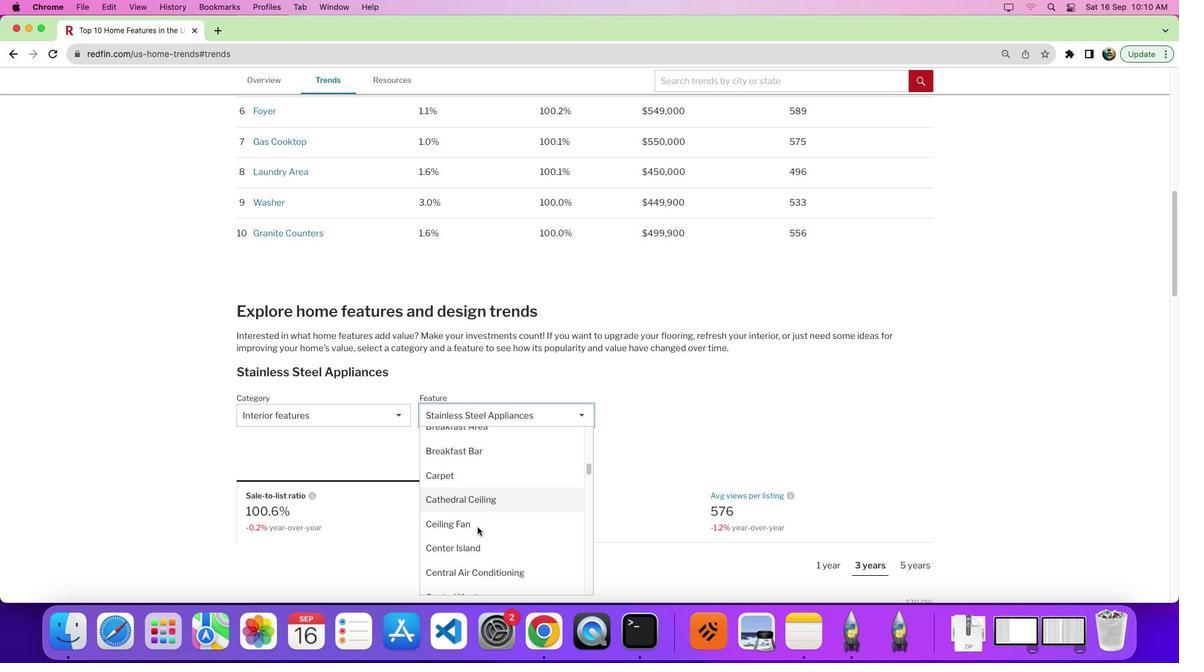 
Action: Mouse scrolled (477, 527) with delta (0, 0)
Screenshot: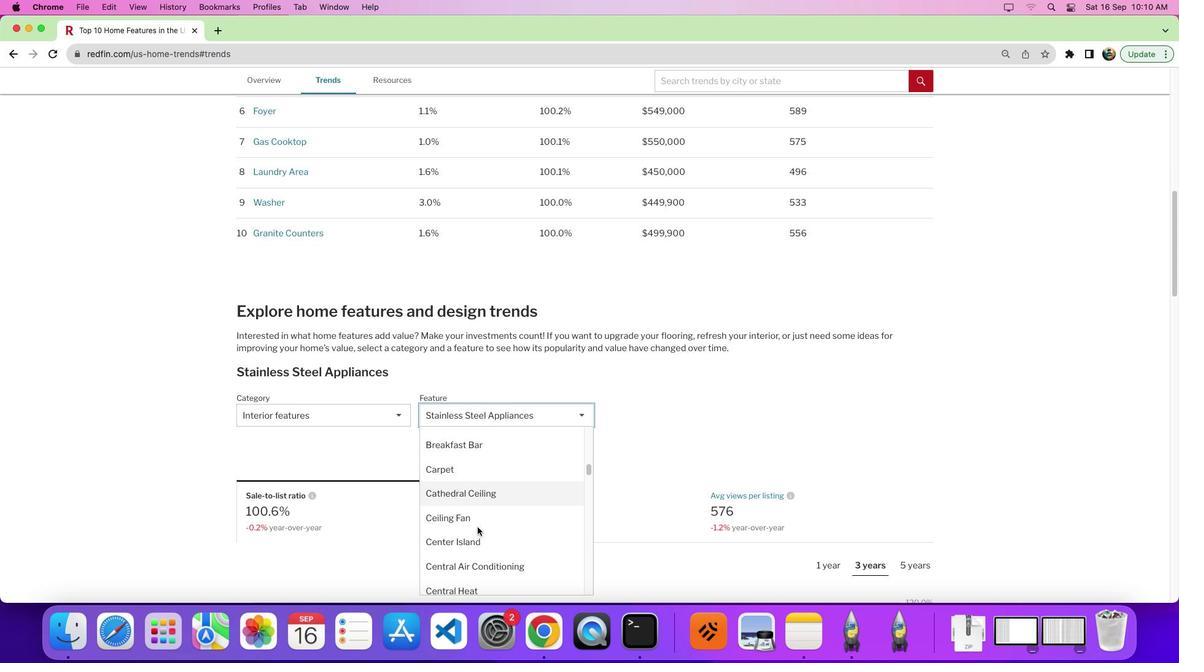 
Action: Mouse scrolled (477, 527) with delta (0, 0)
Screenshot: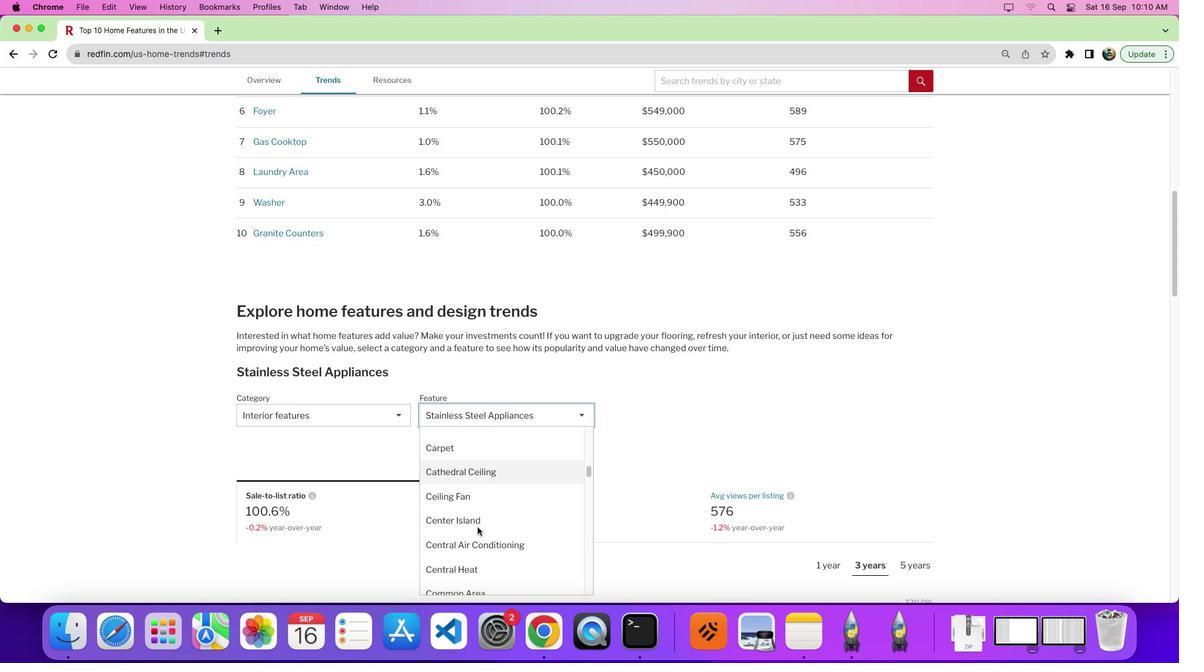 
Action: Mouse scrolled (477, 527) with delta (0, 0)
Screenshot: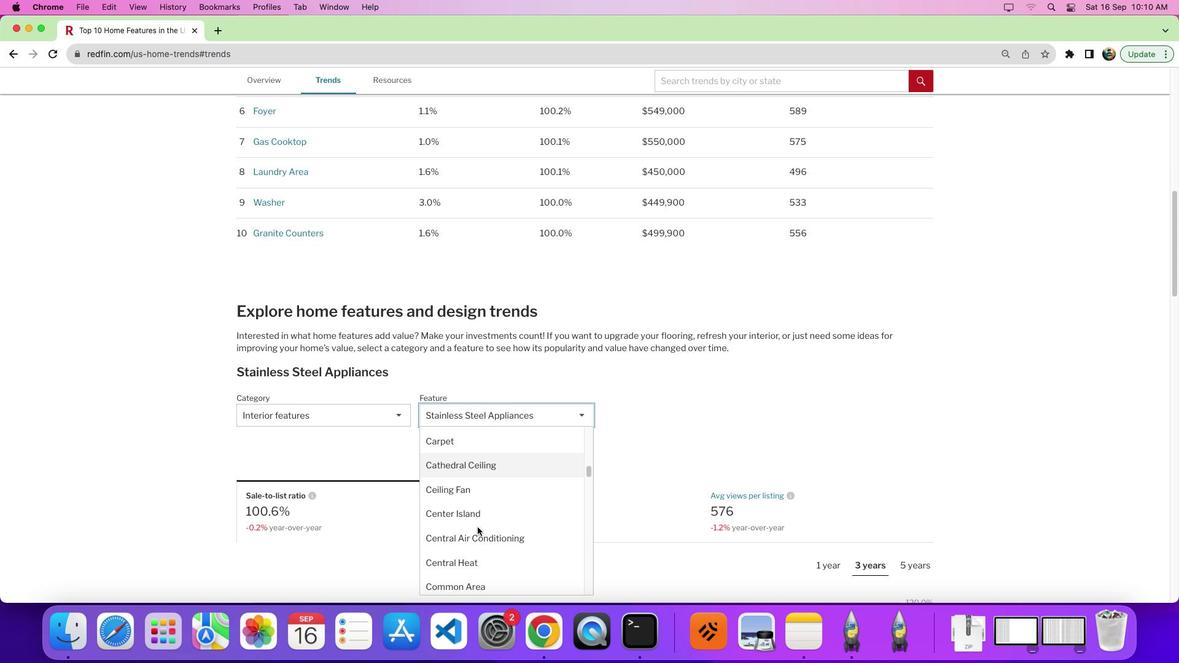 
Action: Mouse moved to (479, 537)
Screenshot: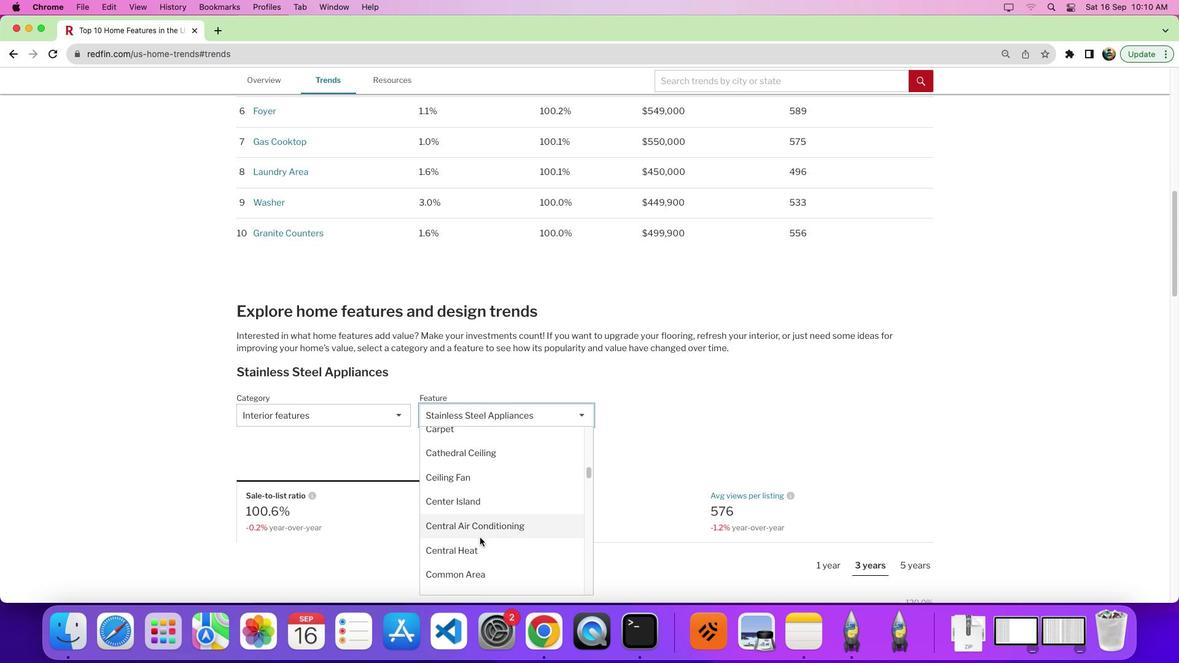 
Action: Mouse scrolled (479, 537) with delta (0, 0)
Screenshot: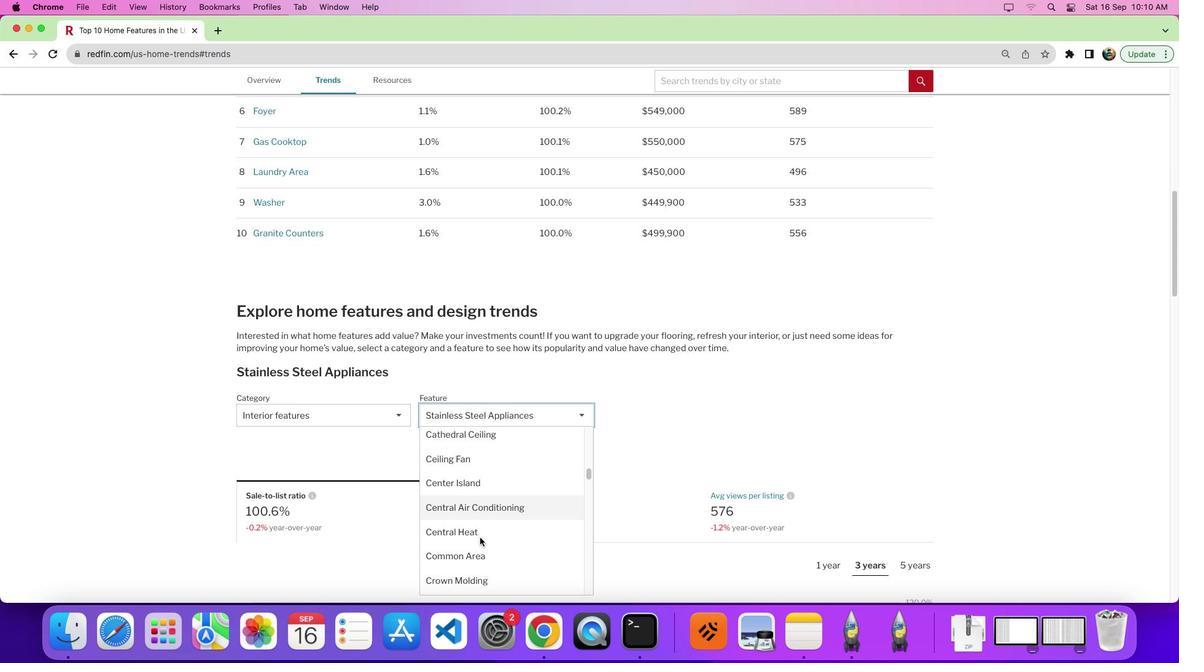 
Action: Mouse scrolled (479, 537) with delta (0, 0)
Screenshot: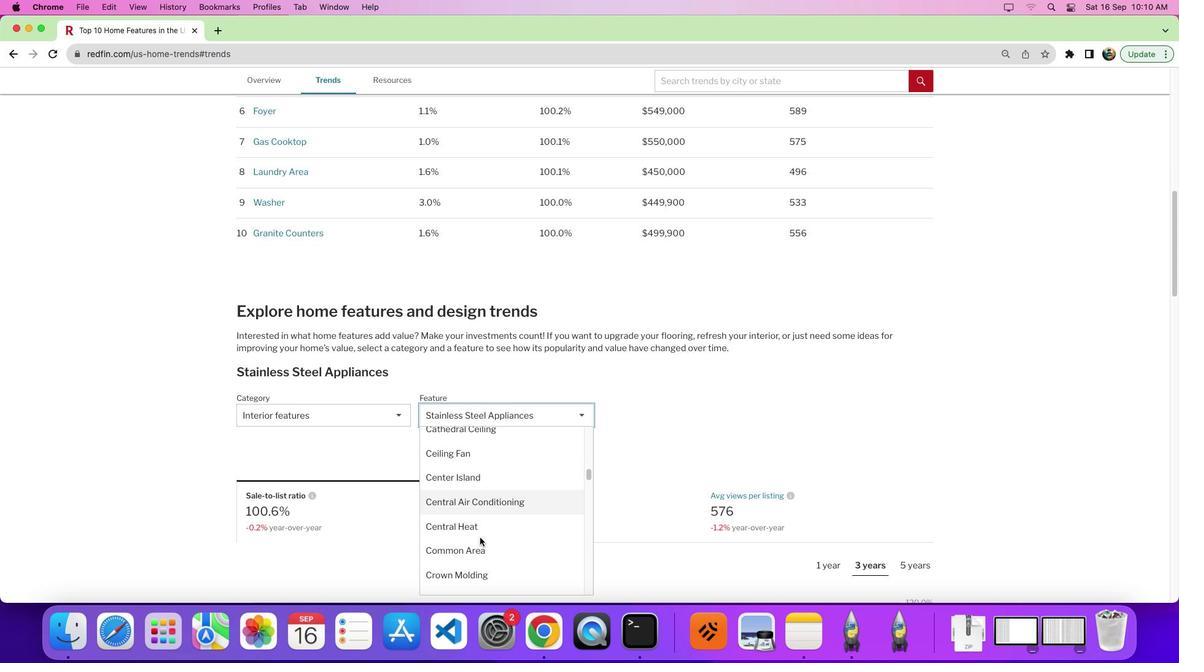 
Action: Mouse moved to (482, 549)
Screenshot: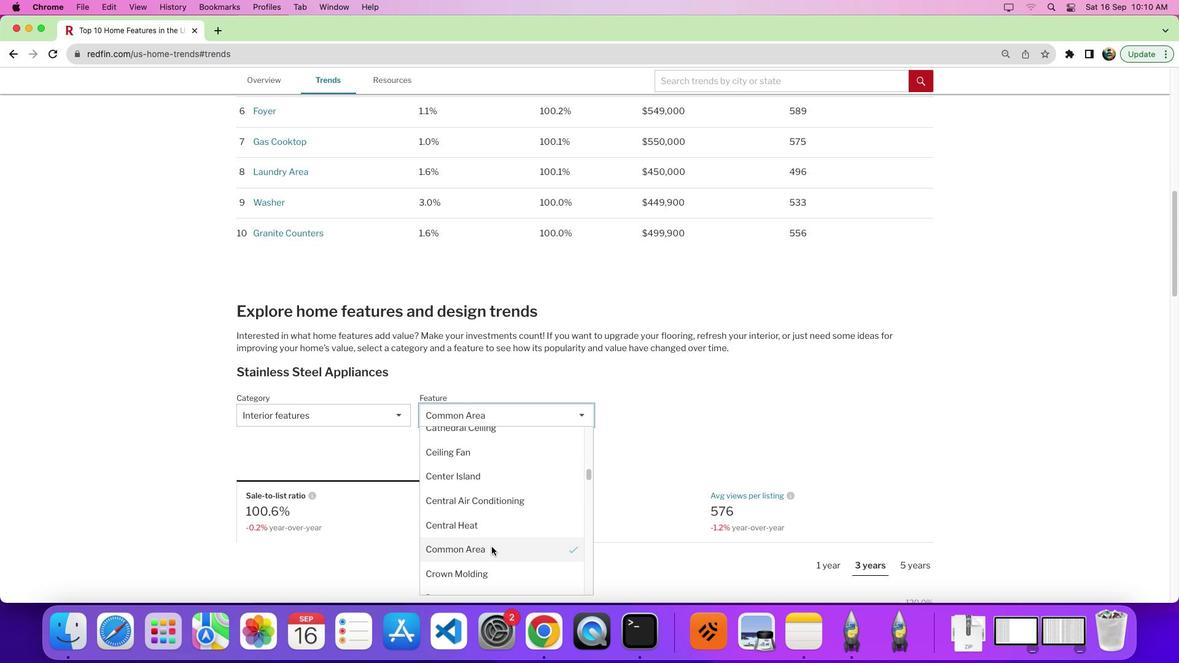 
Action: Mouse pressed left at (482, 549)
Screenshot: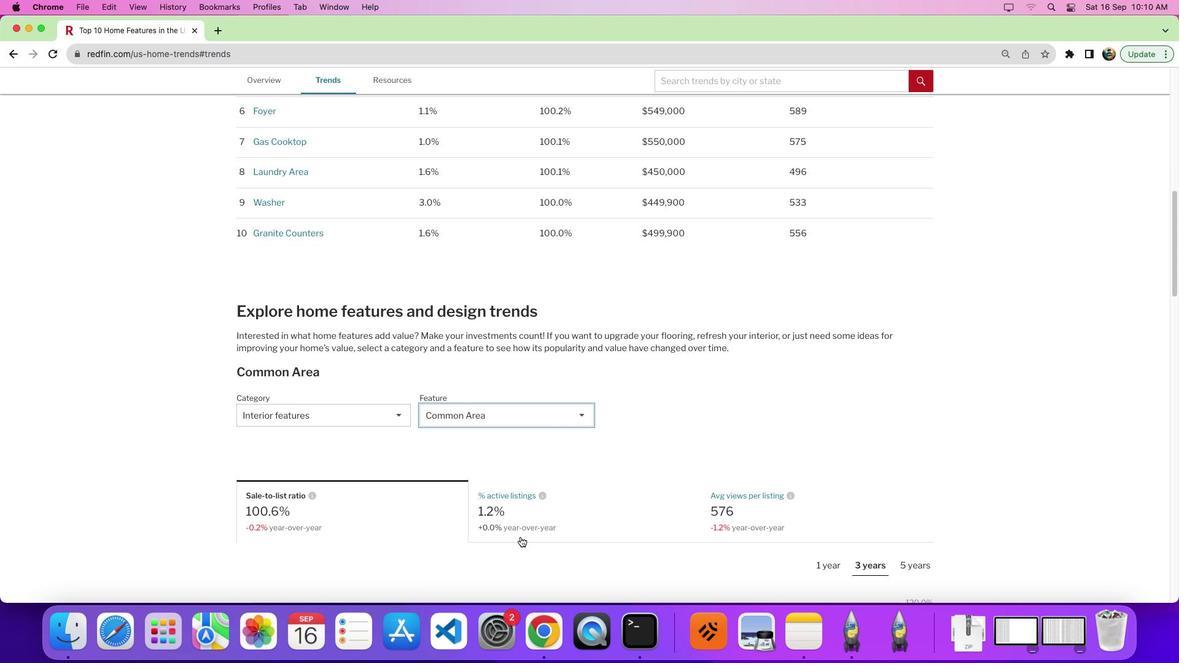 
Action: Mouse moved to (672, 467)
Screenshot: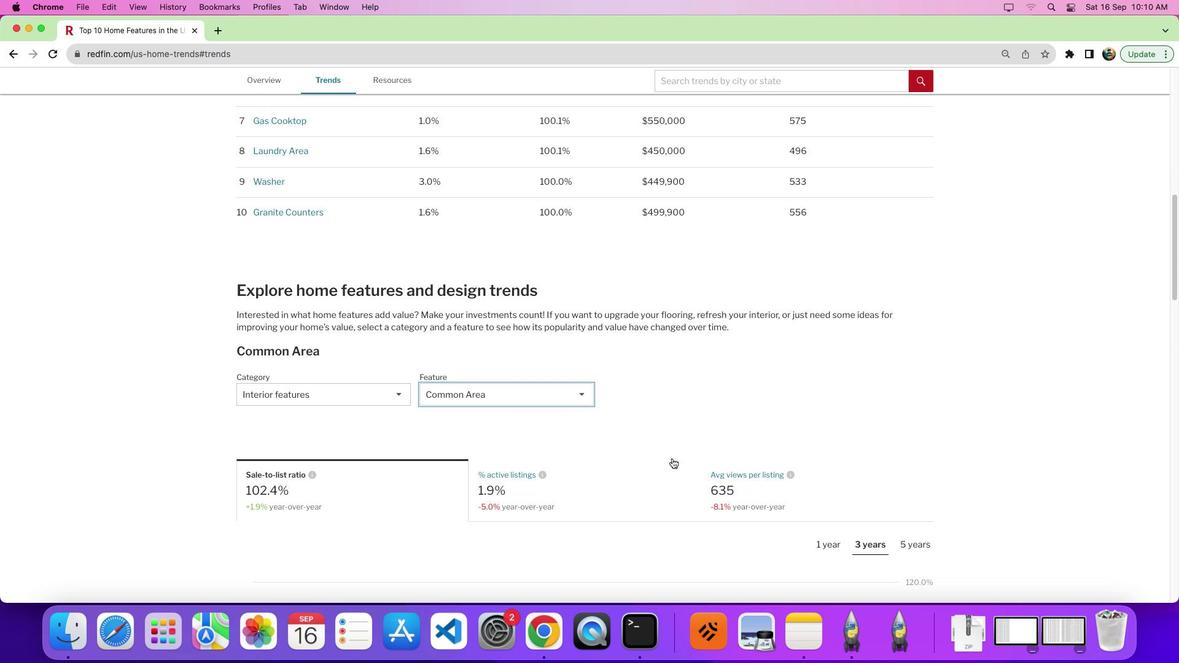 
Action: Mouse scrolled (672, 467) with delta (0, 0)
Screenshot: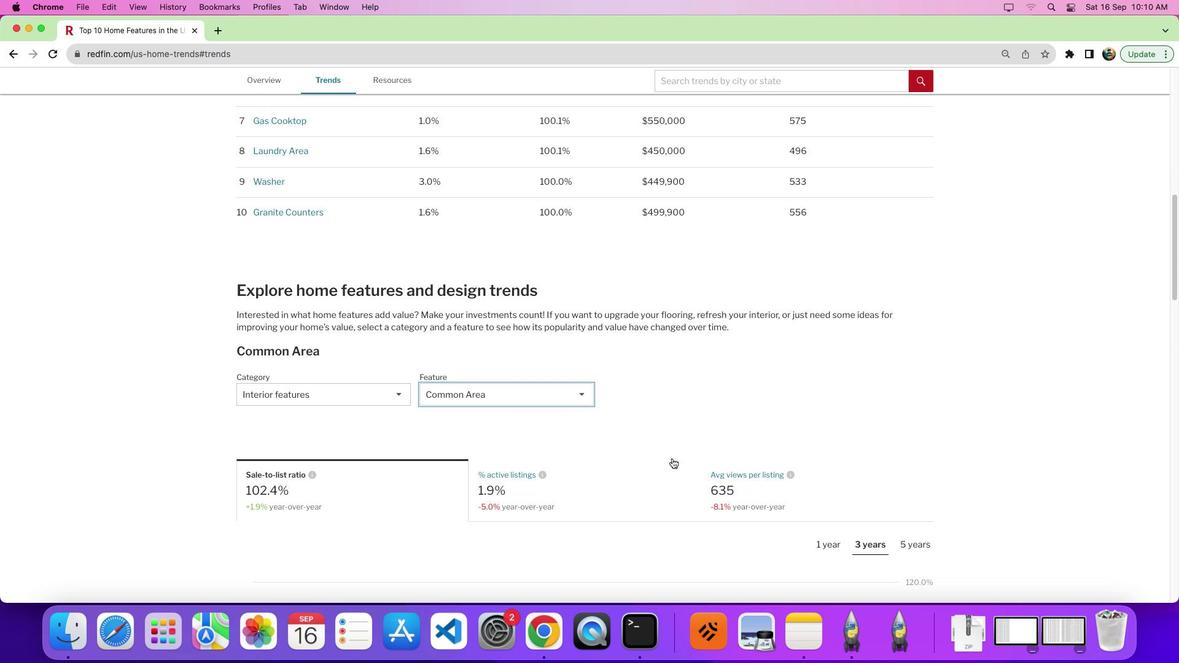 
Action: Mouse moved to (672, 463)
Screenshot: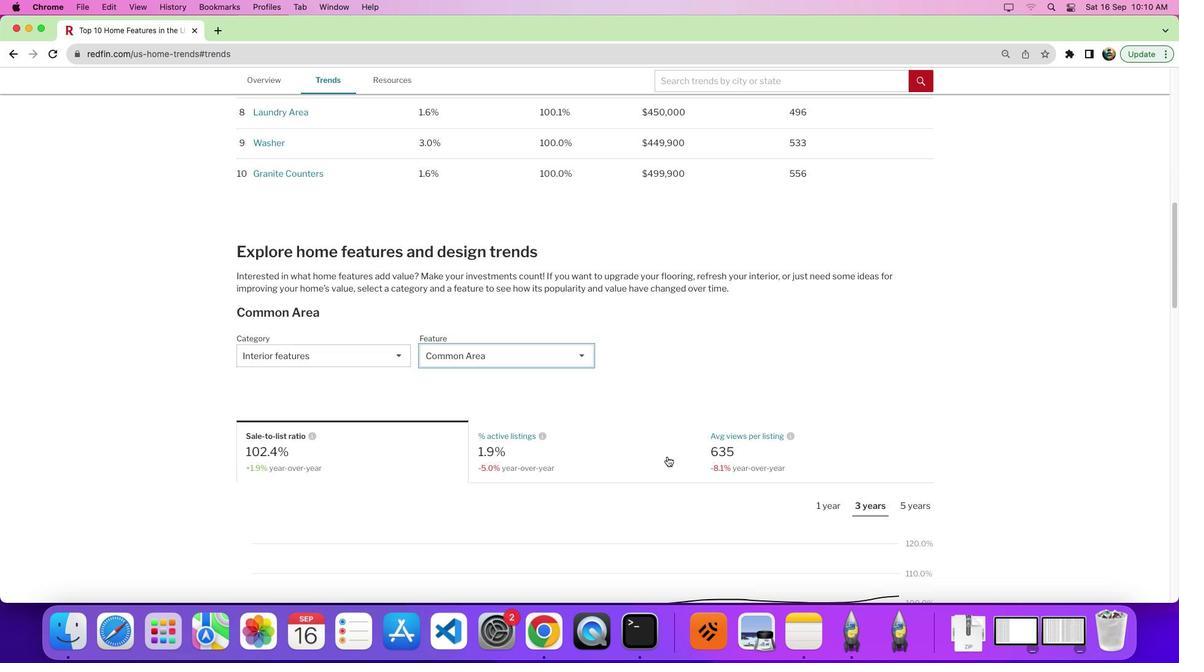 
Action: Mouse scrolled (672, 463) with delta (0, 0)
Screenshot: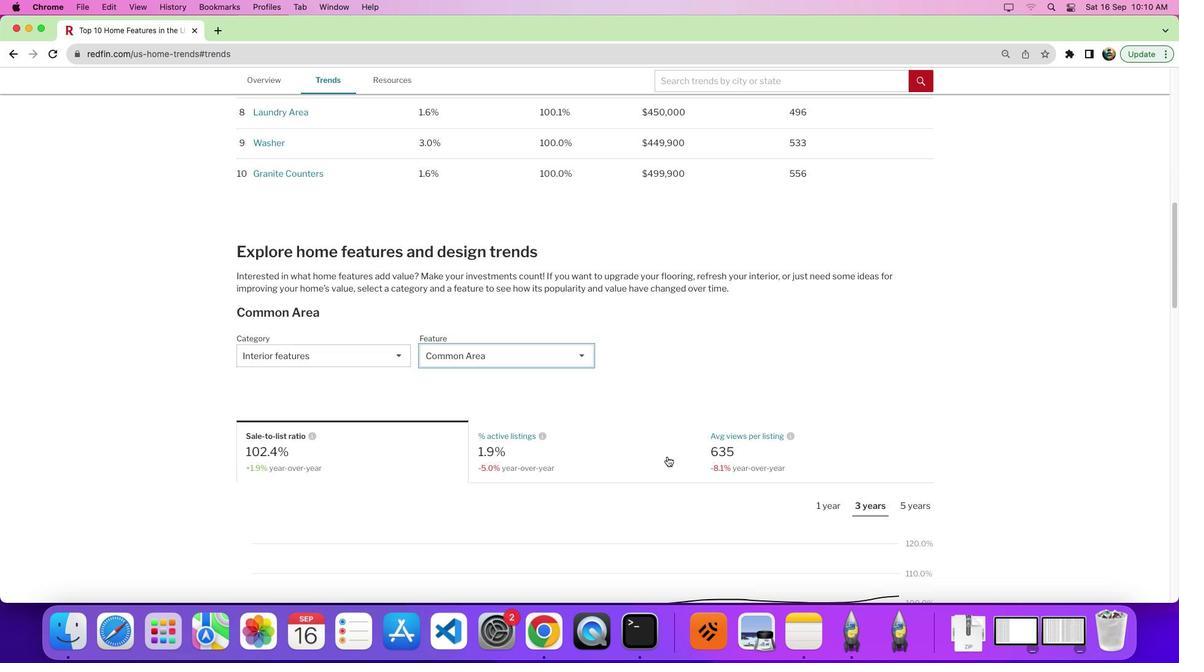 
Action: Mouse moved to (672, 459)
Screenshot: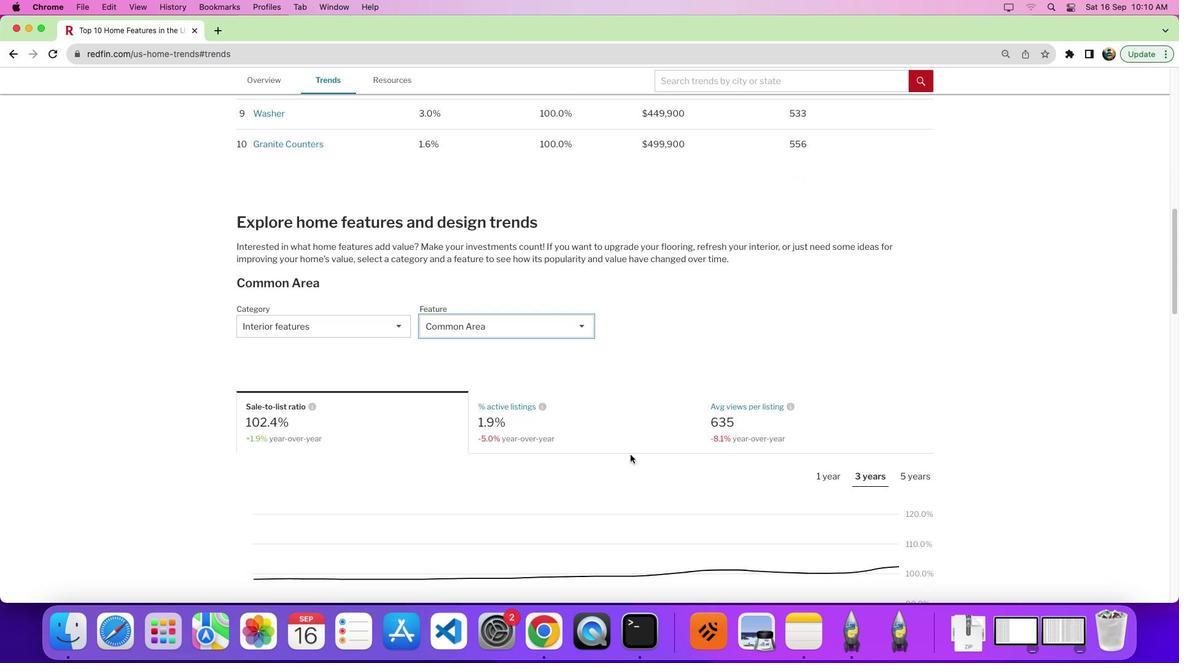 
Action: Mouse scrolled (672, 459) with delta (0, -1)
Screenshot: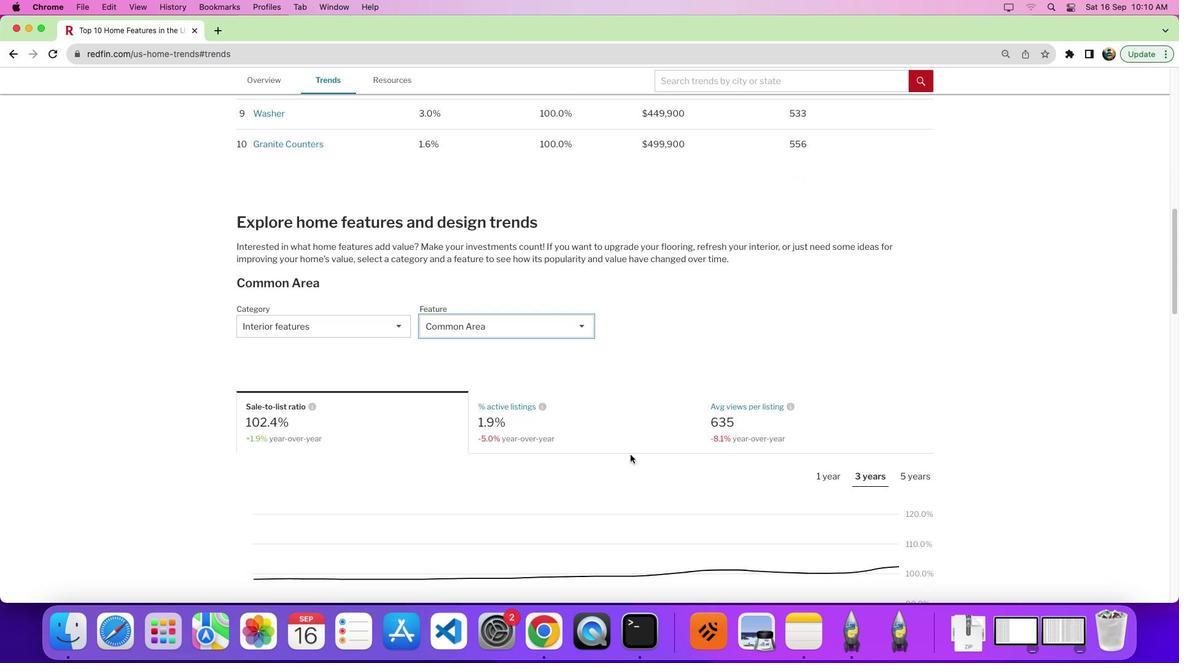 
Action: Mouse moved to (531, 424)
Screenshot: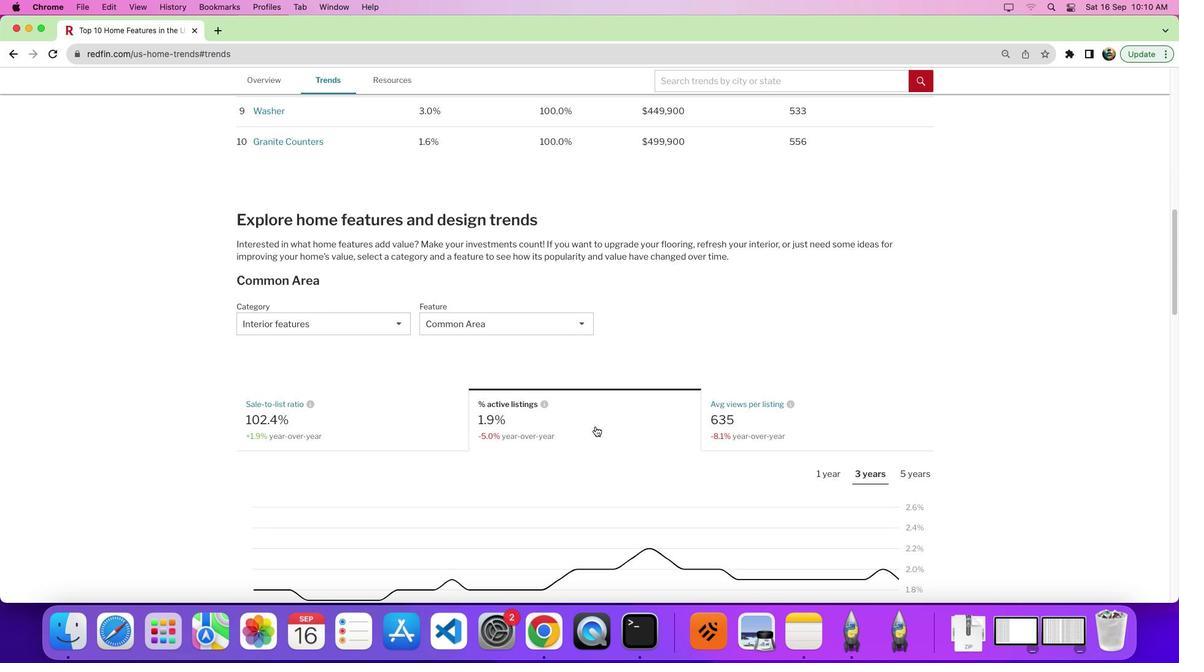 
Action: Mouse pressed left at (531, 424)
Screenshot: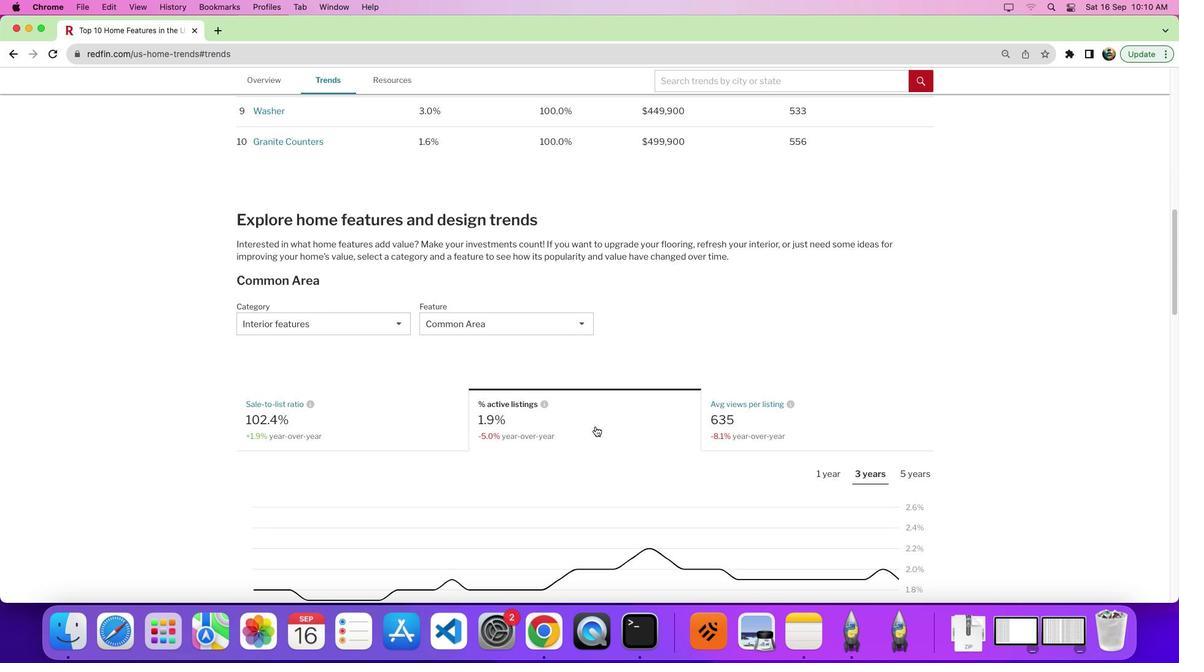 
Action: Mouse moved to (824, 475)
Screenshot: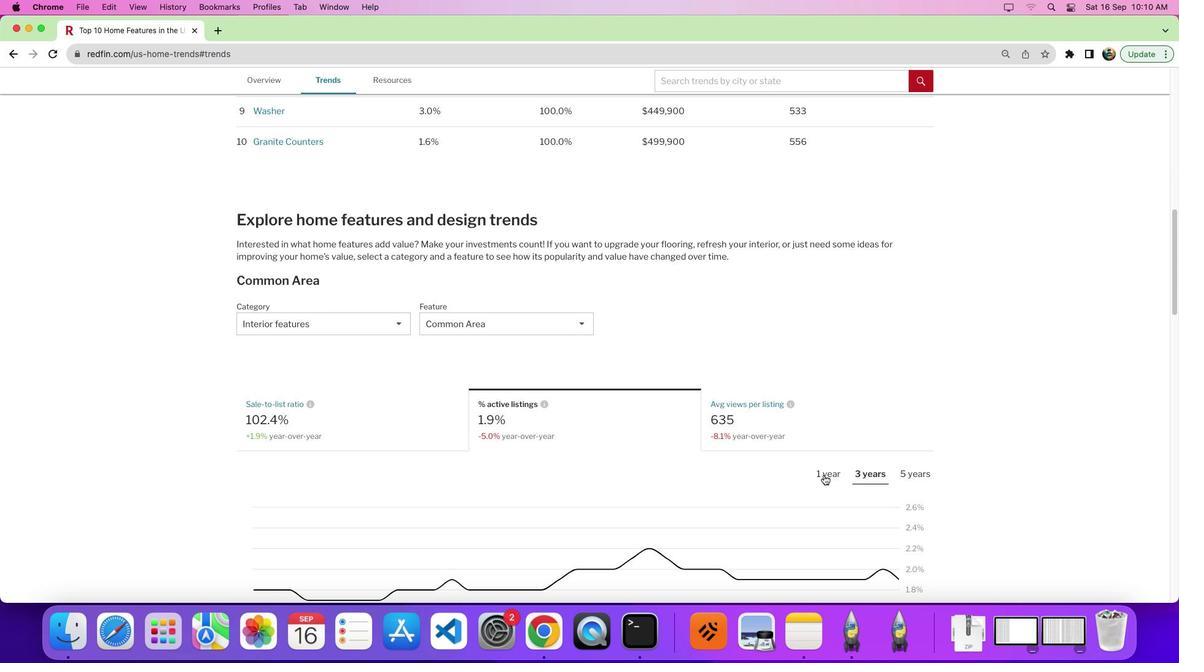 
Action: Mouse pressed left at (824, 475)
Screenshot: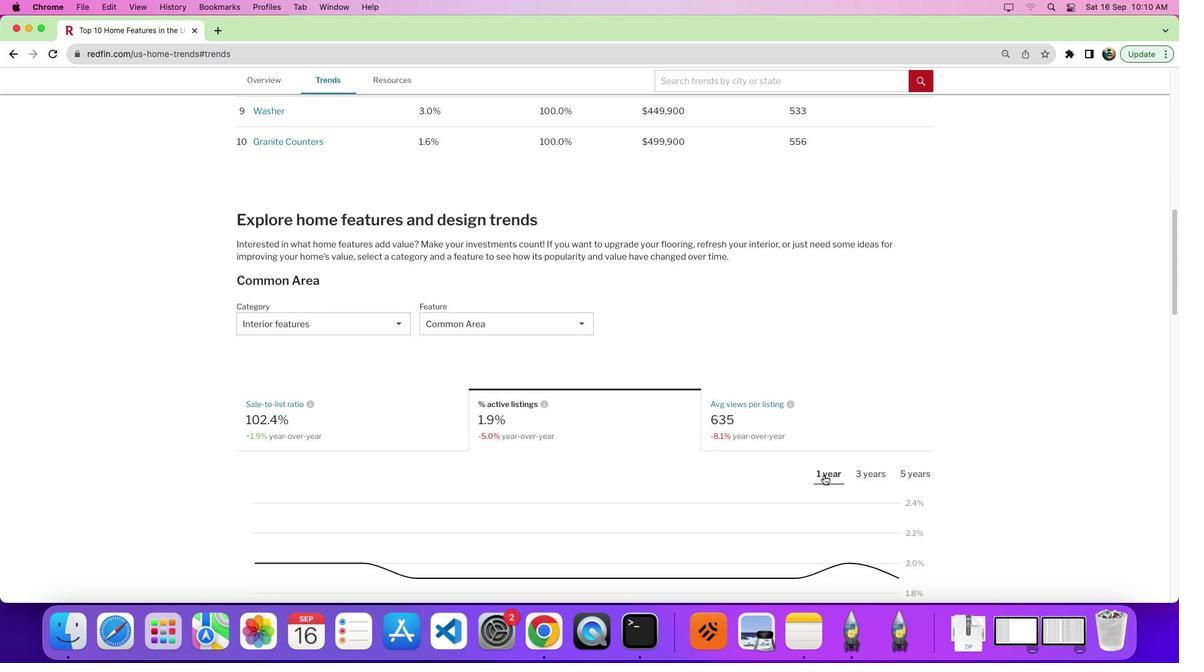
Action: Mouse moved to (825, 466)
Screenshot: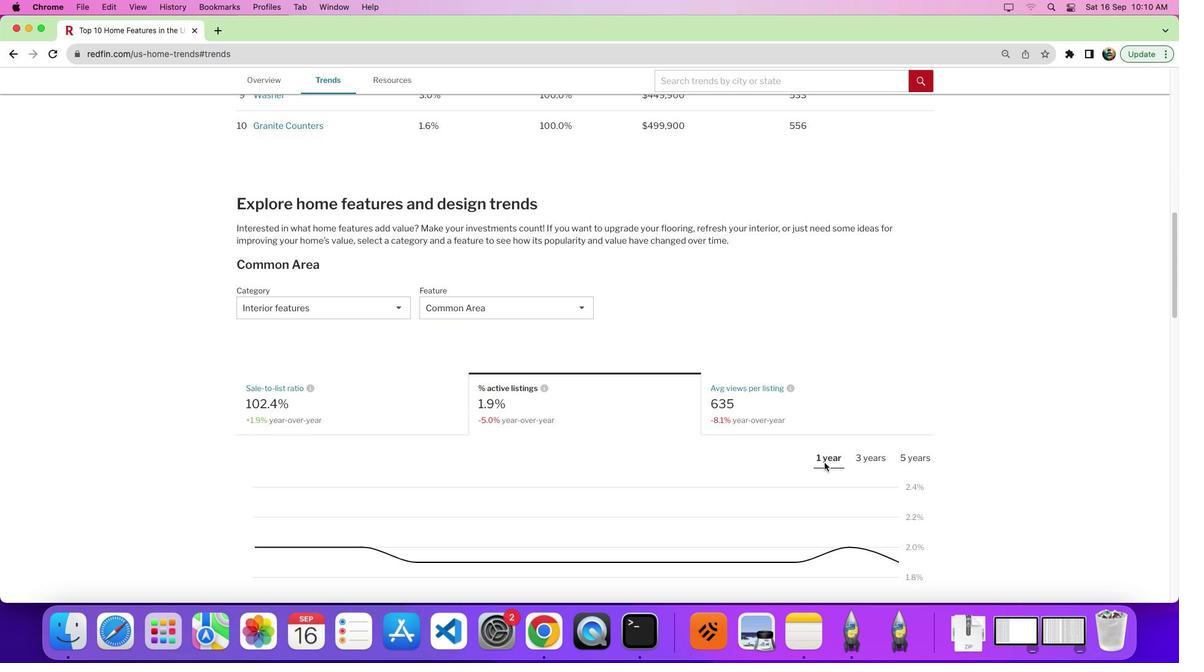 
Action: Mouse scrolled (825, 466) with delta (0, 0)
Screenshot: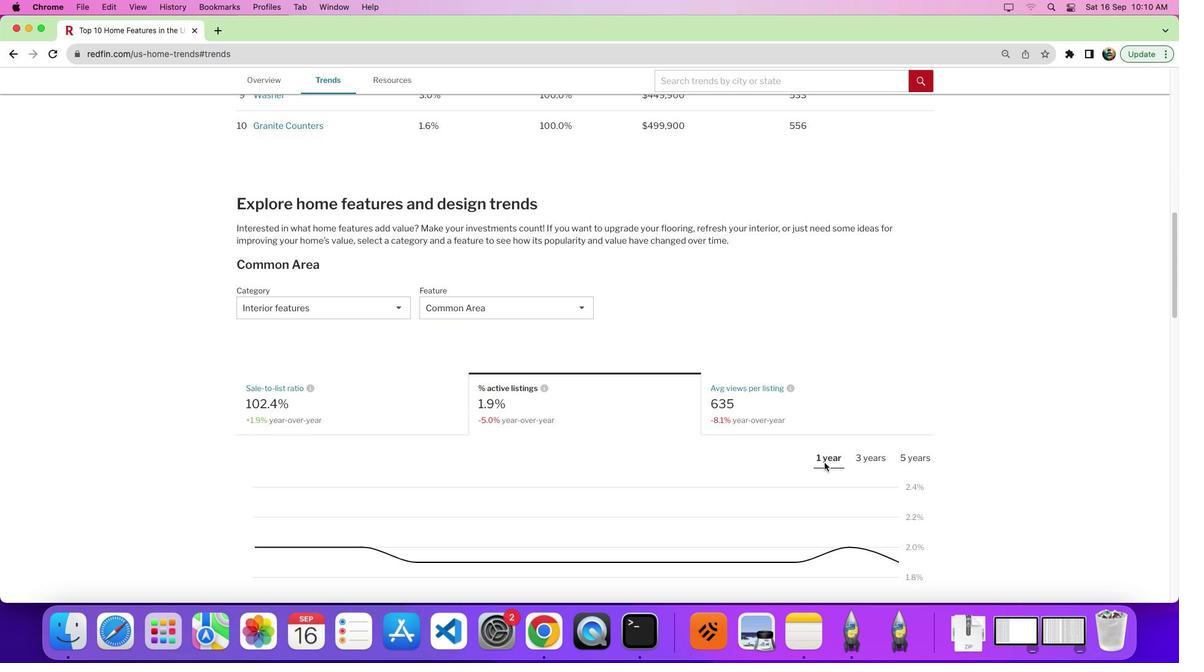 
Action: Mouse scrolled (825, 466) with delta (0, 0)
Screenshot: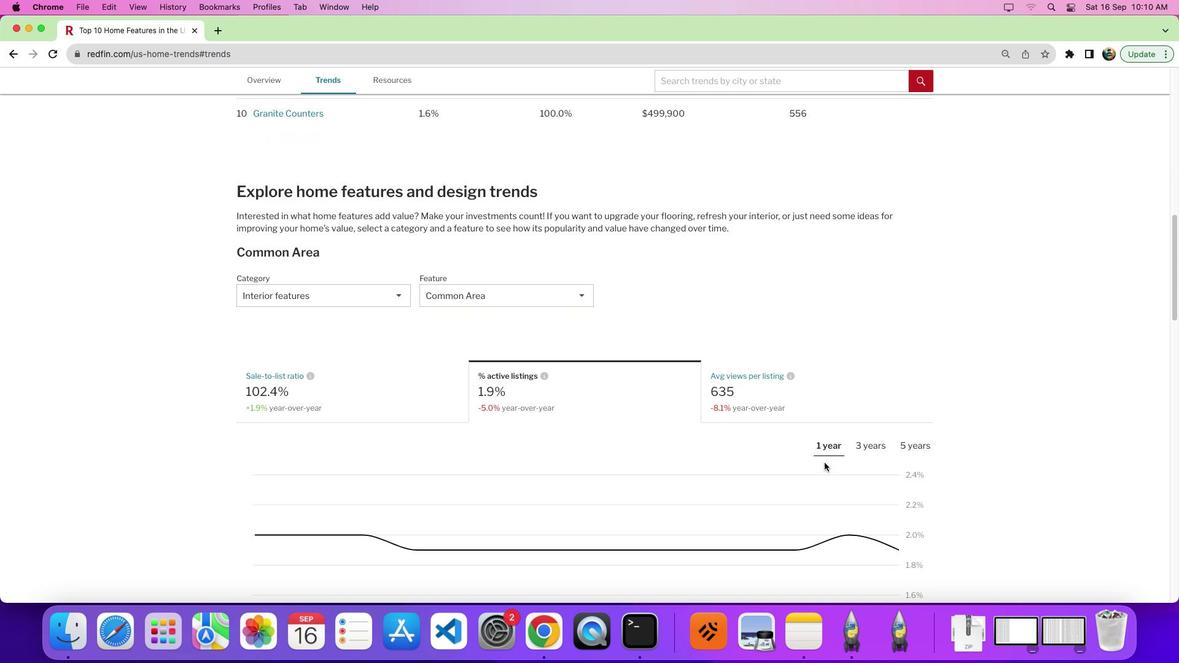 
Action: Mouse moved to (824, 463)
Screenshot: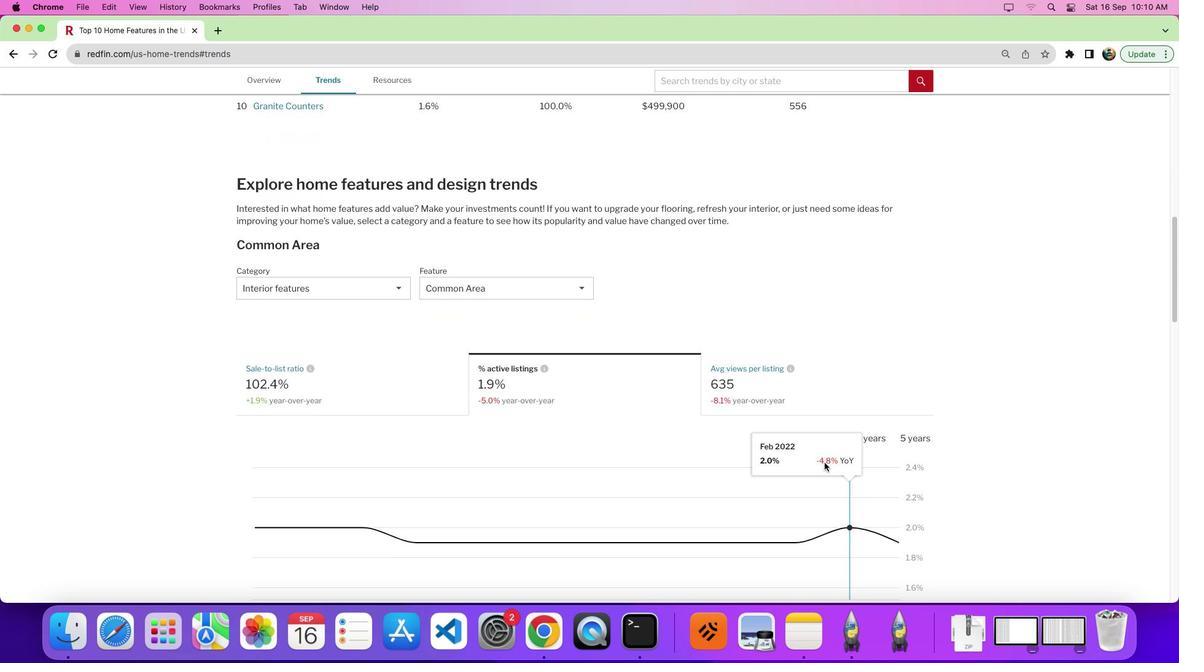
Action: Mouse scrolled (824, 463) with delta (0, 0)
Screenshot: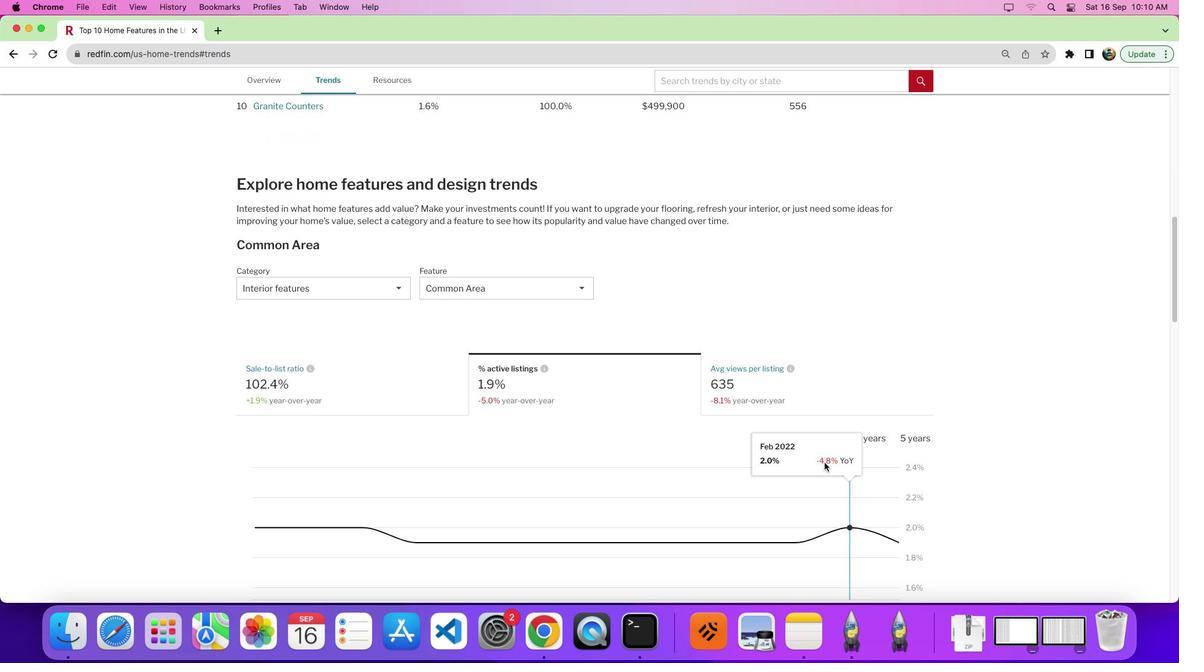 
Action: Mouse moved to (823, 463)
Screenshot: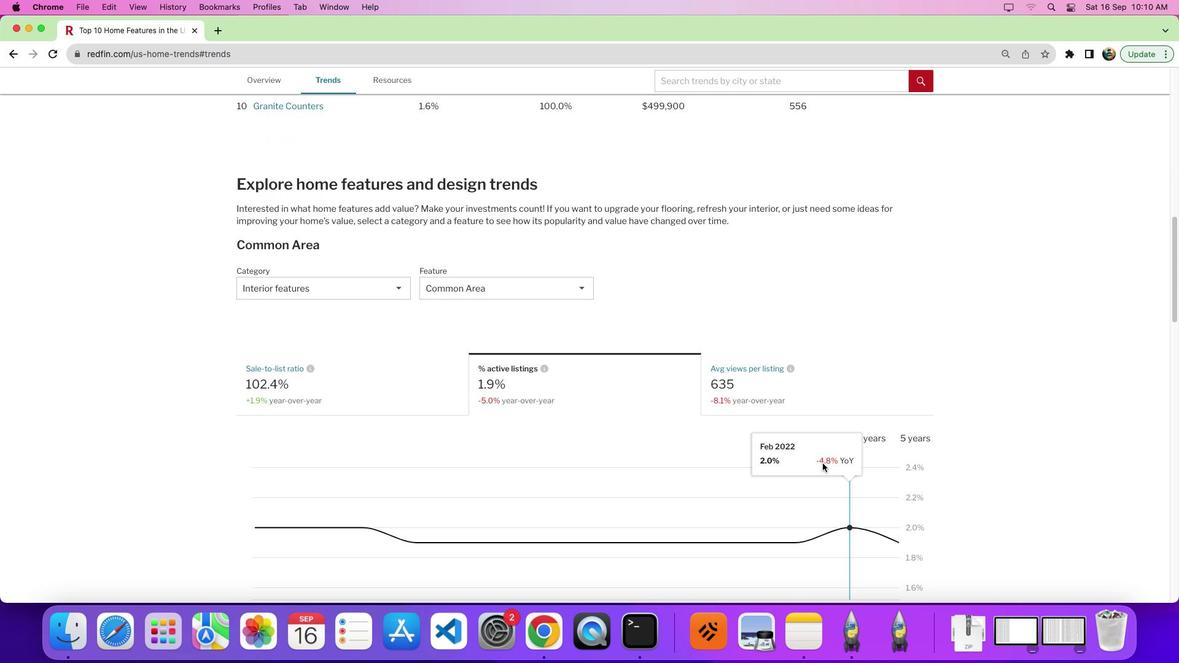 
Action: Mouse scrolled (823, 463) with delta (0, 0)
Screenshot: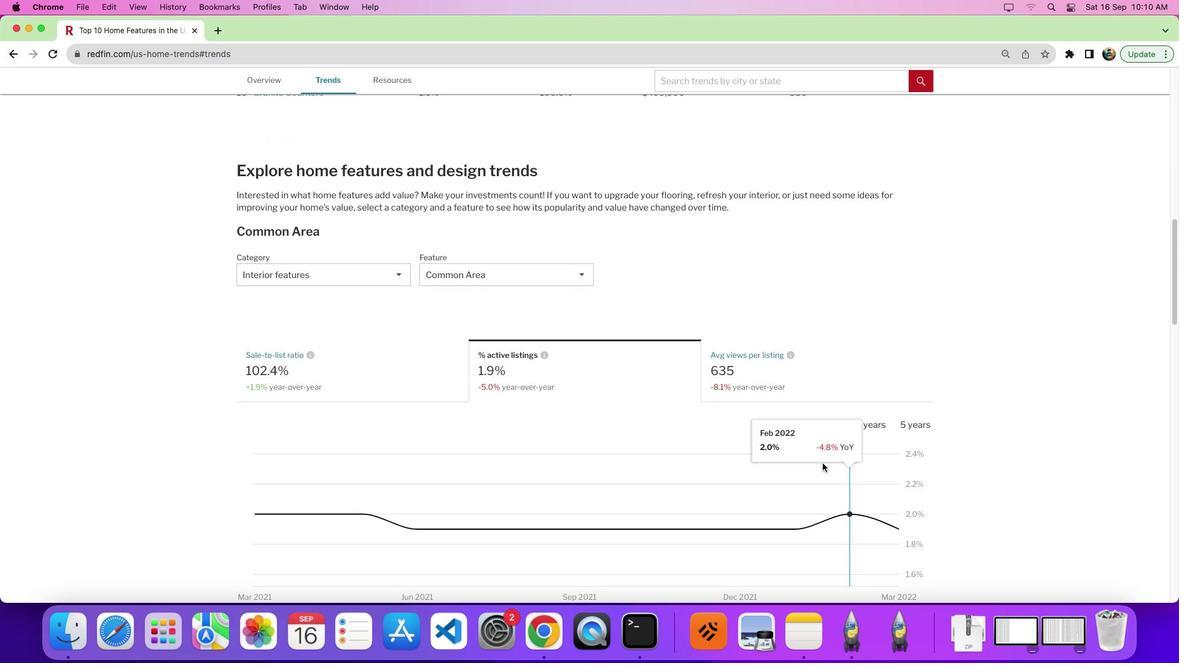 
Action: Mouse scrolled (823, 463) with delta (0, 0)
Screenshot: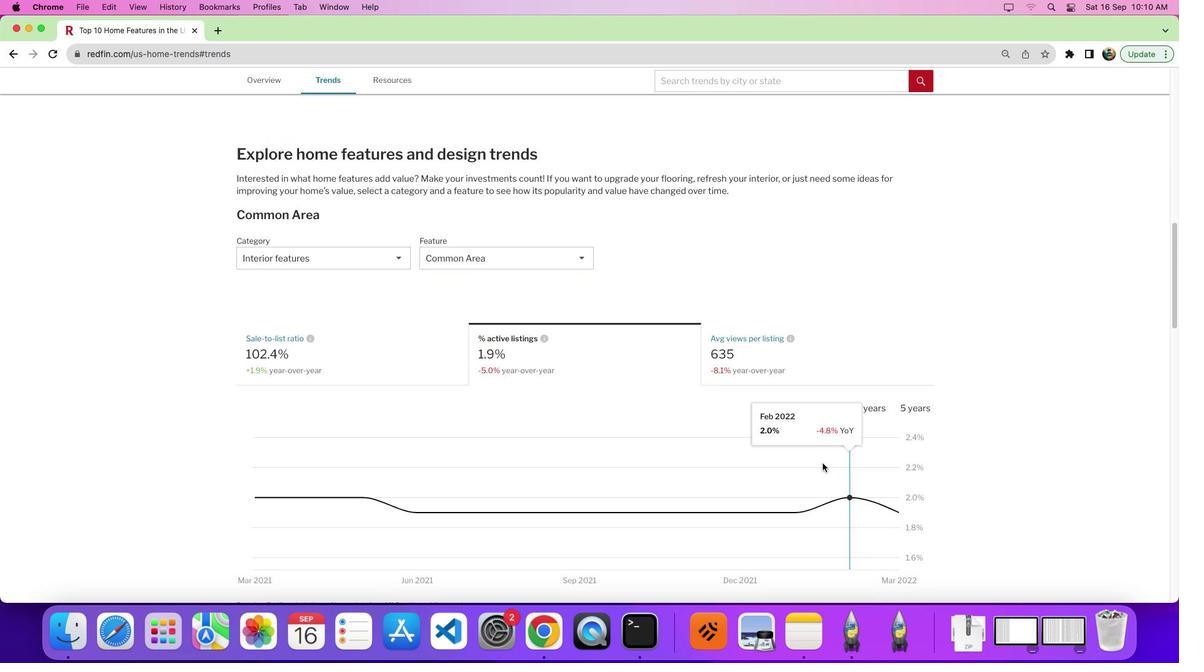
Action: Mouse scrolled (823, 463) with delta (0, 0)
Screenshot: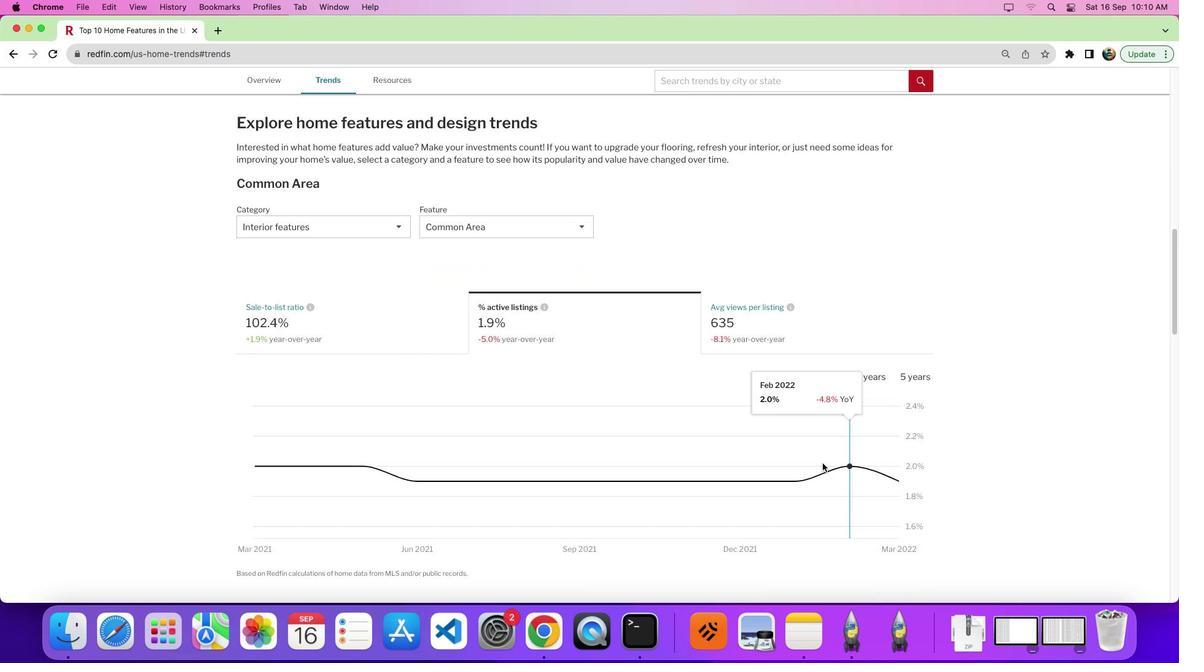 
Action: Mouse moved to (823, 482)
Screenshot: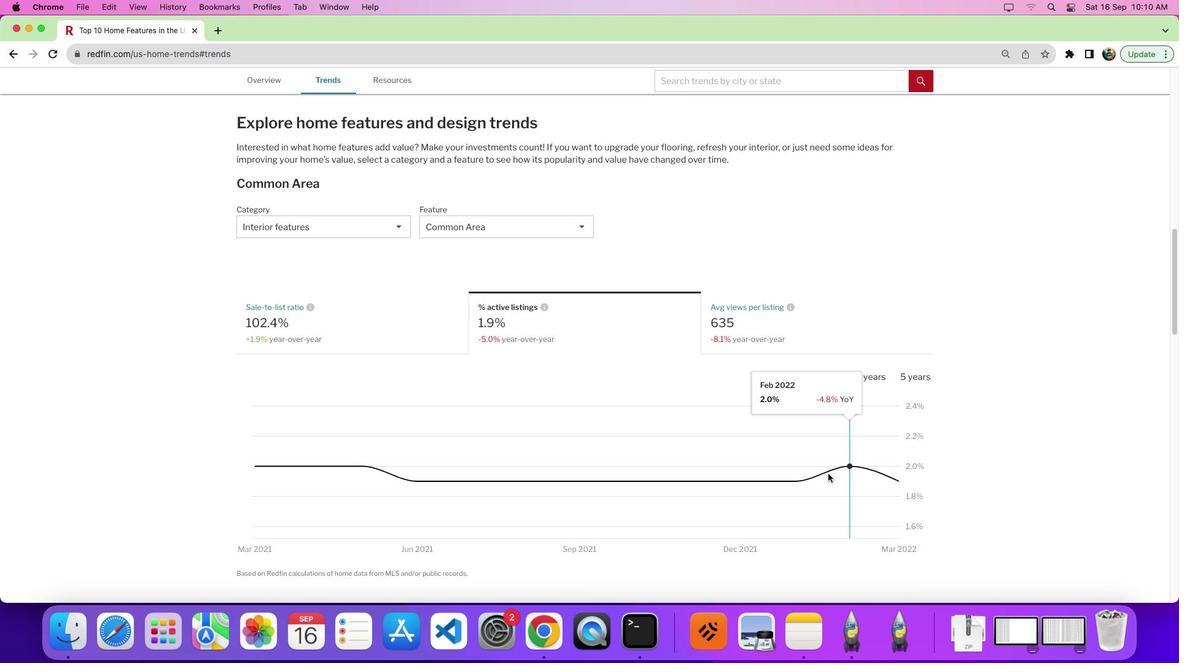 
